 Task: Look for space in Menasha, United States from 12th July, 2023 to 16th July, 2023 for 8 adults in price range Rs.10000 to Rs.16000. Place can be private room with 8 bedrooms having 8 beds and 8 bathrooms. Property type can be house, flat, guest house, hotel. Amenities needed are: wifi, TV, free parkinig on premises, gym, breakfast. Booking option can be shelf check-in. Required host language is English.
Action: Mouse moved to (455, 91)
Screenshot: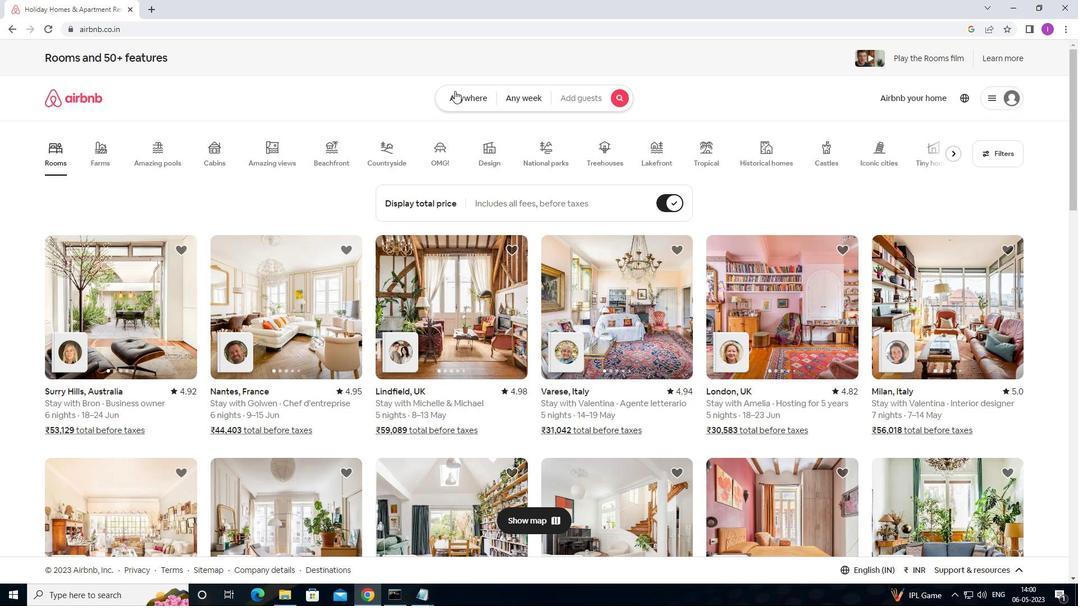 
Action: Mouse pressed left at (455, 91)
Screenshot: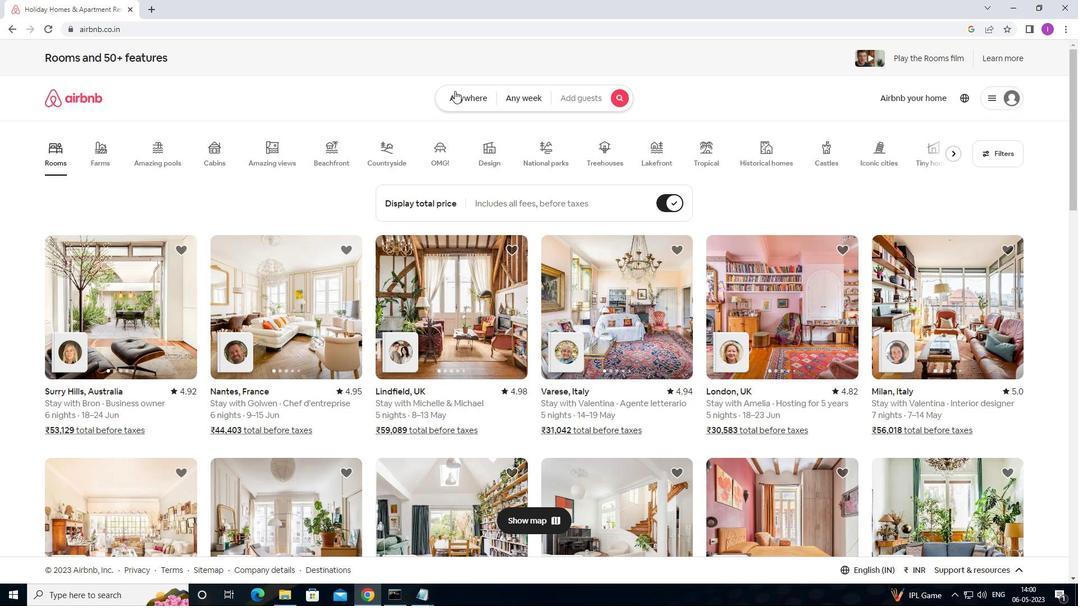 
Action: Mouse moved to (383, 139)
Screenshot: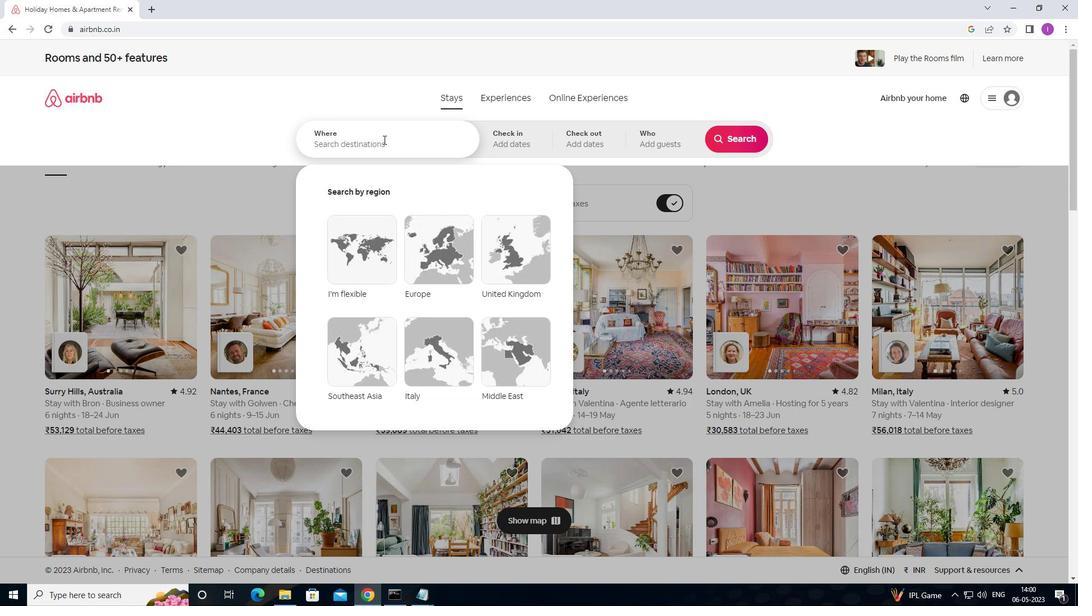 
Action: Mouse pressed left at (383, 139)
Screenshot: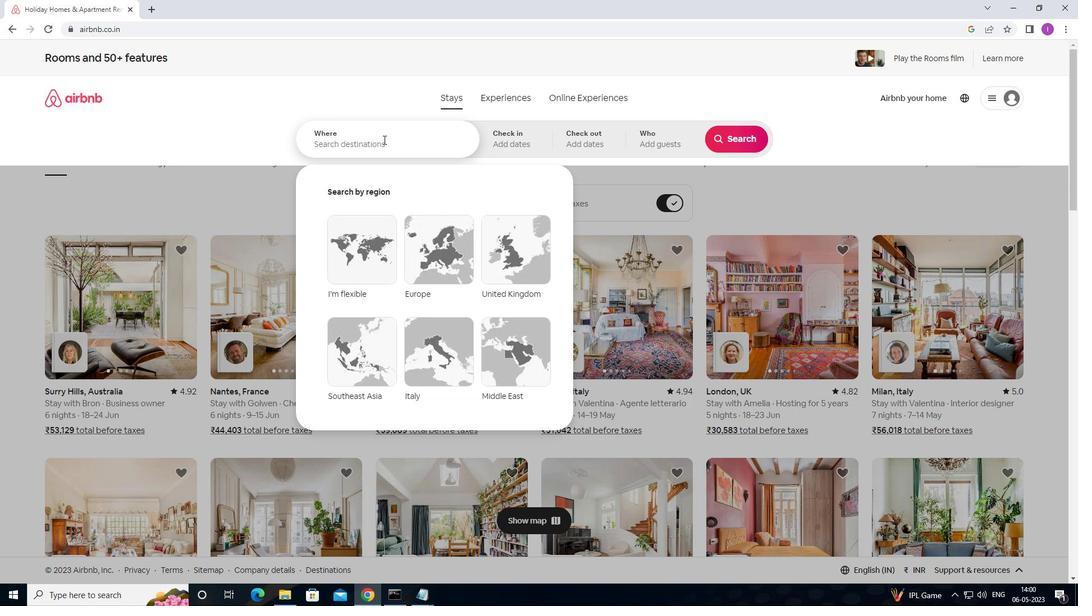 
Action: Mouse moved to (384, 138)
Screenshot: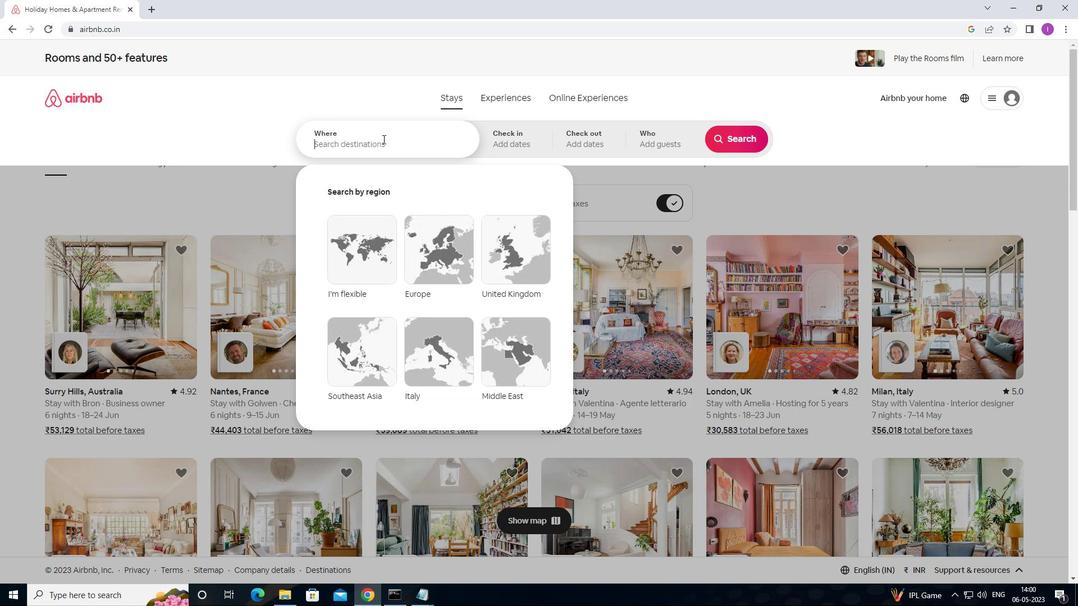 
Action: Key pressed <Key.shift>MENASHA,<Key.shift>UNITED<Key.space>STATES
Screenshot: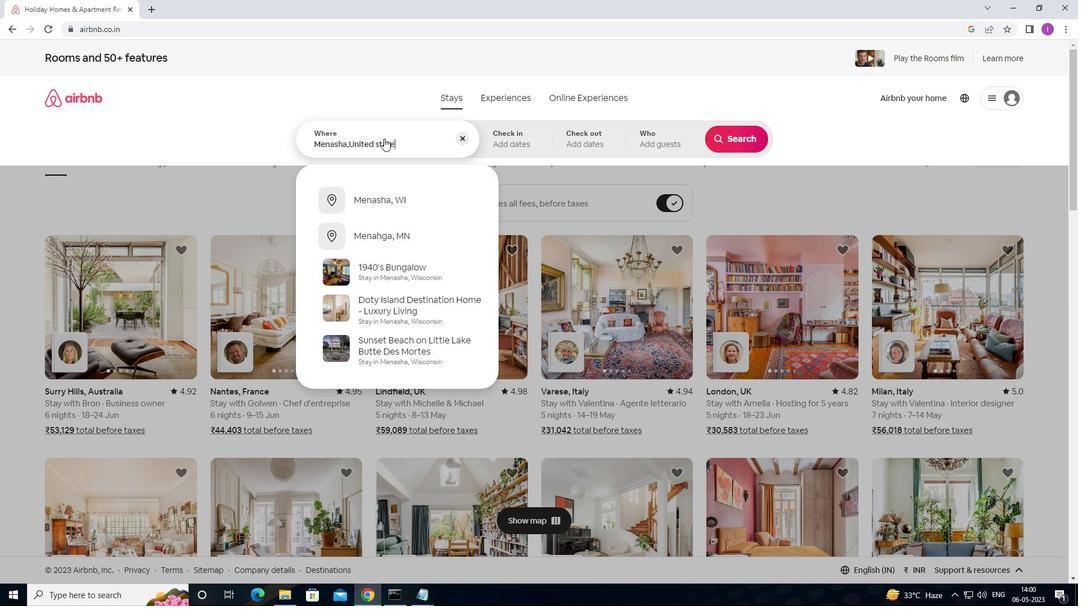 
Action: Mouse moved to (496, 143)
Screenshot: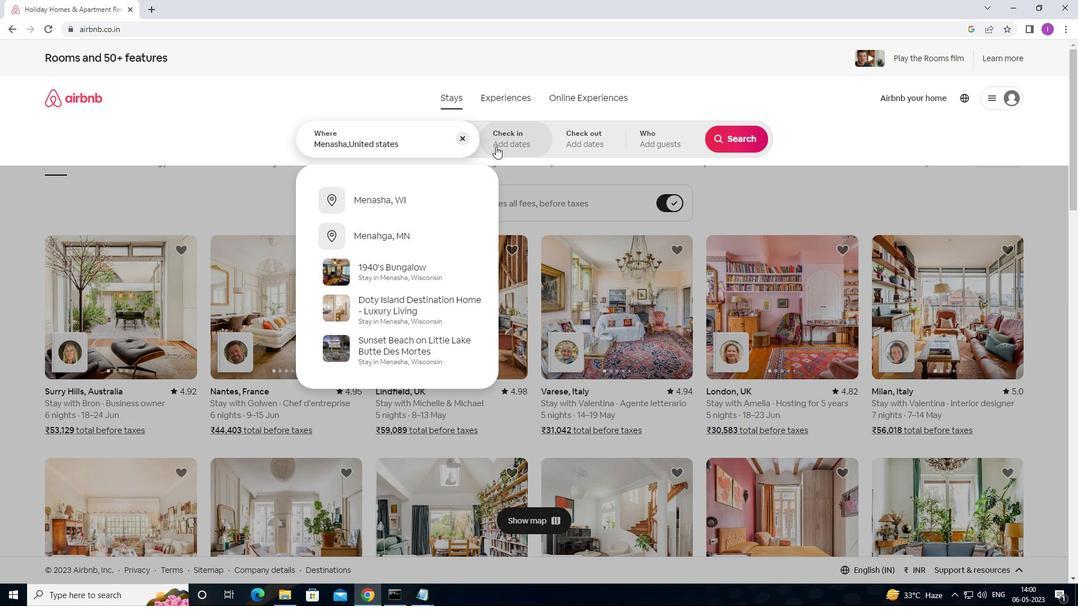 
Action: Mouse pressed left at (496, 143)
Screenshot: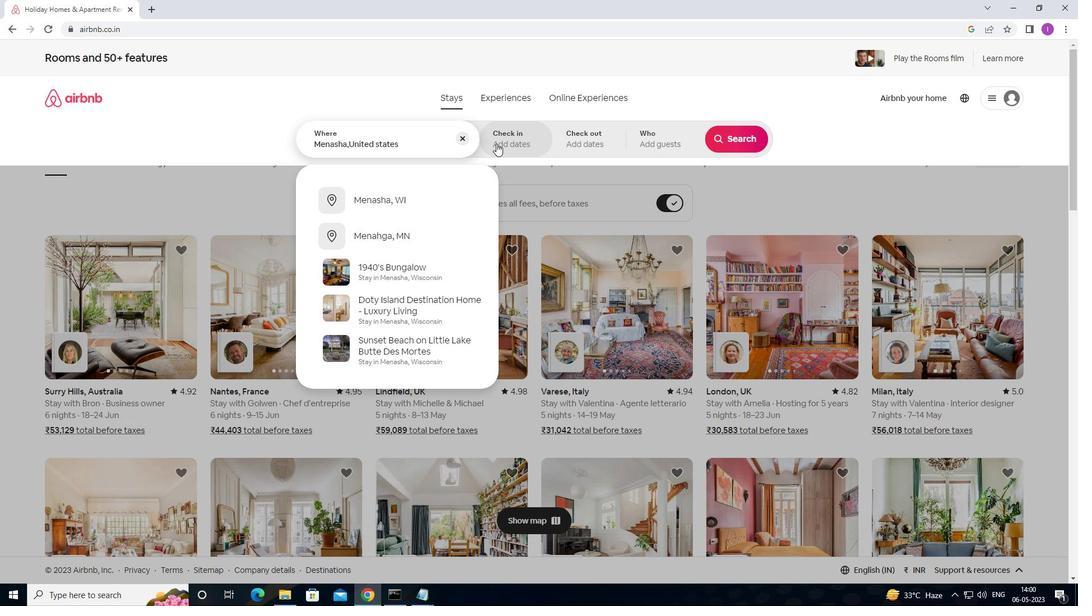 
Action: Mouse moved to (741, 228)
Screenshot: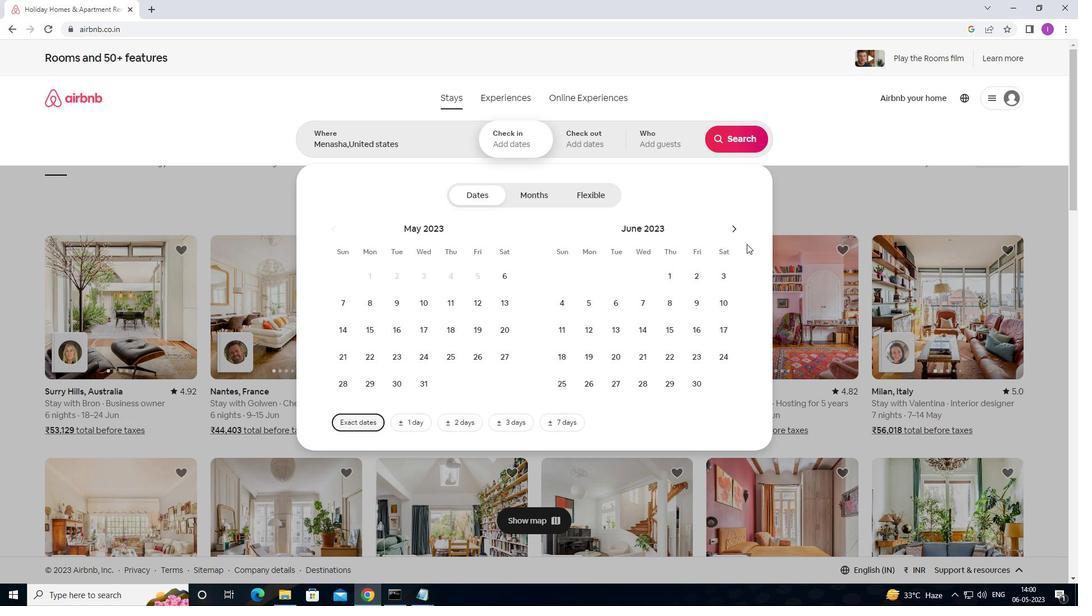 
Action: Mouse pressed left at (741, 228)
Screenshot: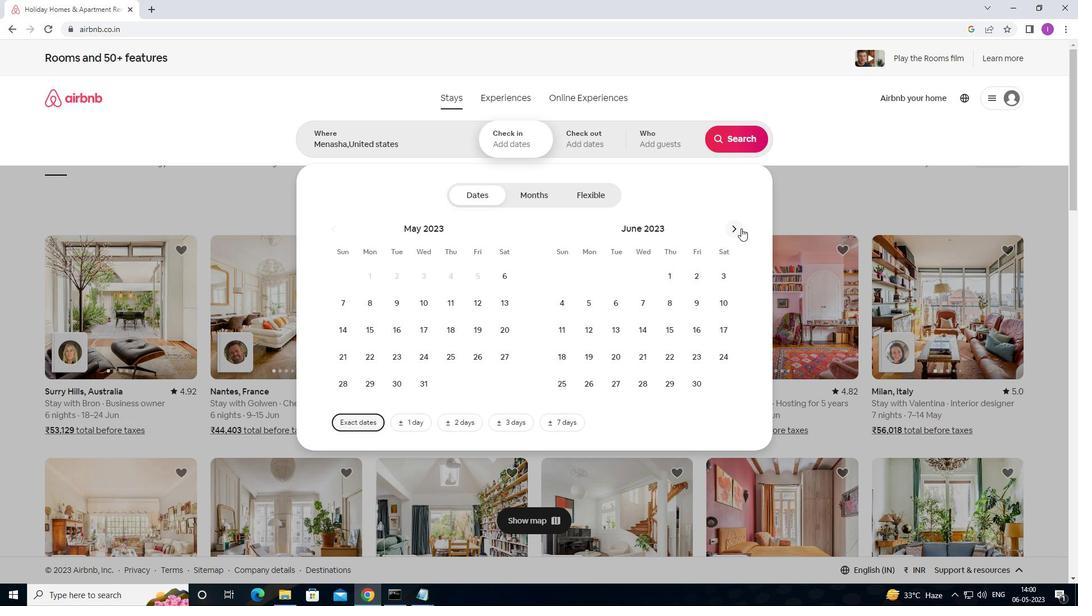 
Action: Mouse pressed left at (741, 228)
Screenshot: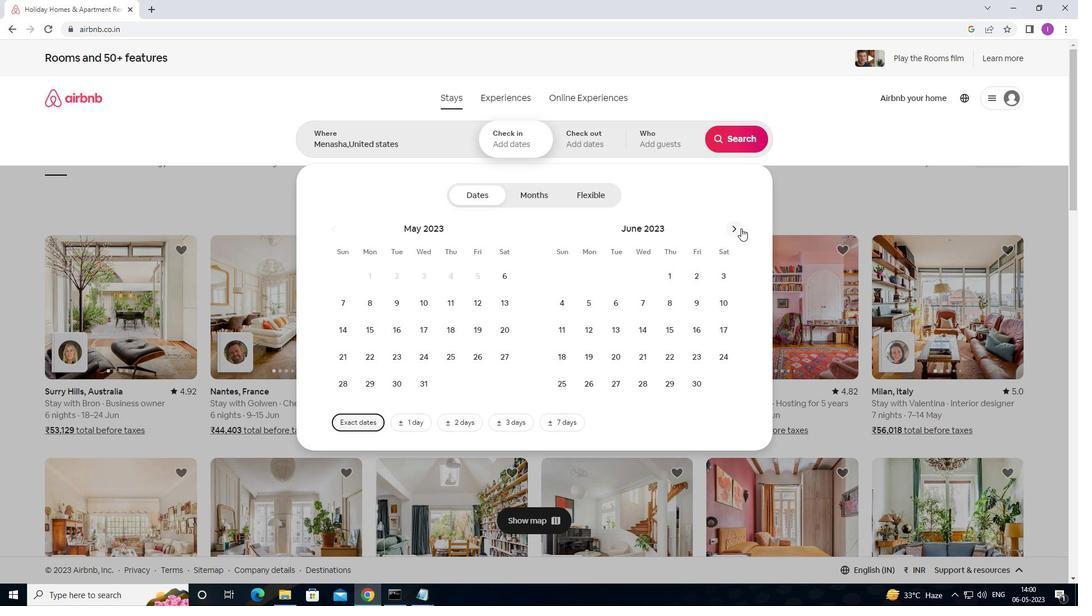 
Action: Mouse moved to (425, 331)
Screenshot: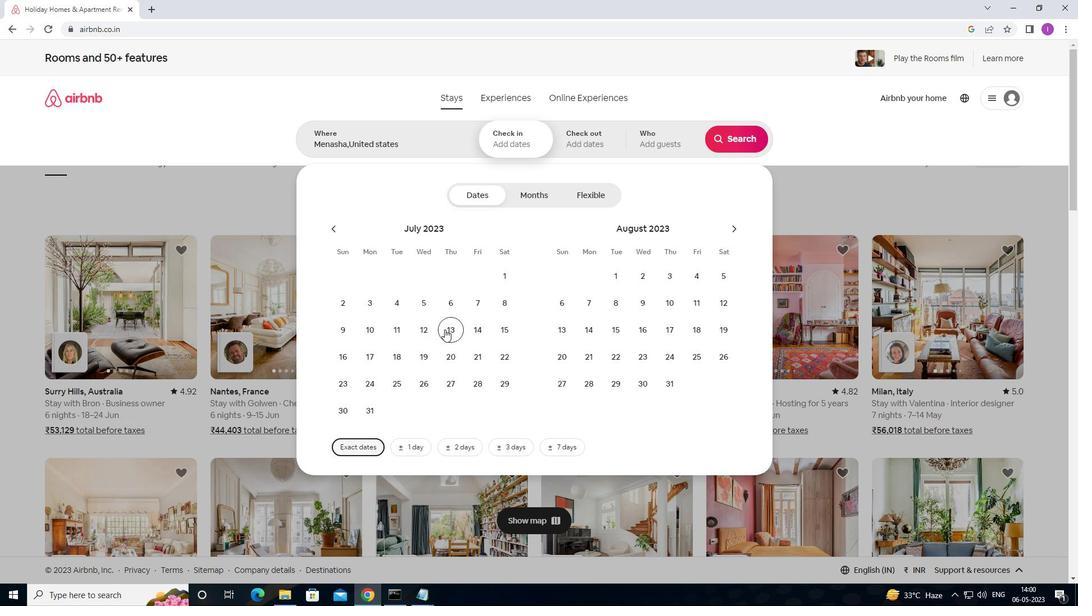 
Action: Mouse pressed left at (425, 331)
Screenshot: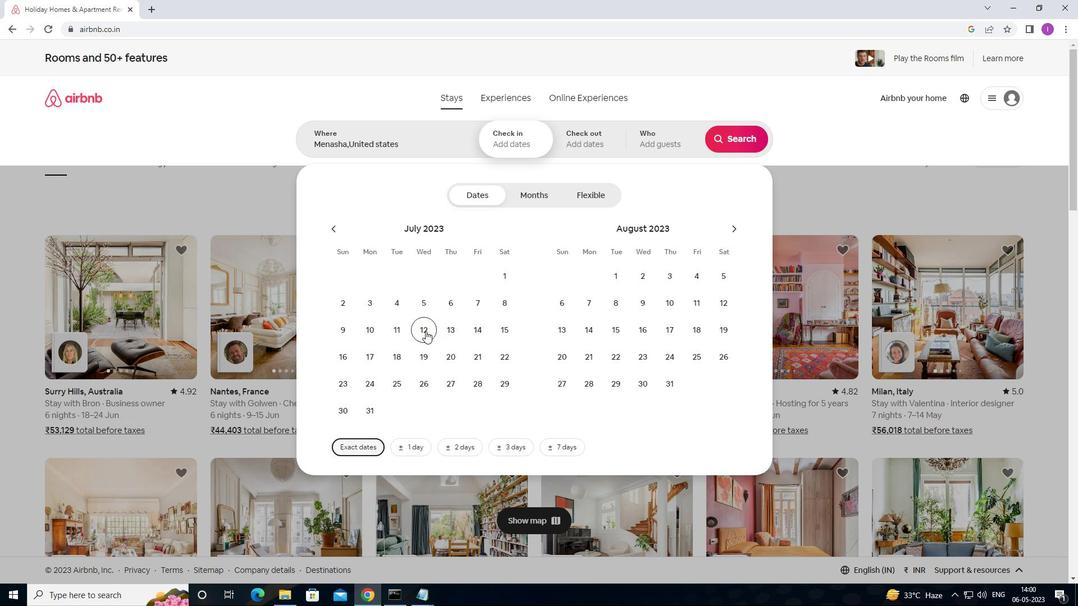 
Action: Mouse moved to (342, 356)
Screenshot: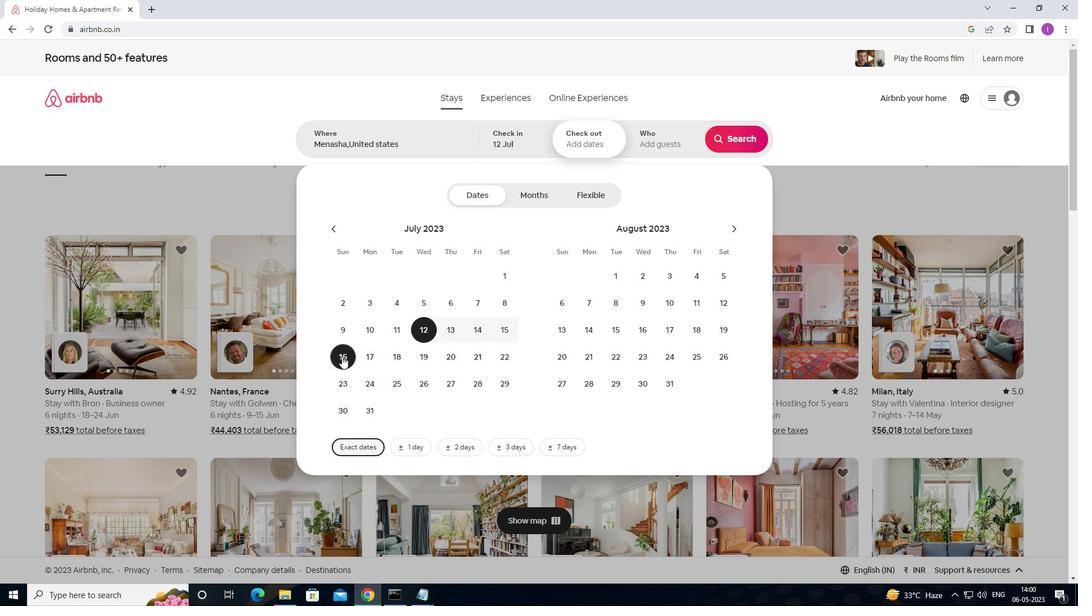 
Action: Mouse pressed left at (342, 356)
Screenshot: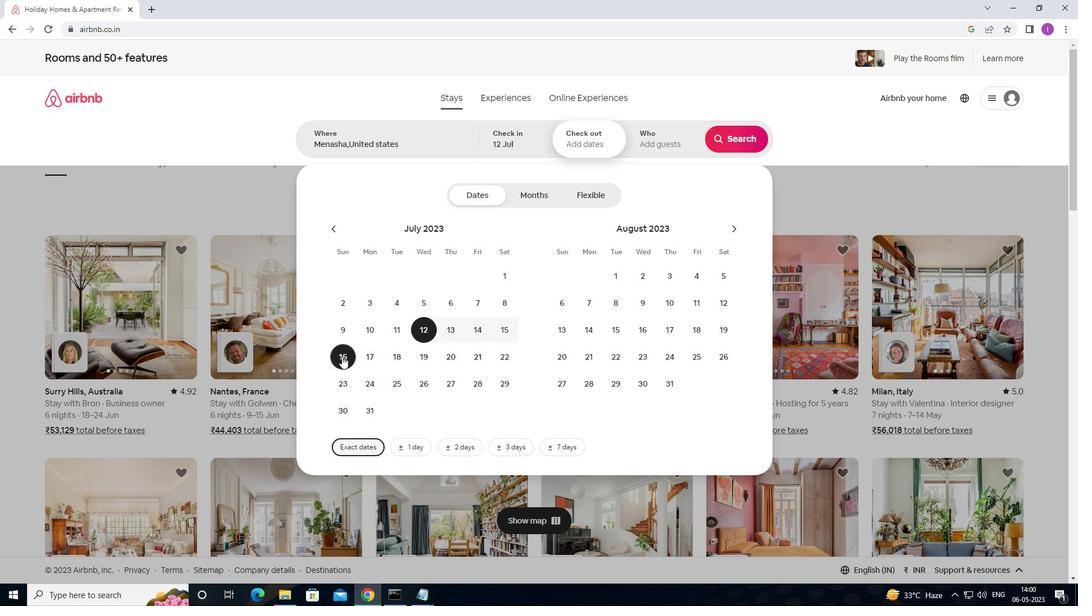 
Action: Mouse moved to (473, 313)
Screenshot: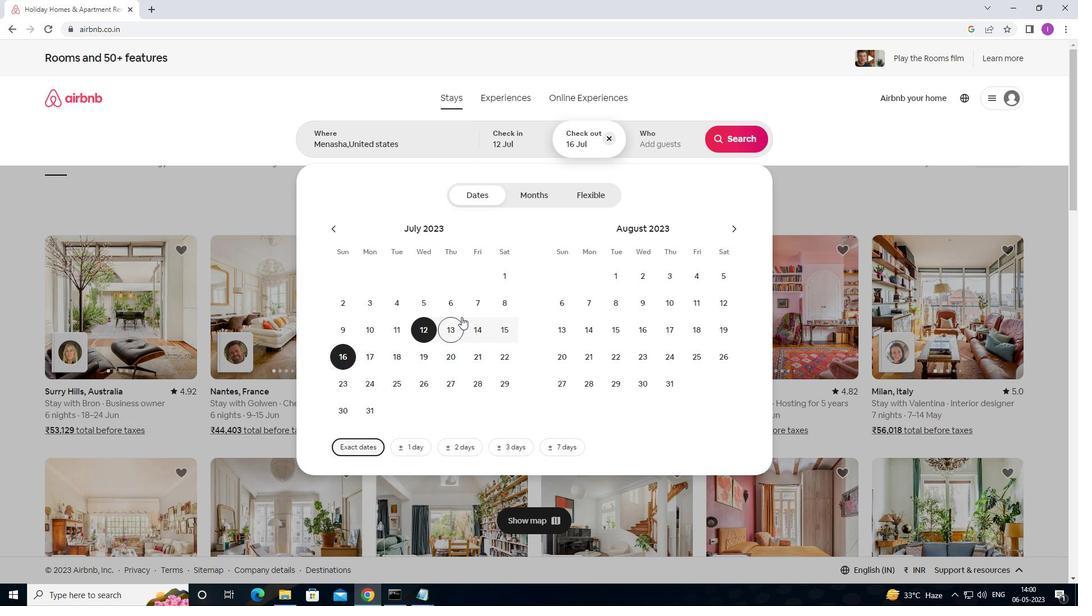 
Action: Mouse scrolled (473, 312) with delta (0, 0)
Screenshot: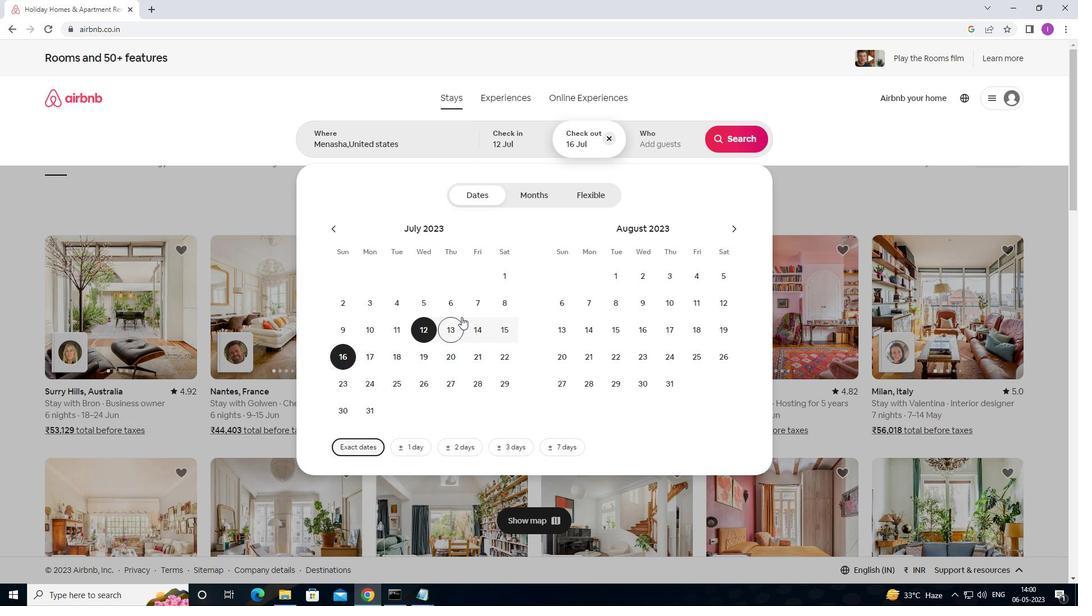 
Action: Mouse moved to (684, 143)
Screenshot: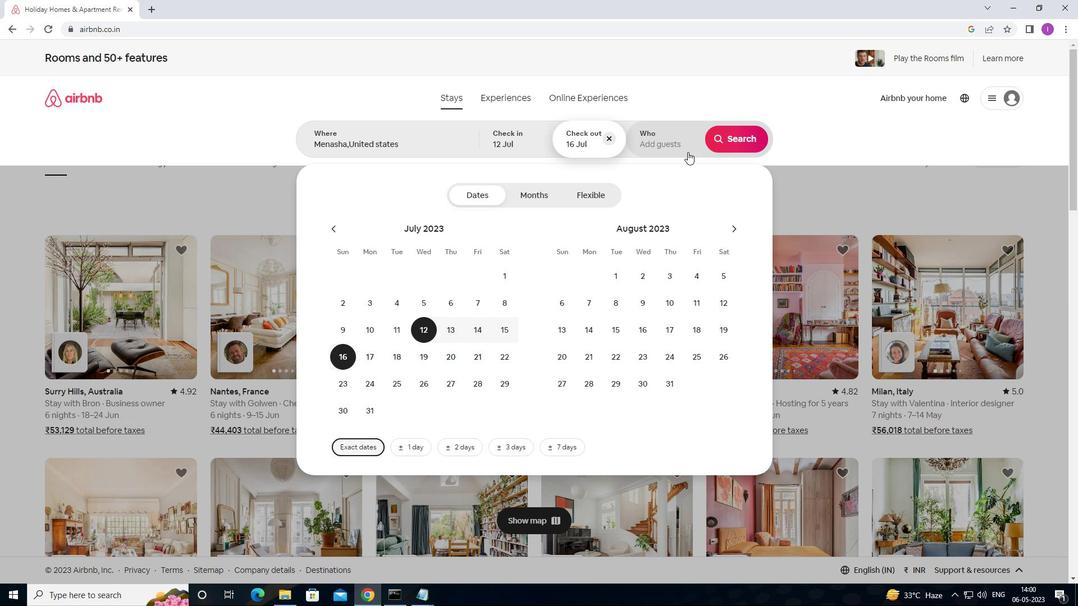 
Action: Mouse pressed left at (684, 143)
Screenshot: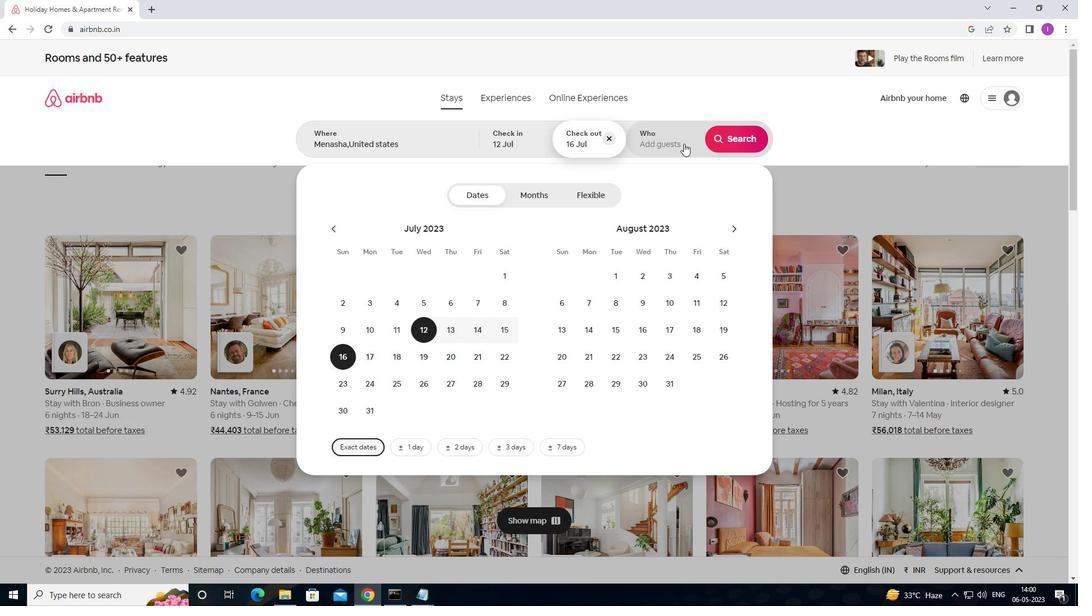 
Action: Mouse moved to (738, 197)
Screenshot: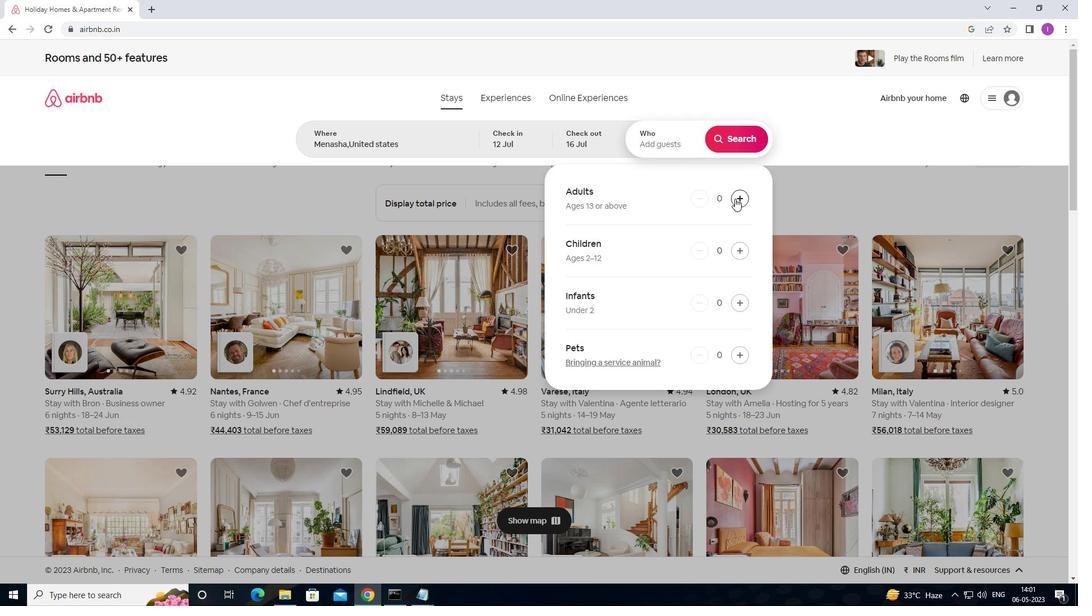 
Action: Mouse pressed left at (738, 197)
Screenshot: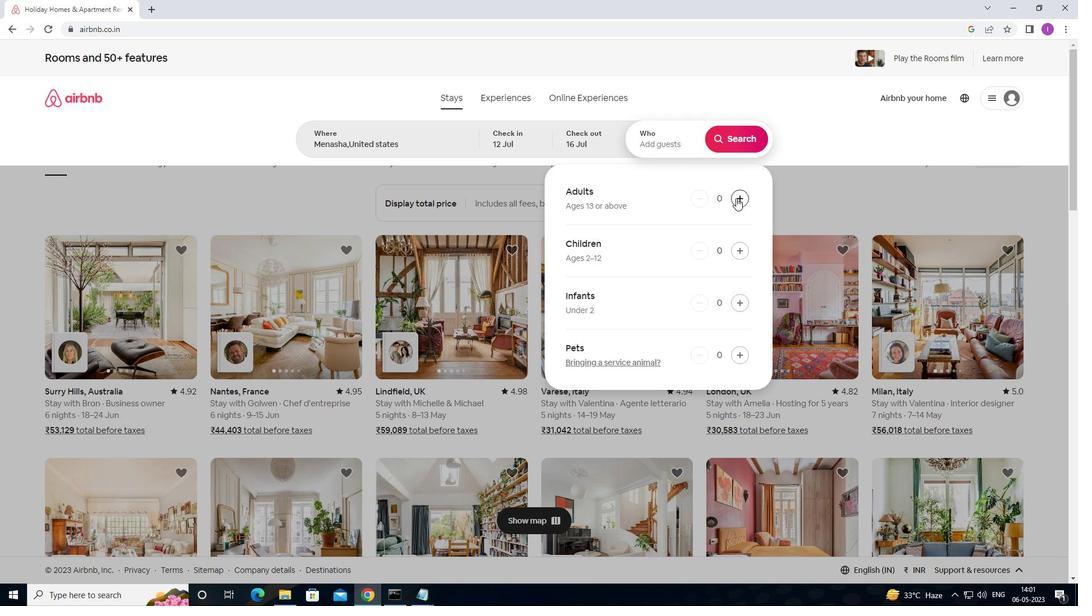 
Action: Mouse moved to (738, 197)
Screenshot: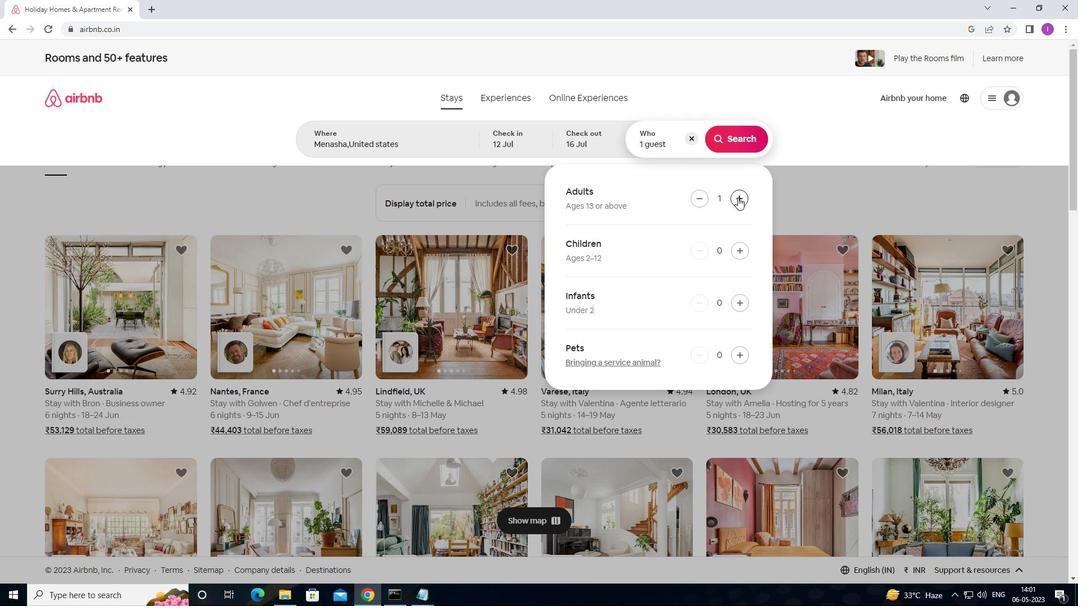 
Action: Mouse pressed left at (738, 197)
Screenshot: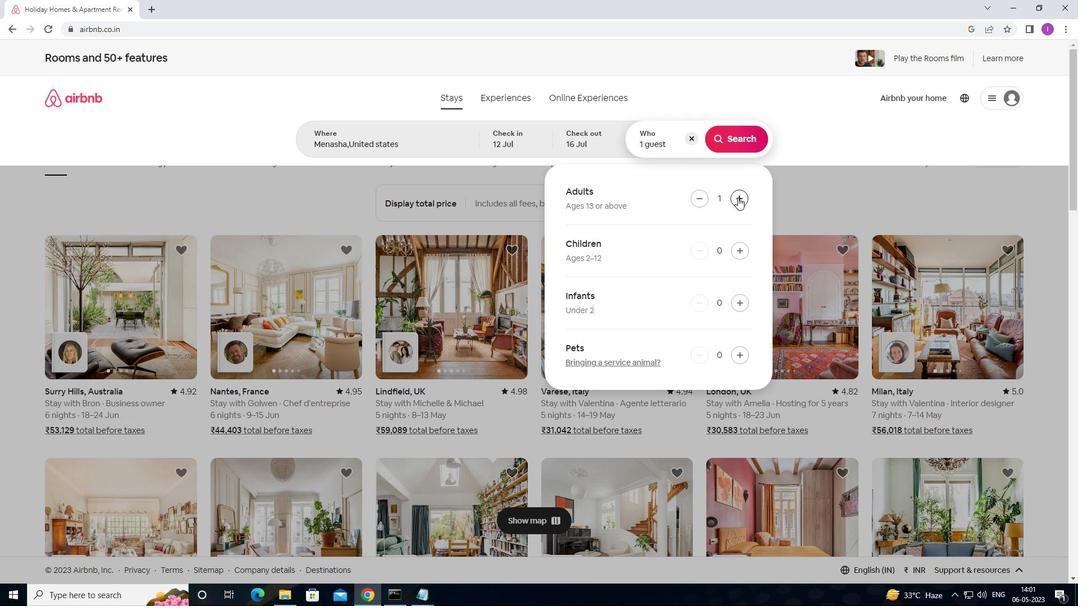 
Action: Mouse moved to (739, 197)
Screenshot: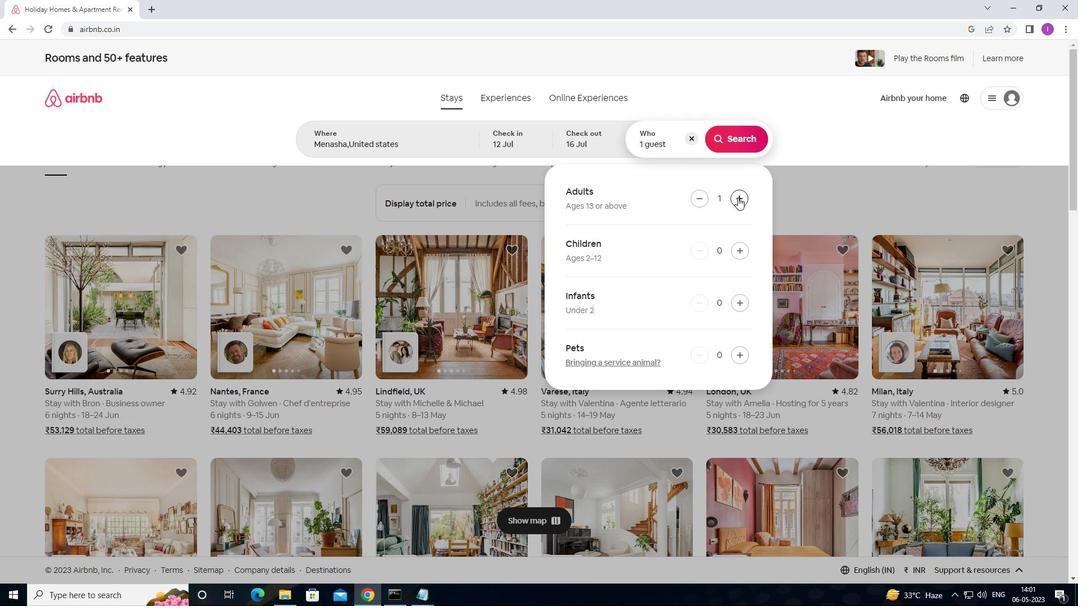 
Action: Mouse pressed left at (739, 197)
Screenshot: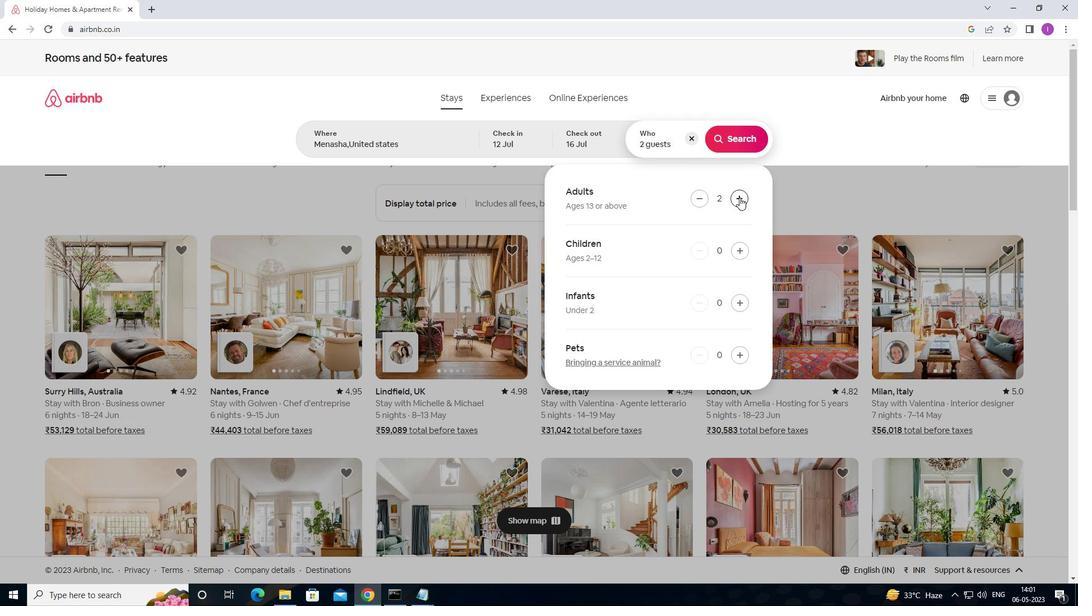
Action: Mouse pressed left at (739, 197)
Screenshot: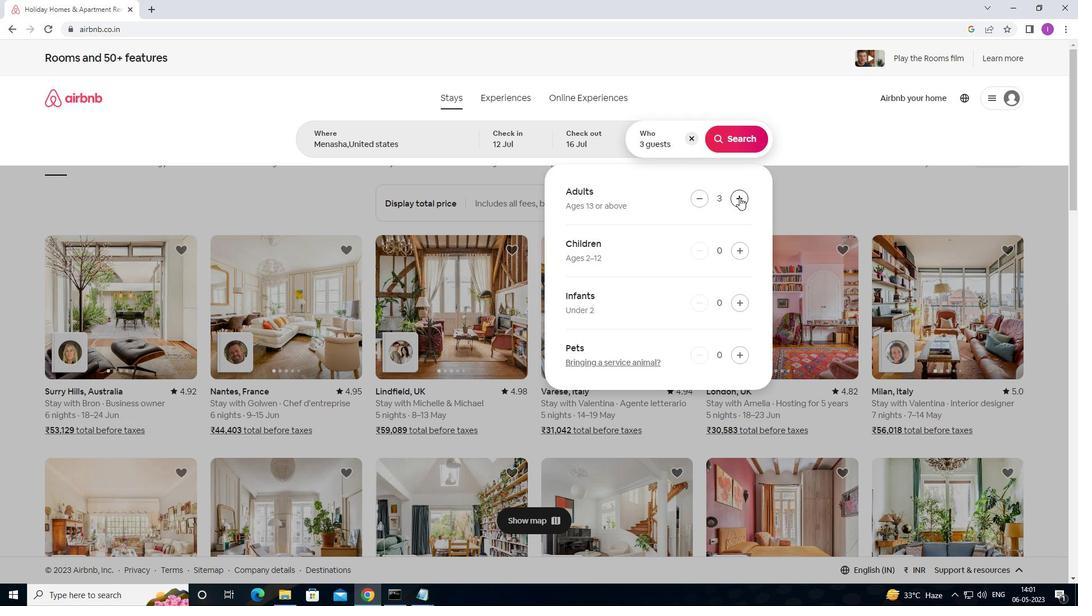 
Action: Mouse pressed left at (739, 197)
Screenshot: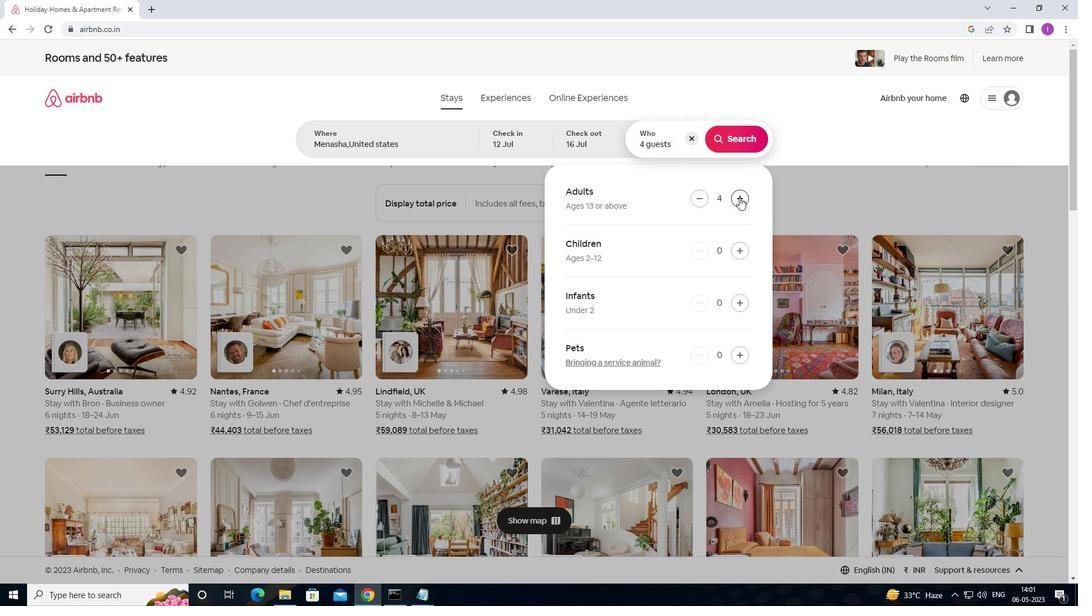 
Action: Mouse pressed left at (739, 197)
Screenshot: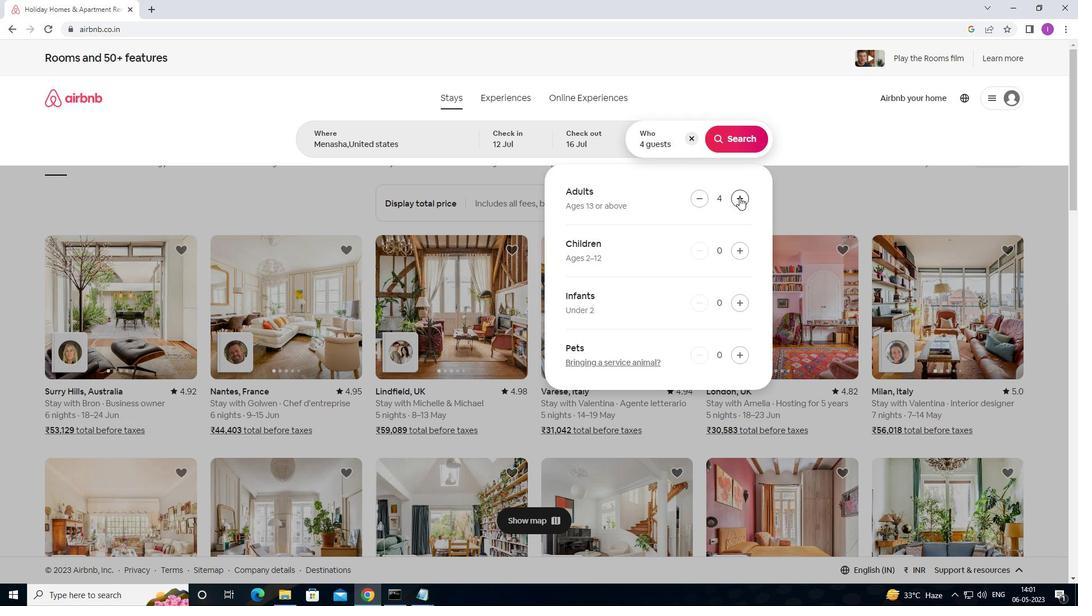
Action: Mouse pressed left at (739, 197)
Screenshot: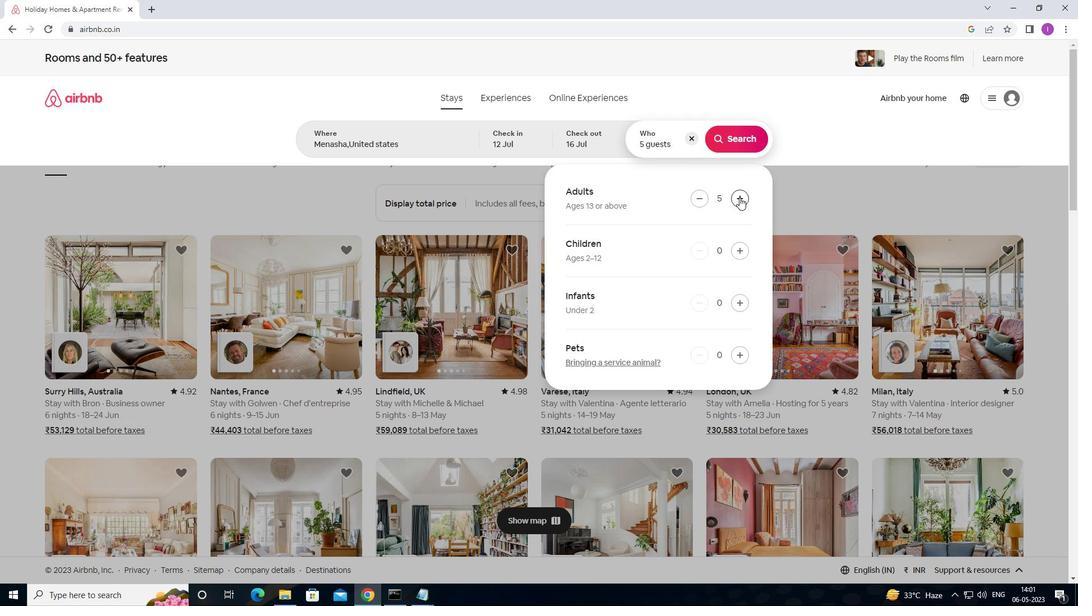 
Action: Mouse pressed left at (739, 197)
Screenshot: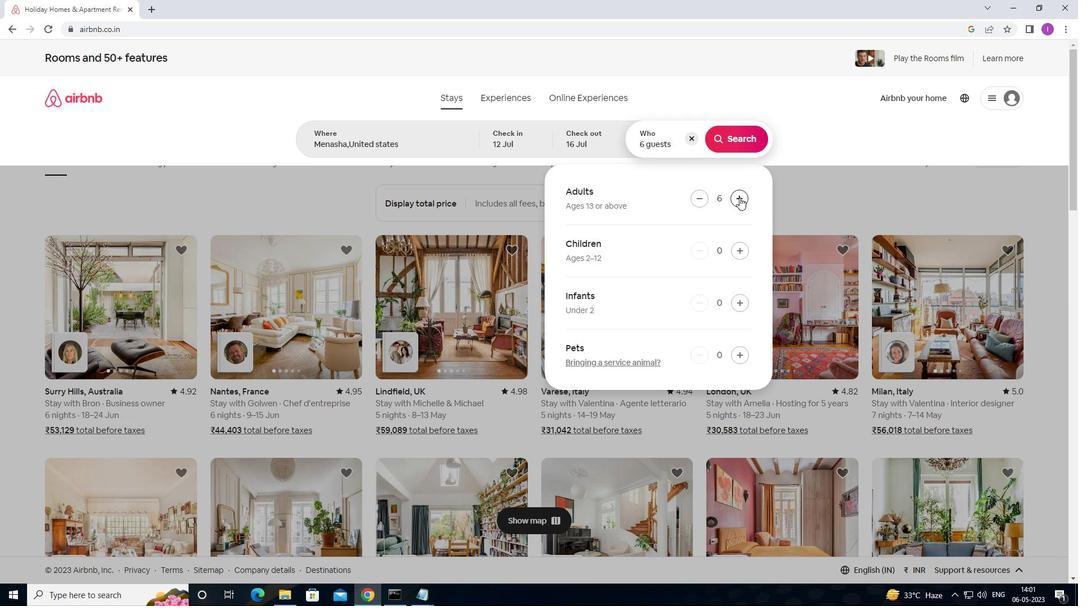 
Action: Mouse pressed left at (739, 197)
Screenshot: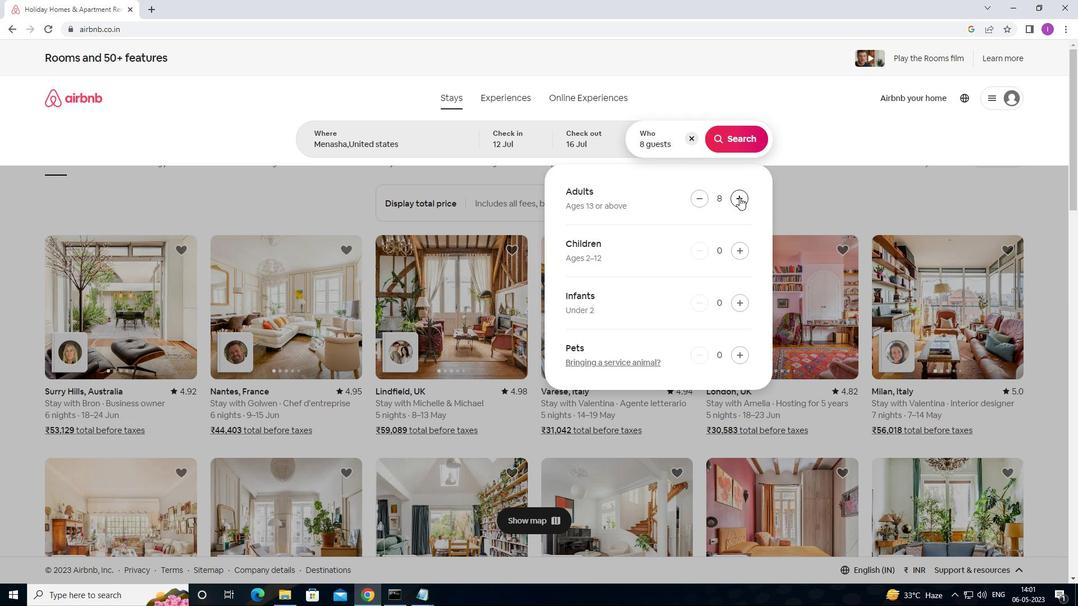 
Action: Mouse moved to (702, 206)
Screenshot: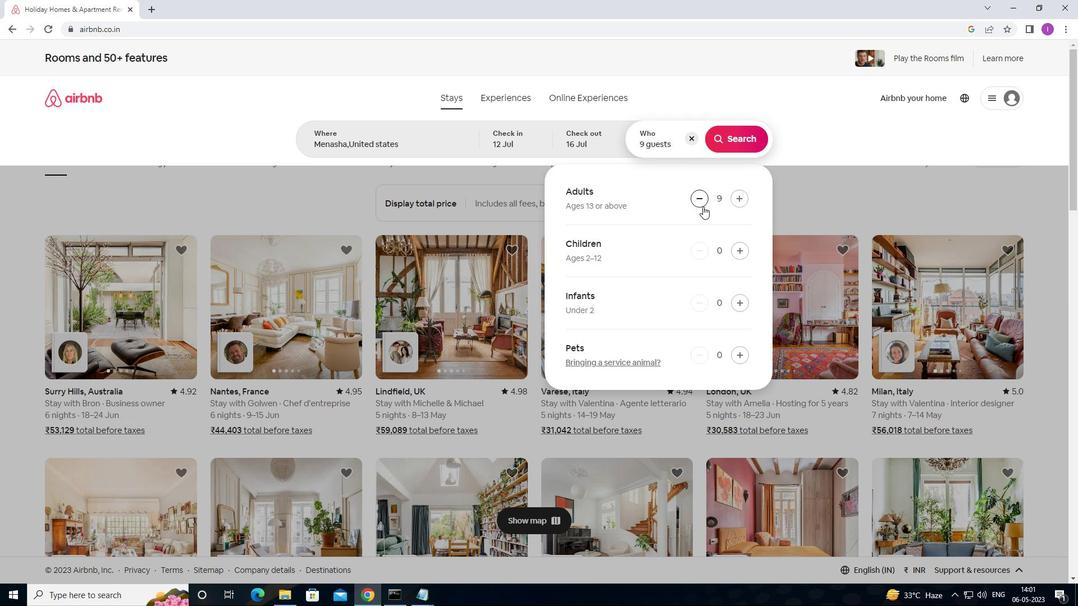 
Action: Mouse pressed left at (702, 206)
Screenshot: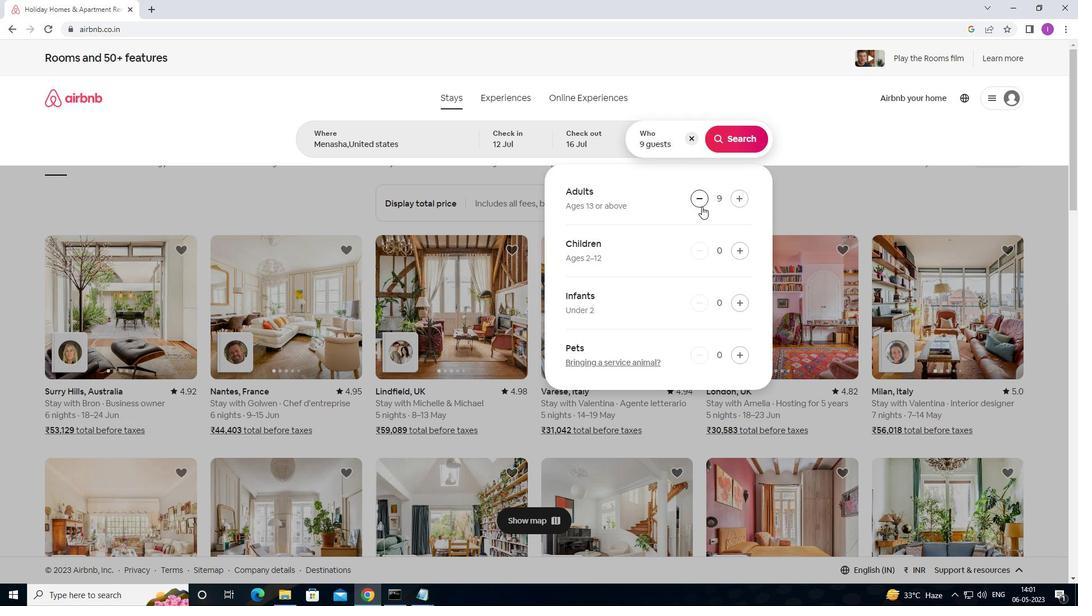 
Action: Mouse moved to (756, 146)
Screenshot: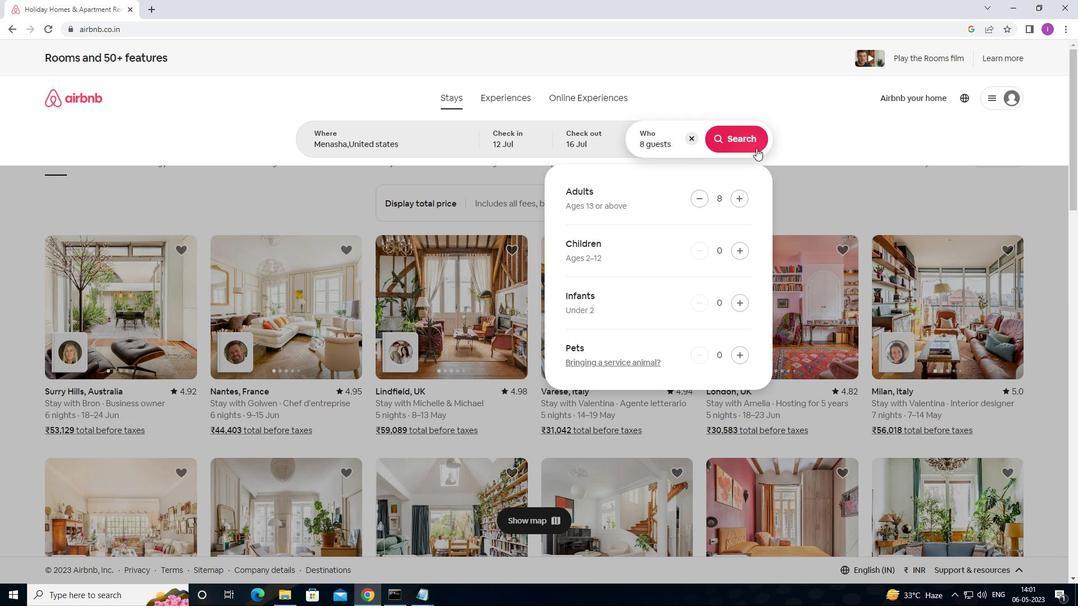 
Action: Mouse pressed left at (756, 146)
Screenshot: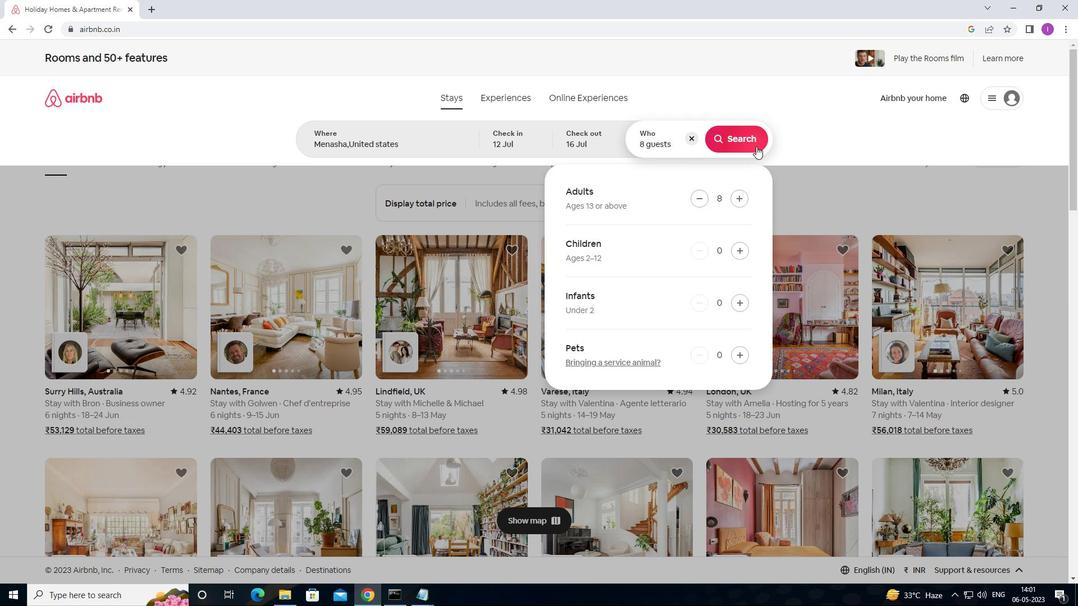 
Action: Mouse moved to (1048, 102)
Screenshot: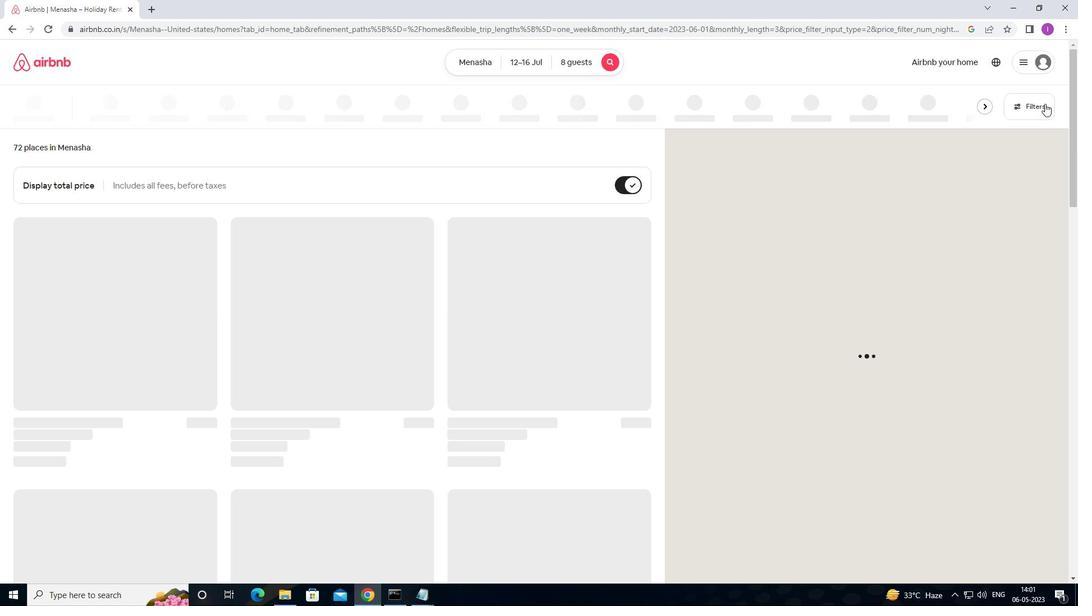 
Action: Mouse pressed left at (1048, 102)
Screenshot: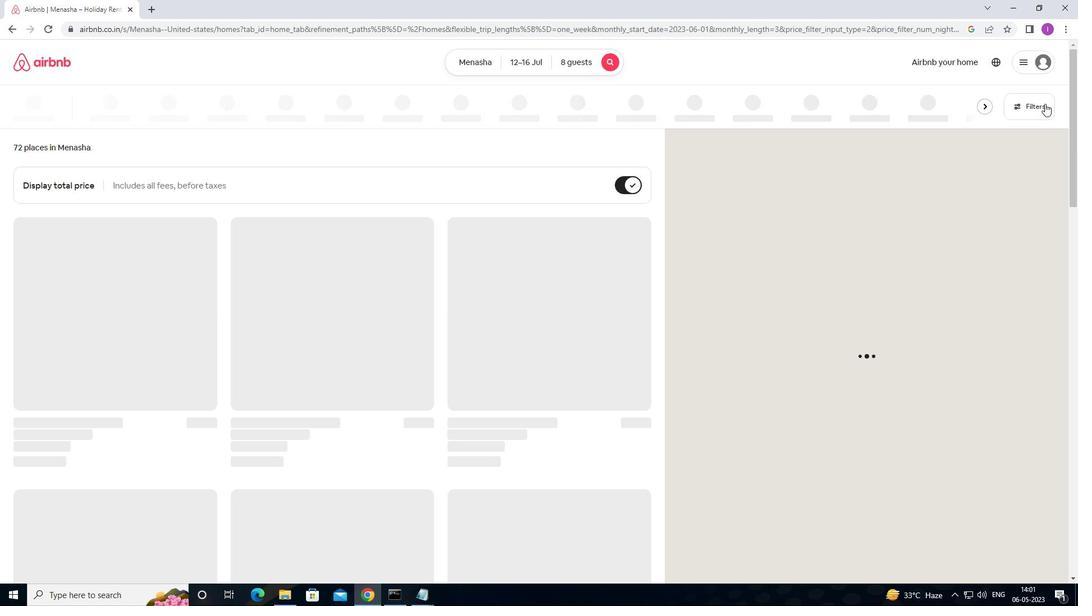 
Action: Mouse moved to (417, 384)
Screenshot: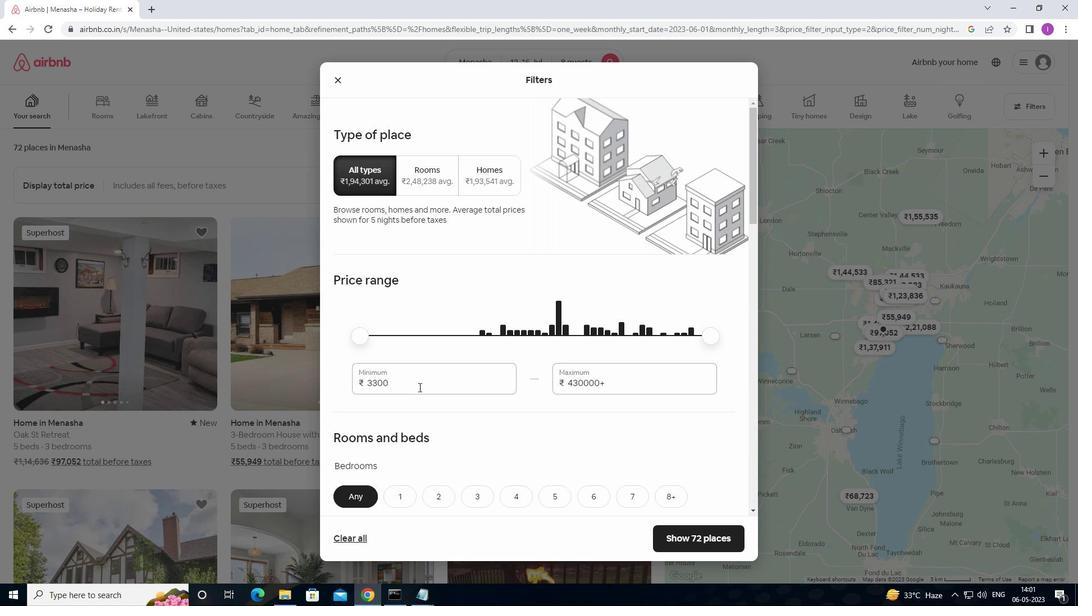 
Action: Mouse pressed left at (417, 384)
Screenshot: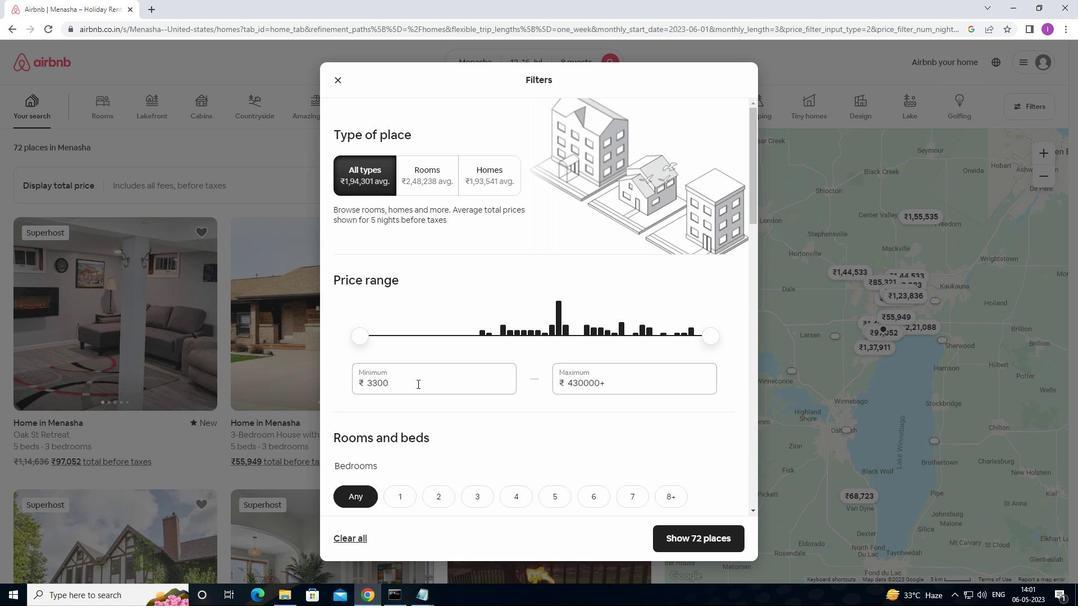 
Action: Mouse moved to (365, 397)
Screenshot: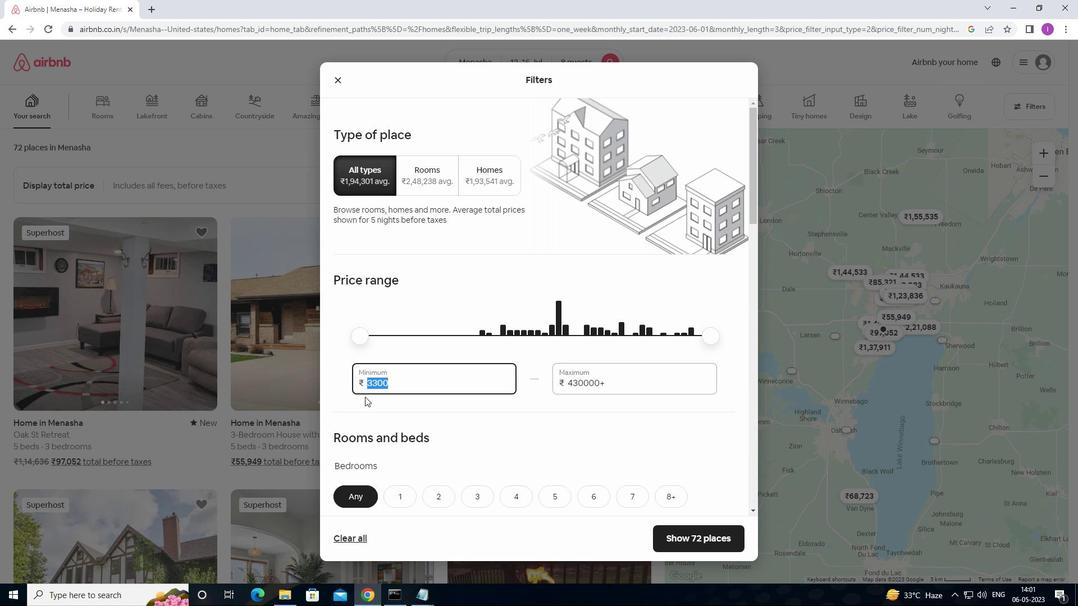 
Action: Key pressed 1
Screenshot: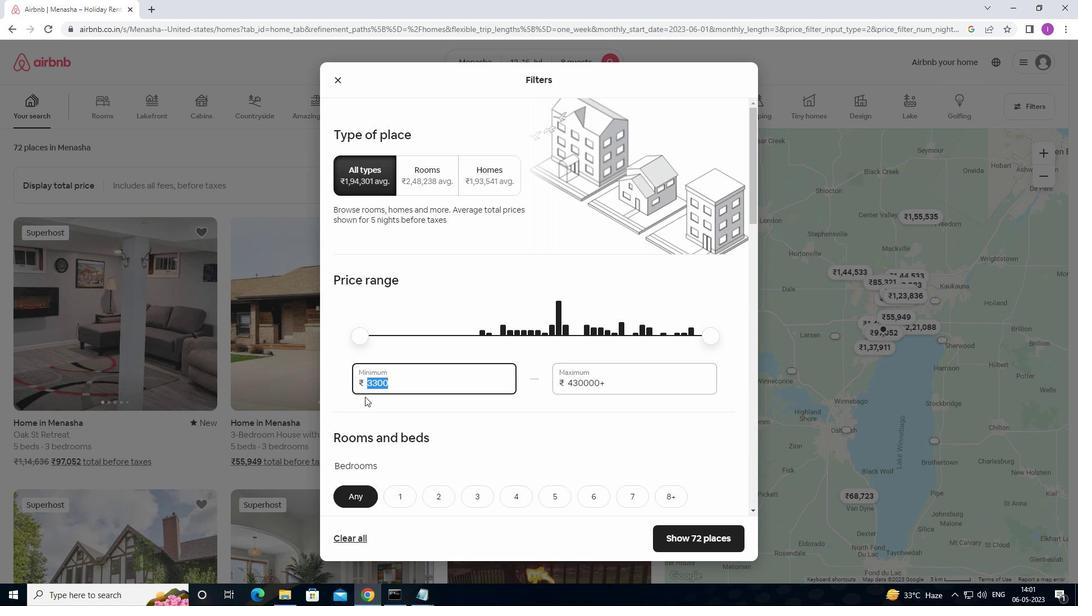 
Action: Mouse moved to (367, 395)
Screenshot: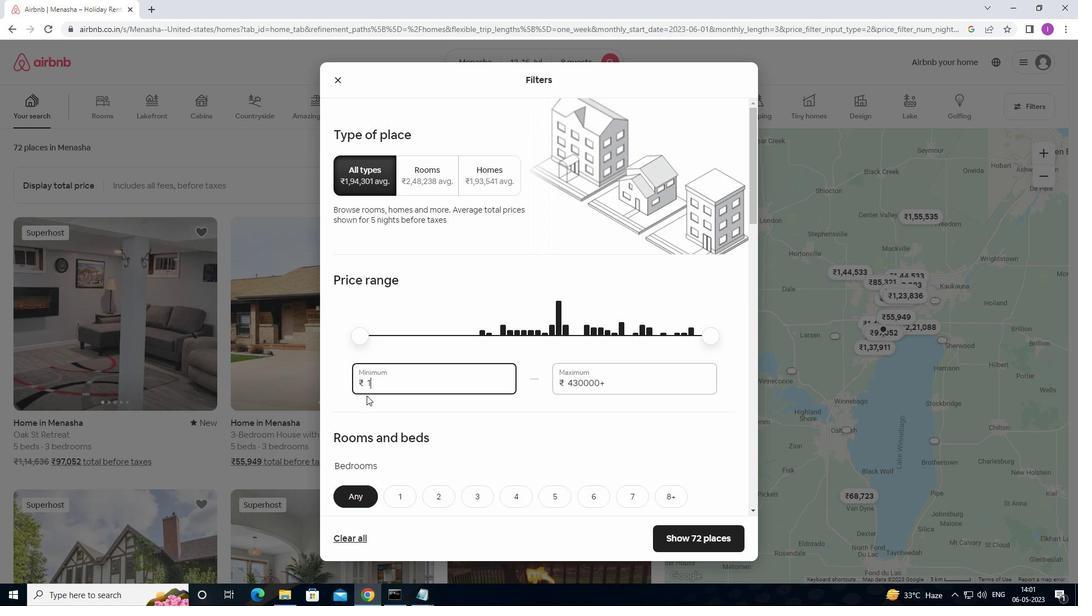 
Action: Key pressed 0
Screenshot: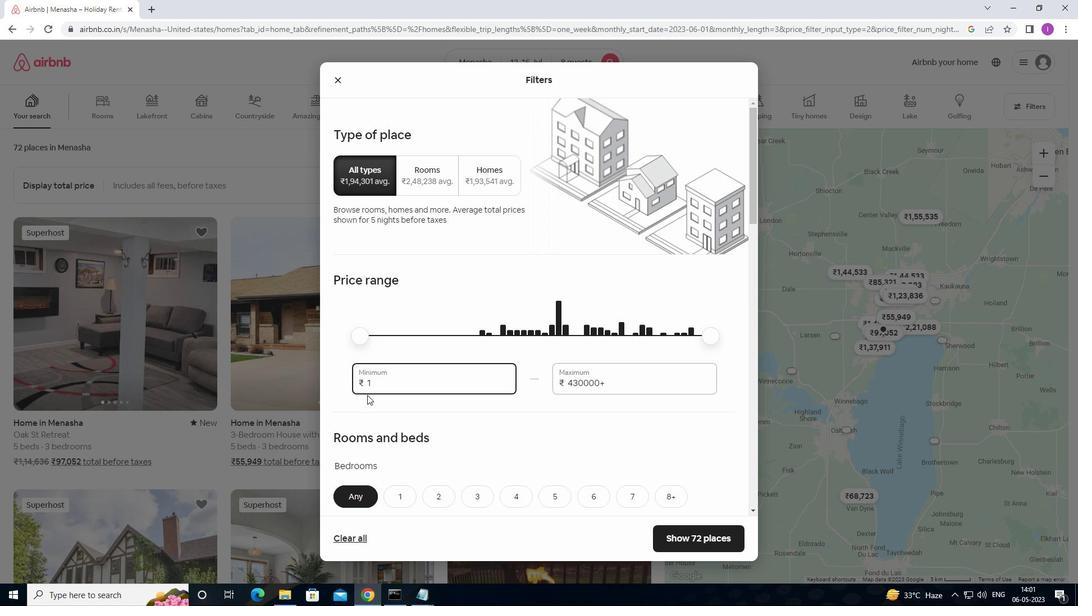 
Action: Mouse moved to (368, 394)
Screenshot: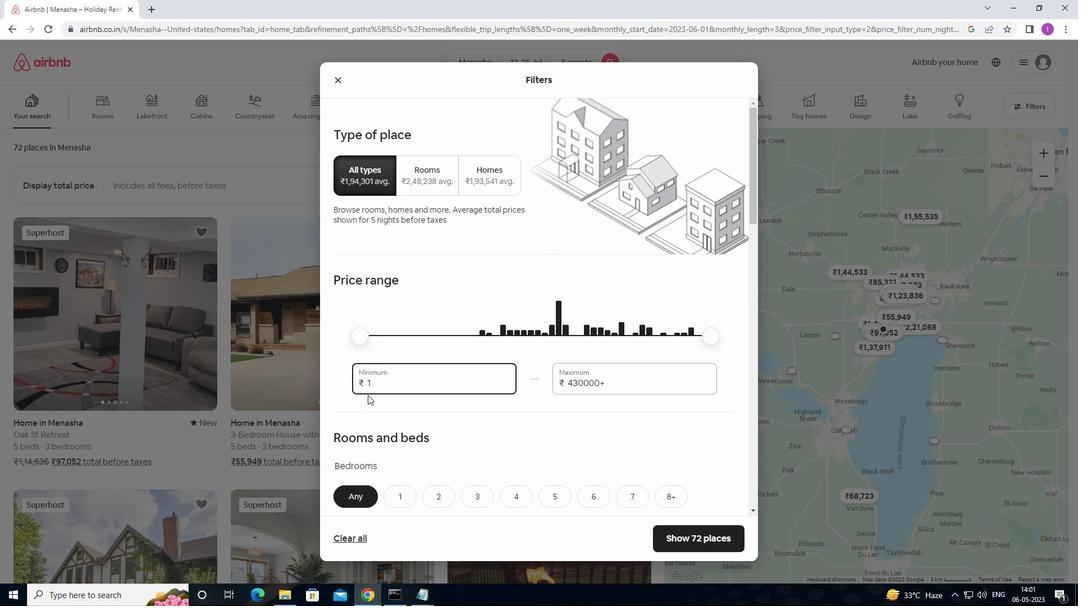 
Action: Key pressed 00
Screenshot: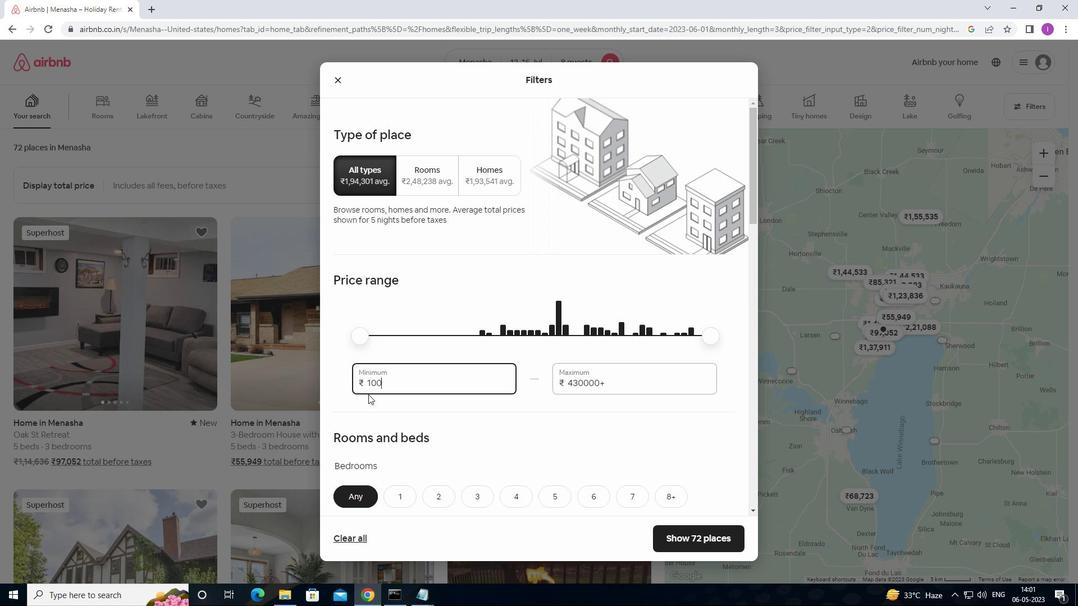 
Action: Mouse moved to (369, 394)
Screenshot: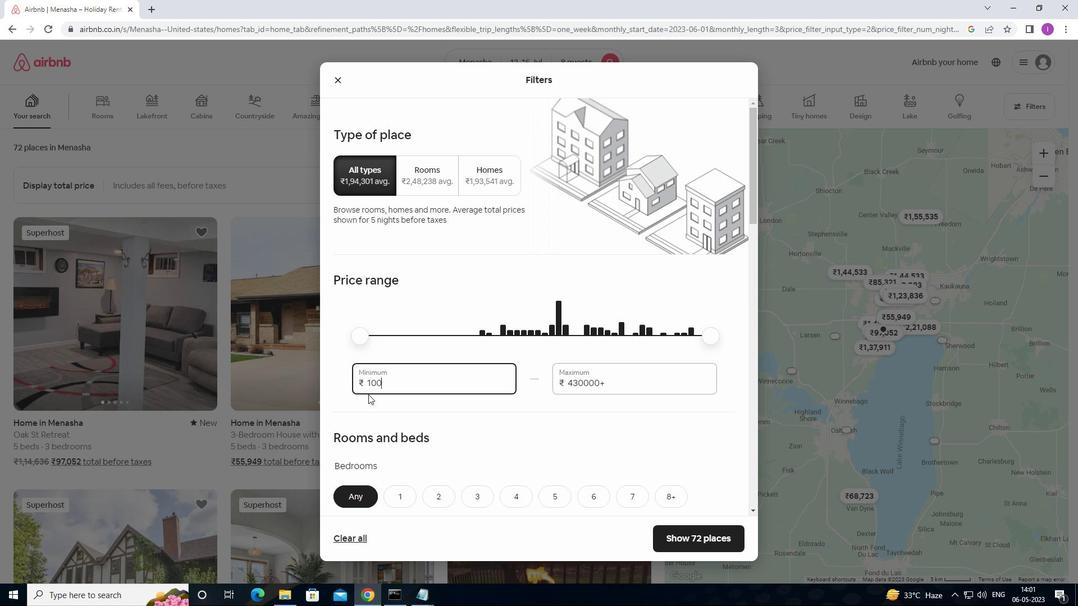 
Action: Key pressed 0
Screenshot: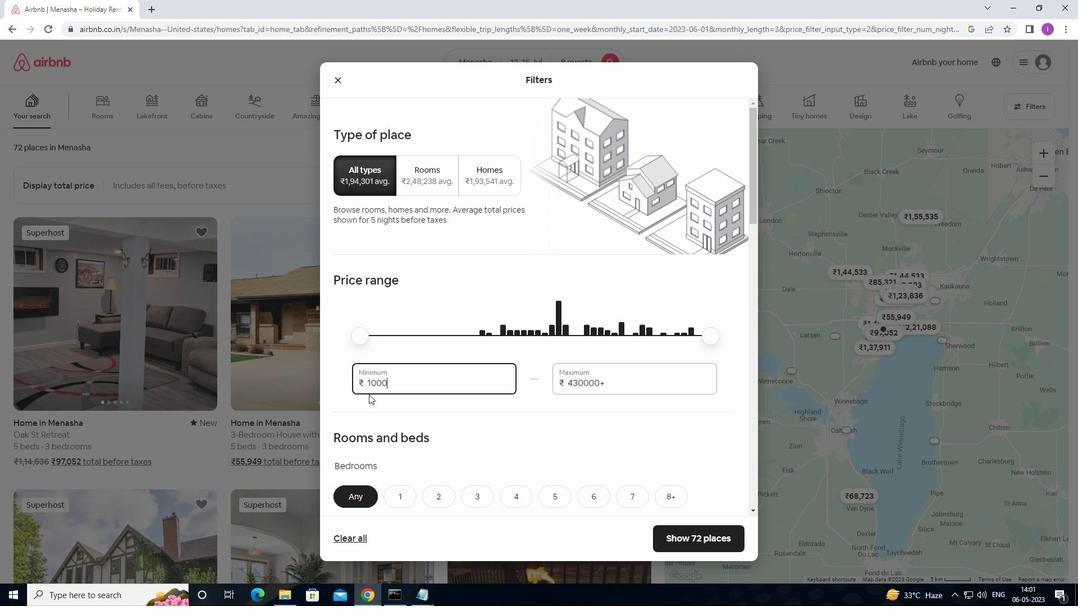 
Action: Mouse moved to (634, 383)
Screenshot: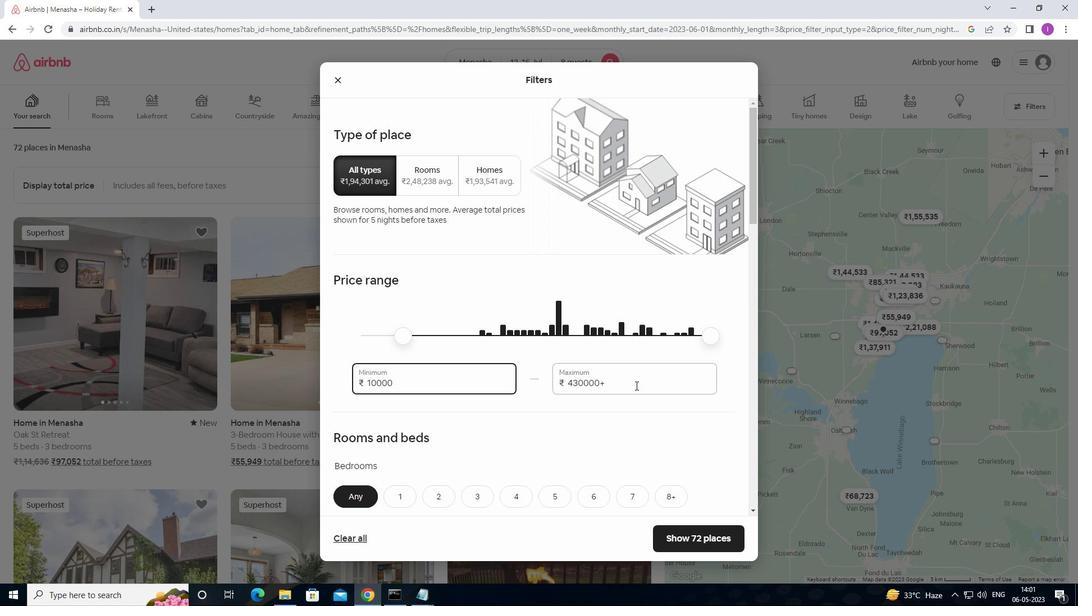 
Action: Mouse pressed left at (634, 383)
Screenshot: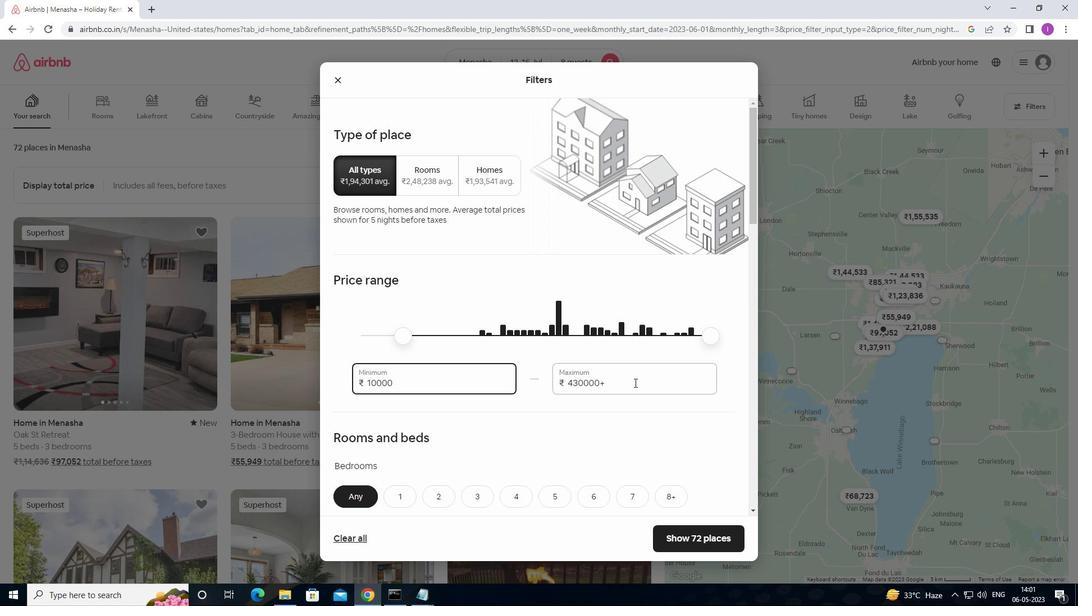 
Action: Mouse moved to (562, 385)
Screenshot: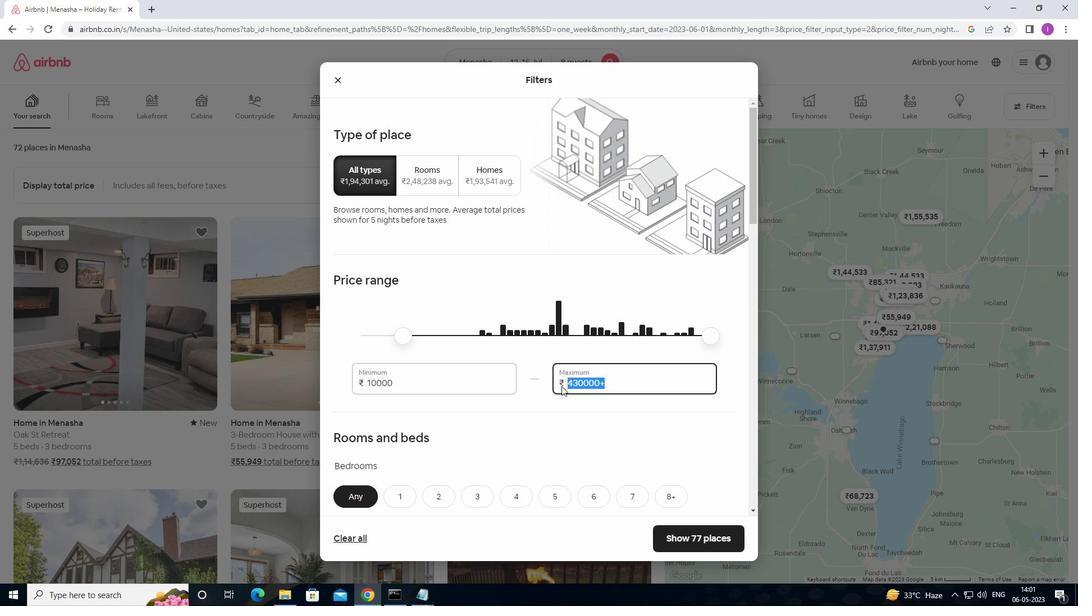 
Action: Key pressed 1
Screenshot: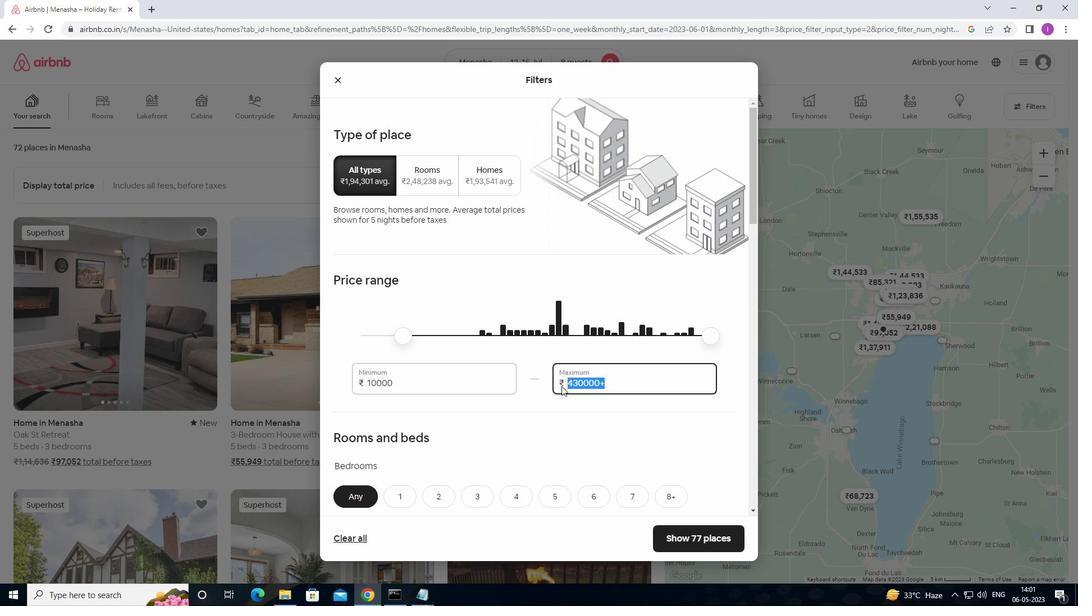 
Action: Mouse moved to (562, 385)
Screenshot: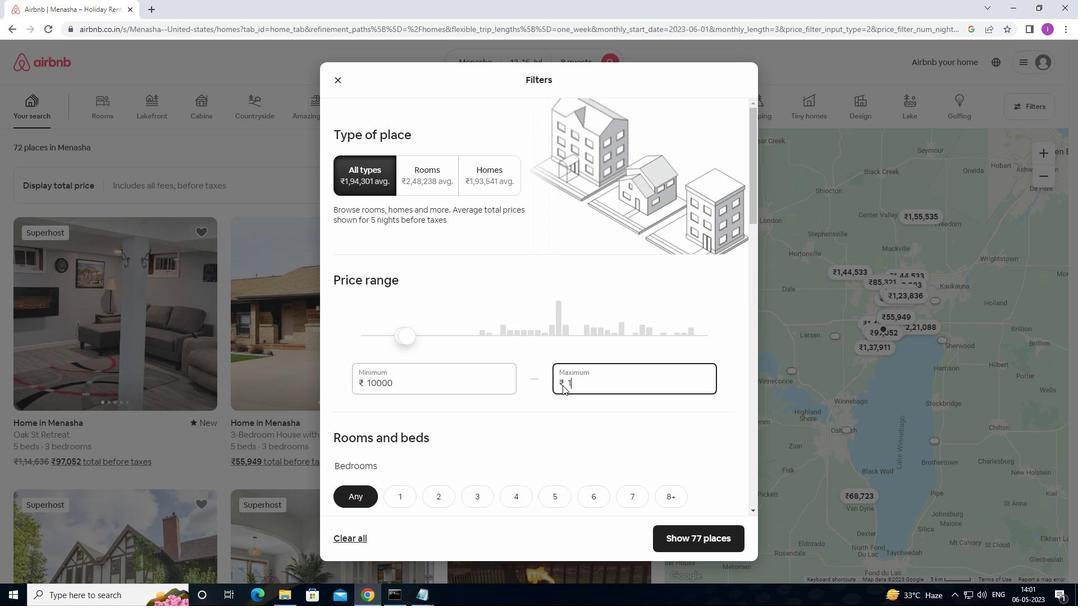
Action: Key pressed 6
Screenshot: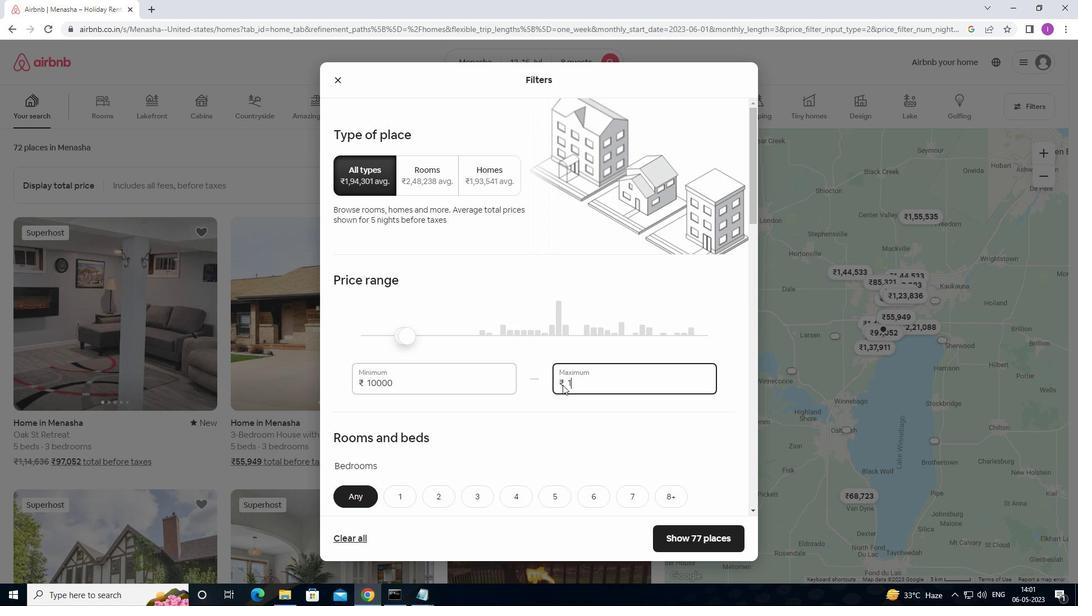 
Action: Mouse moved to (563, 385)
Screenshot: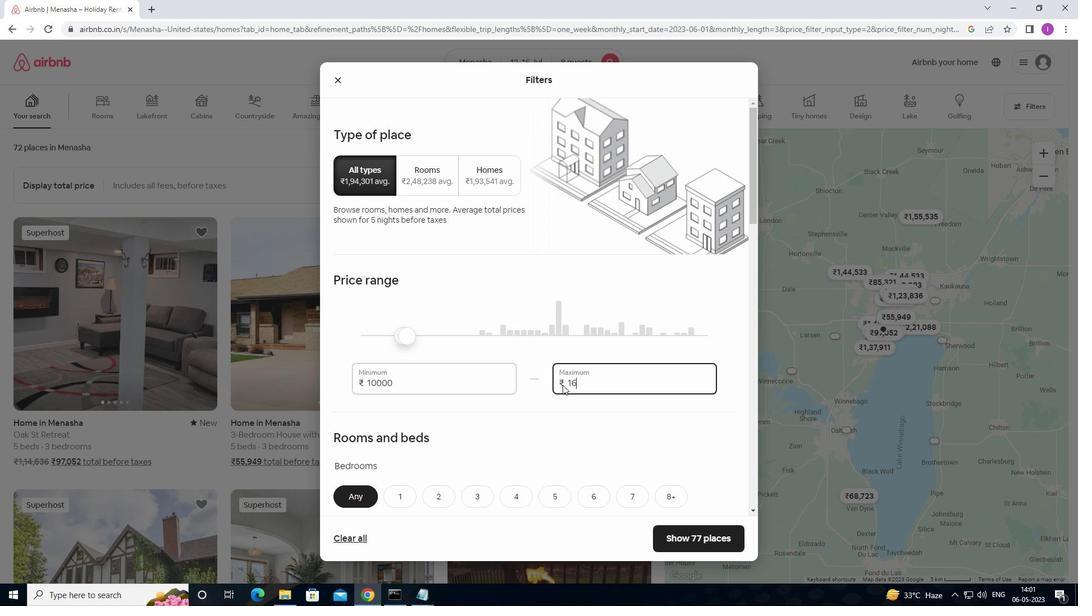 
Action: Key pressed 000
Screenshot: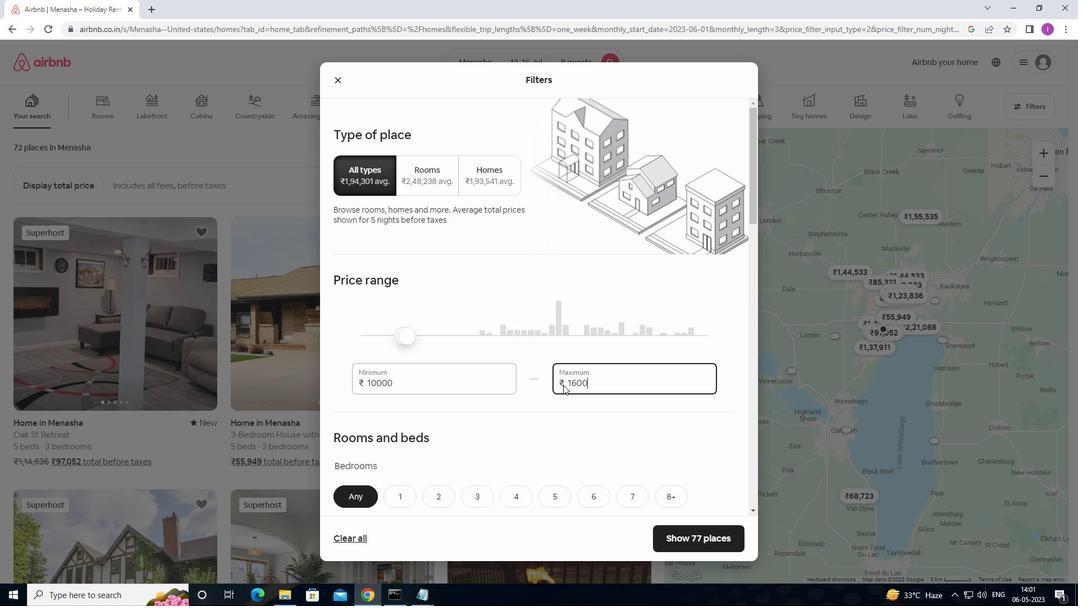 
Action: Mouse moved to (561, 390)
Screenshot: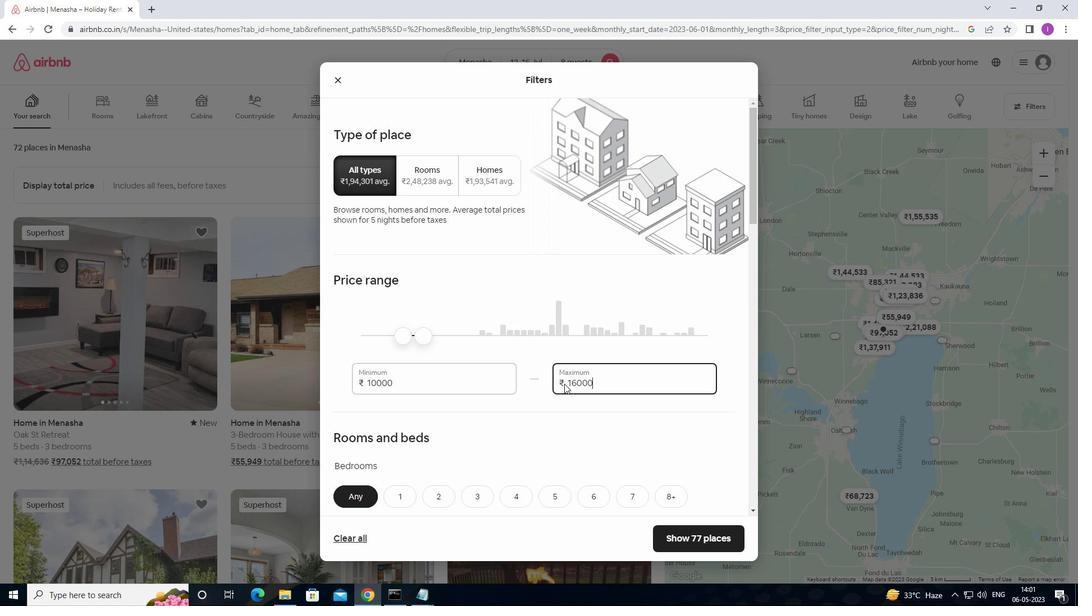 
Action: Mouse scrolled (561, 389) with delta (0, 0)
Screenshot: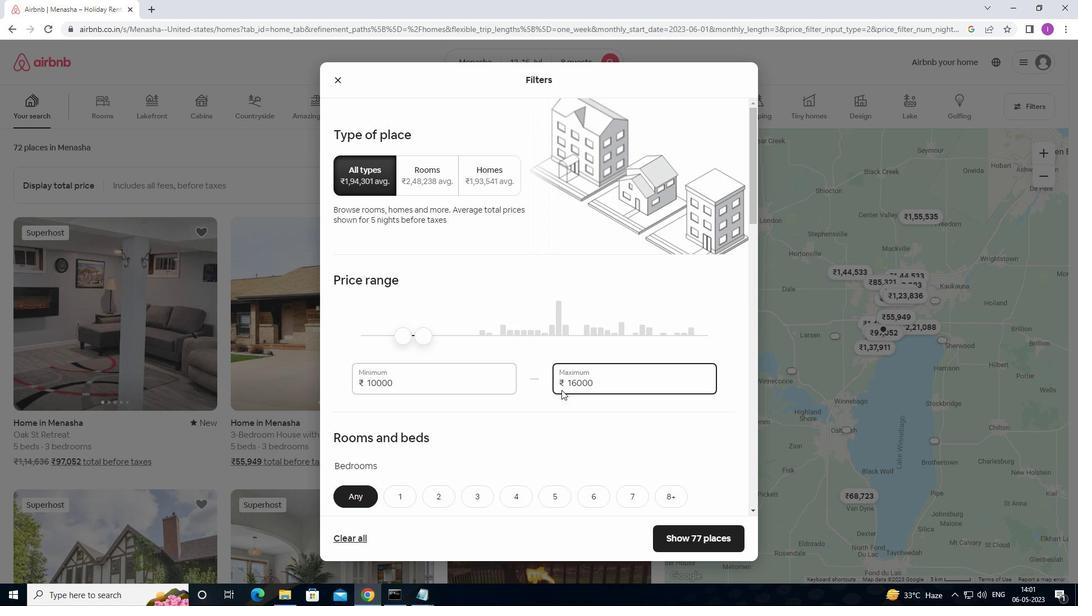 
Action: Mouse moved to (561, 389)
Screenshot: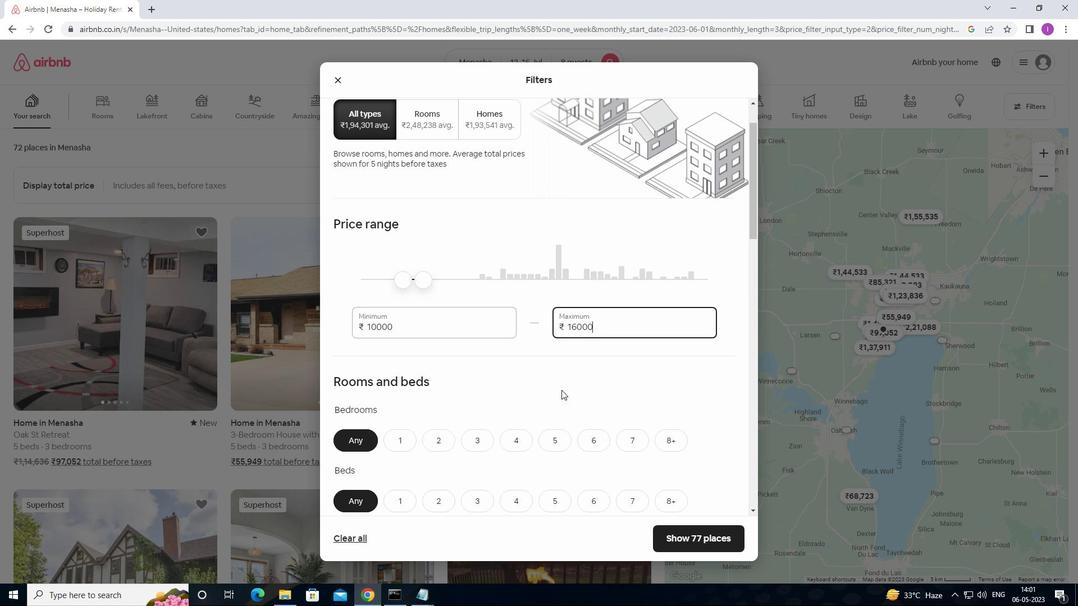 
Action: Mouse scrolled (561, 389) with delta (0, 0)
Screenshot: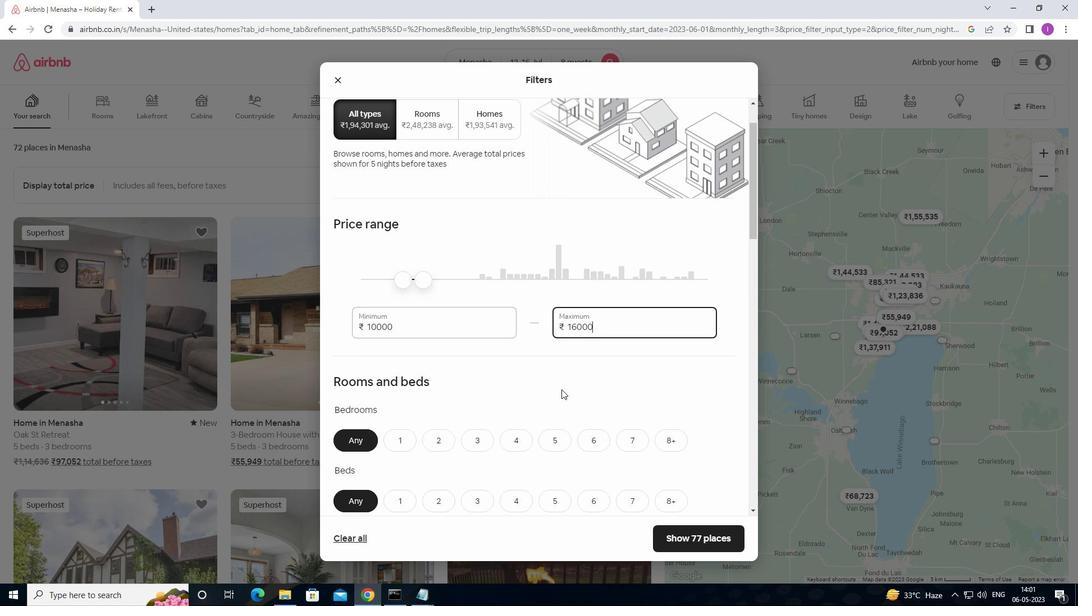 
Action: Mouse moved to (565, 385)
Screenshot: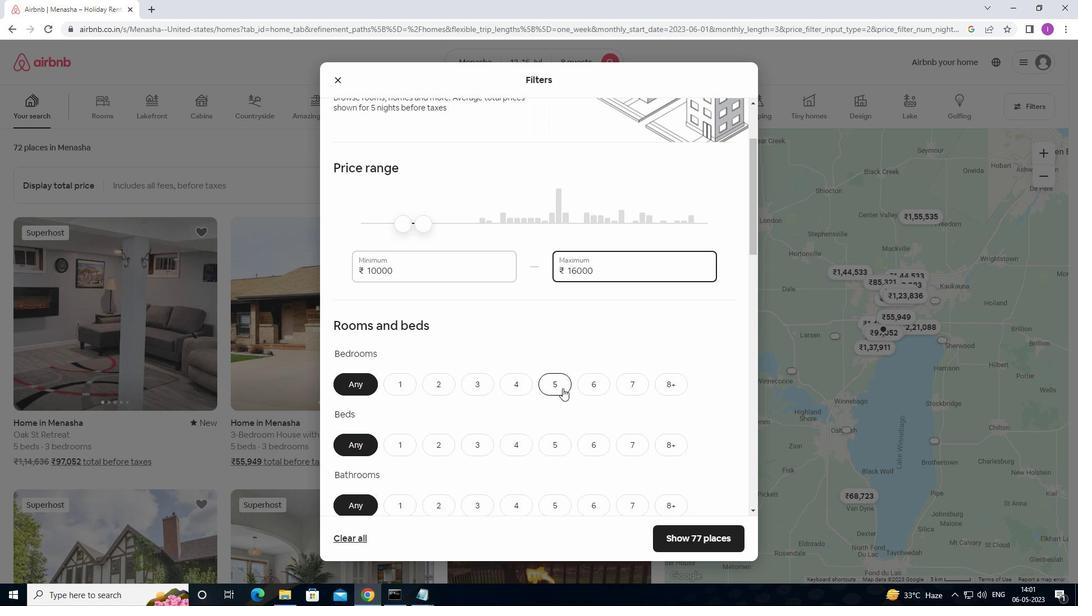 
Action: Mouse scrolled (565, 384) with delta (0, 0)
Screenshot: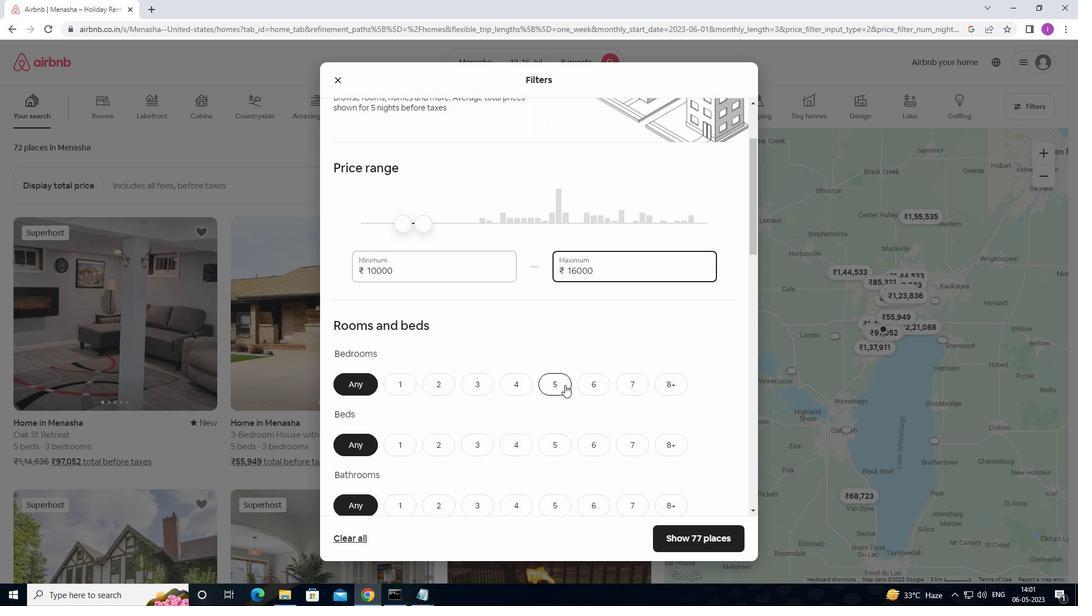 
Action: Mouse moved to (678, 328)
Screenshot: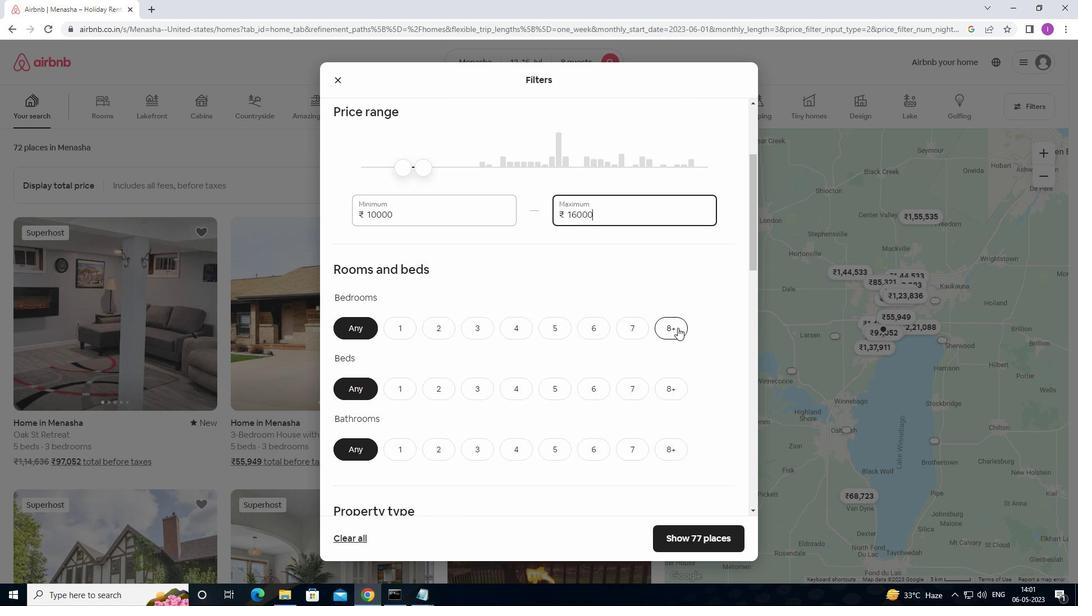 
Action: Mouse pressed left at (678, 328)
Screenshot: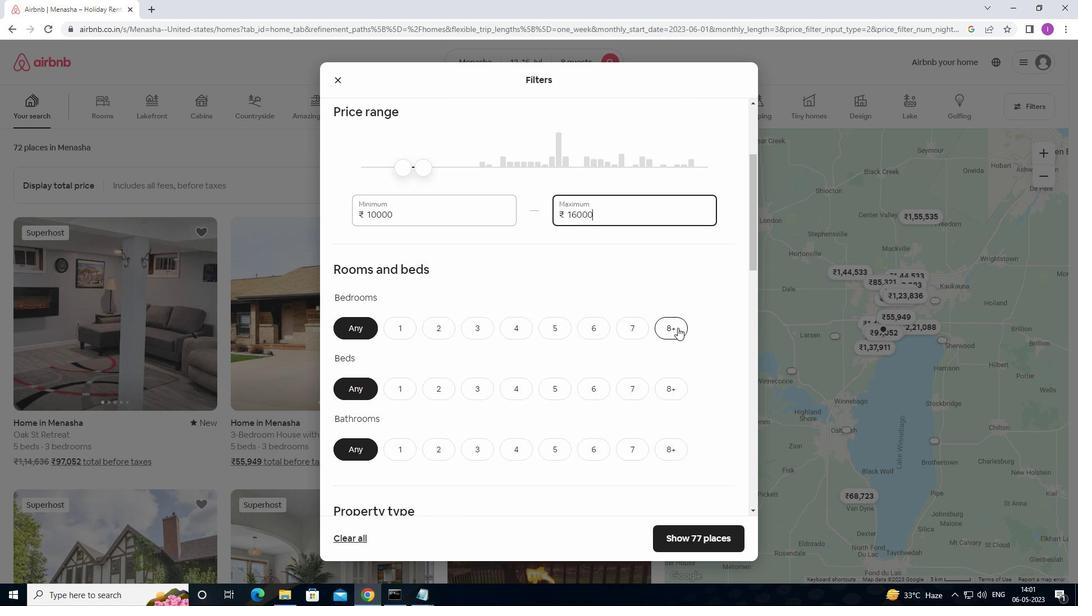 
Action: Mouse moved to (672, 384)
Screenshot: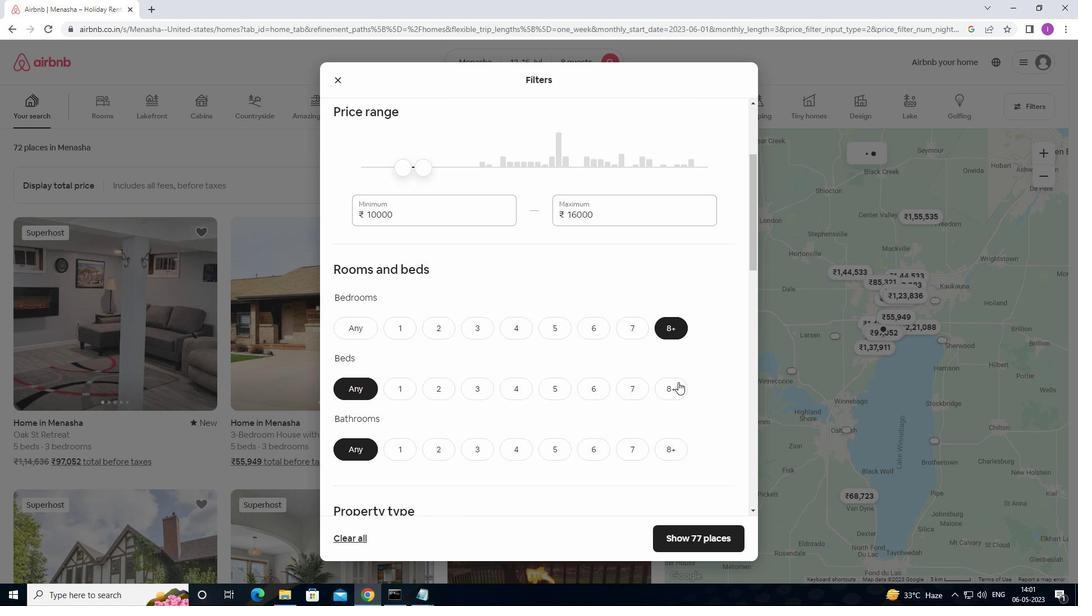 
Action: Mouse pressed left at (672, 384)
Screenshot: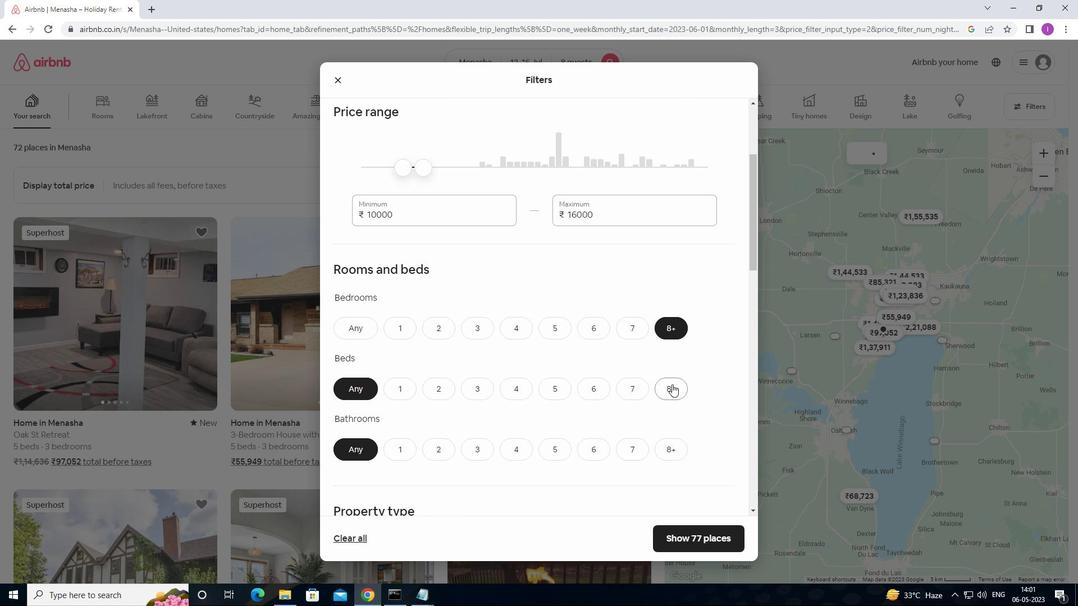 
Action: Mouse moved to (673, 453)
Screenshot: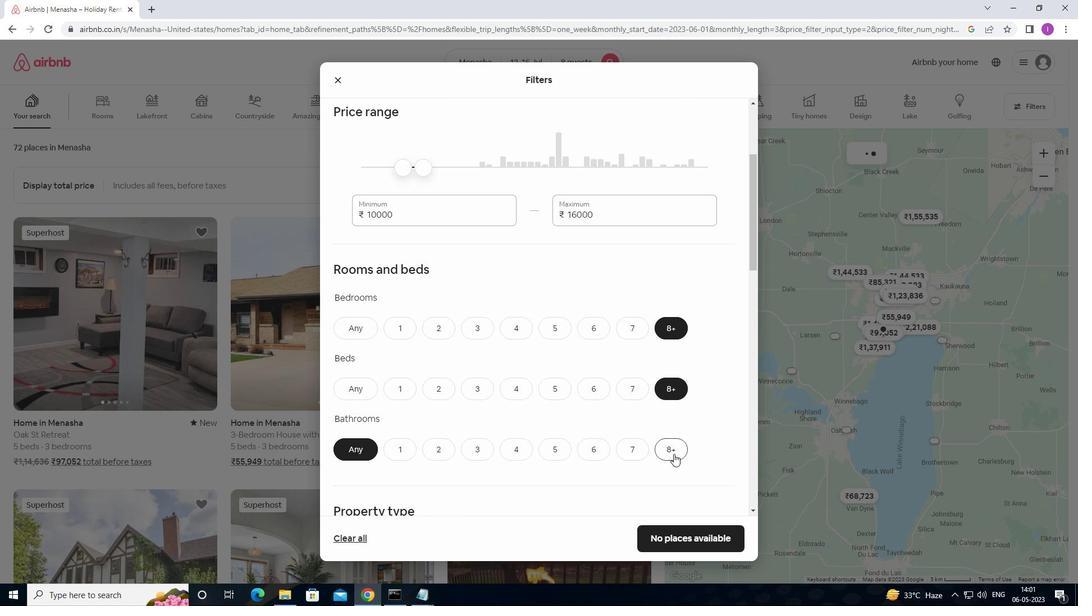 
Action: Mouse pressed left at (673, 453)
Screenshot: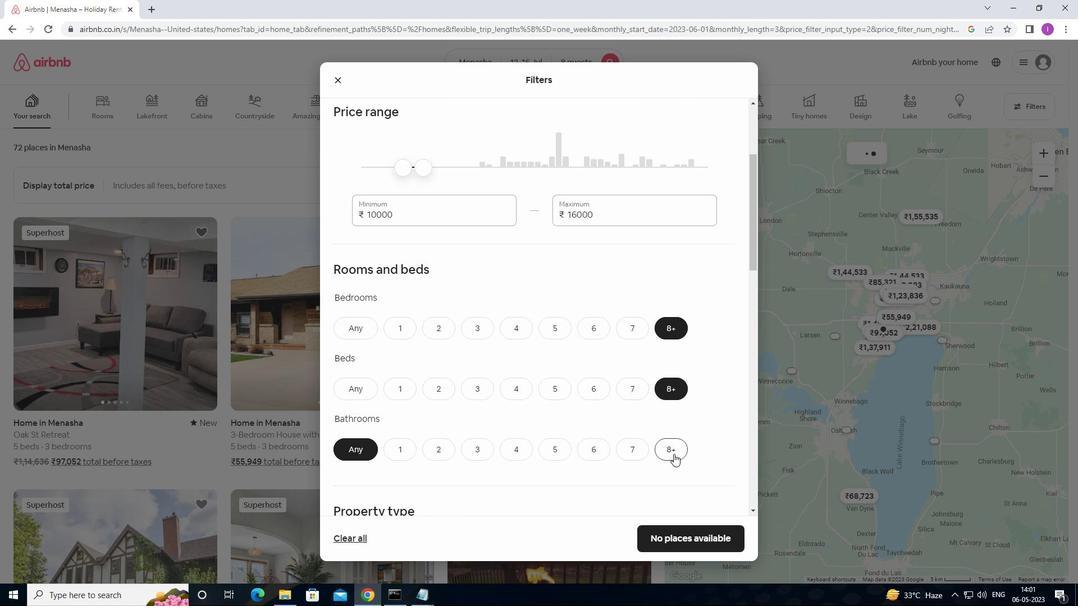 
Action: Mouse moved to (581, 445)
Screenshot: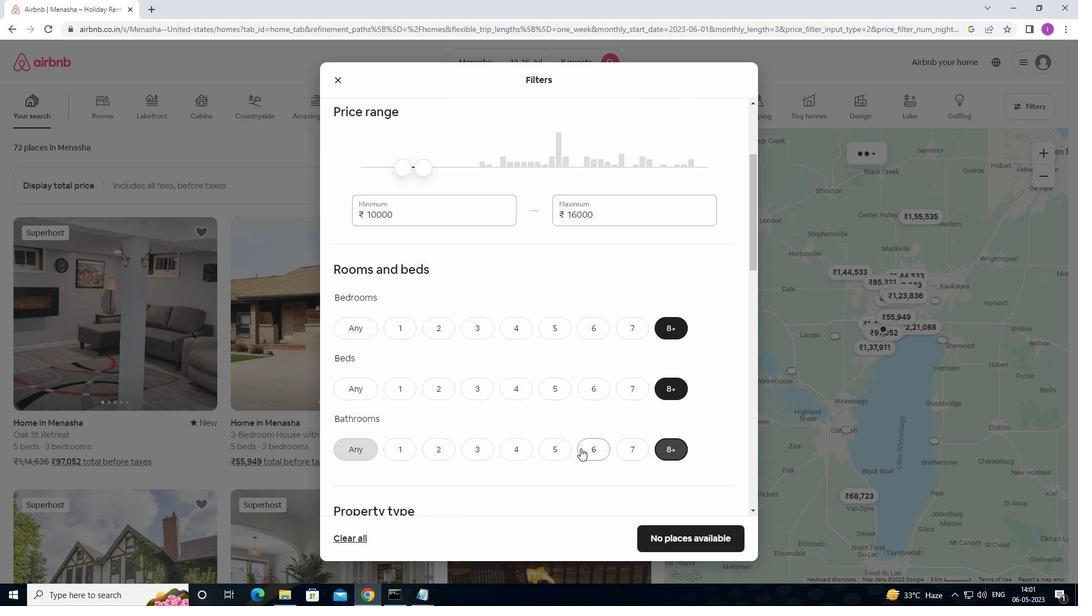 
Action: Mouse scrolled (581, 444) with delta (0, 0)
Screenshot: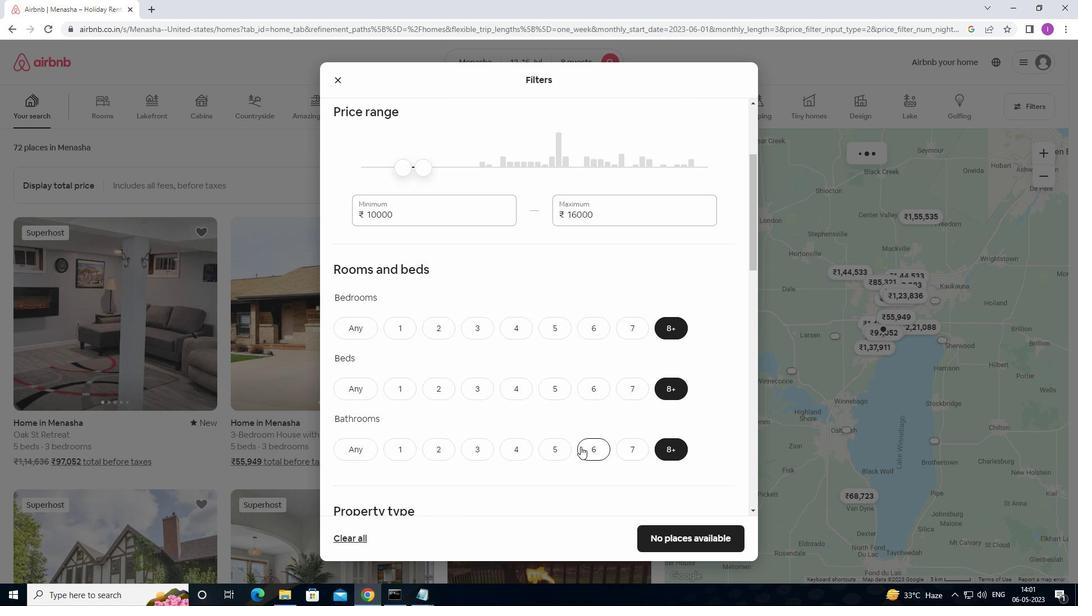 
Action: Mouse scrolled (581, 444) with delta (0, 0)
Screenshot: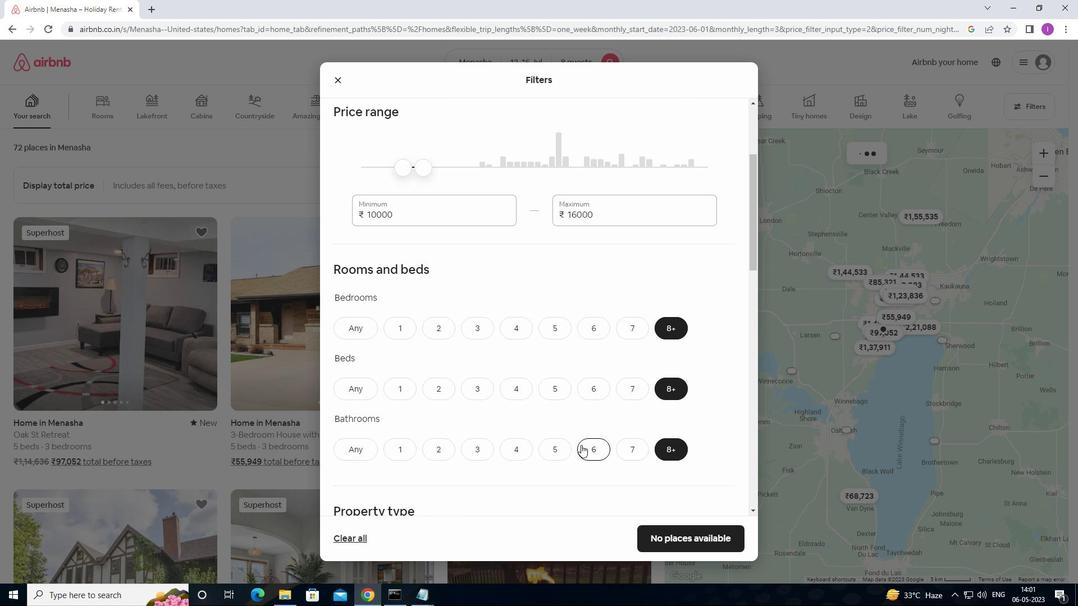 
Action: Mouse moved to (583, 437)
Screenshot: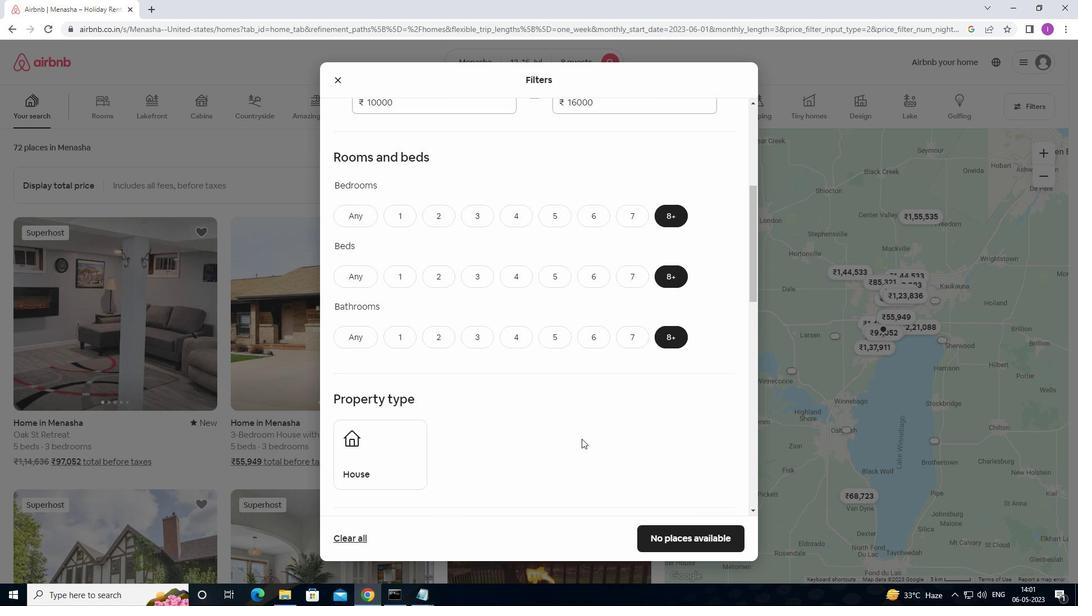 
Action: Mouse scrolled (583, 437) with delta (0, 0)
Screenshot: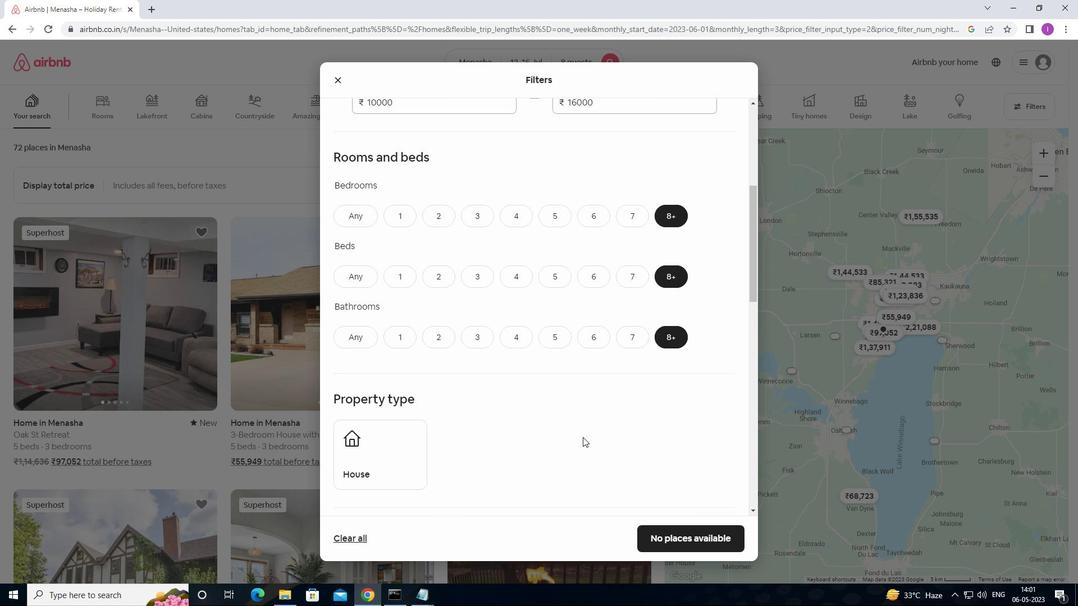 
Action: Mouse moved to (583, 437)
Screenshot: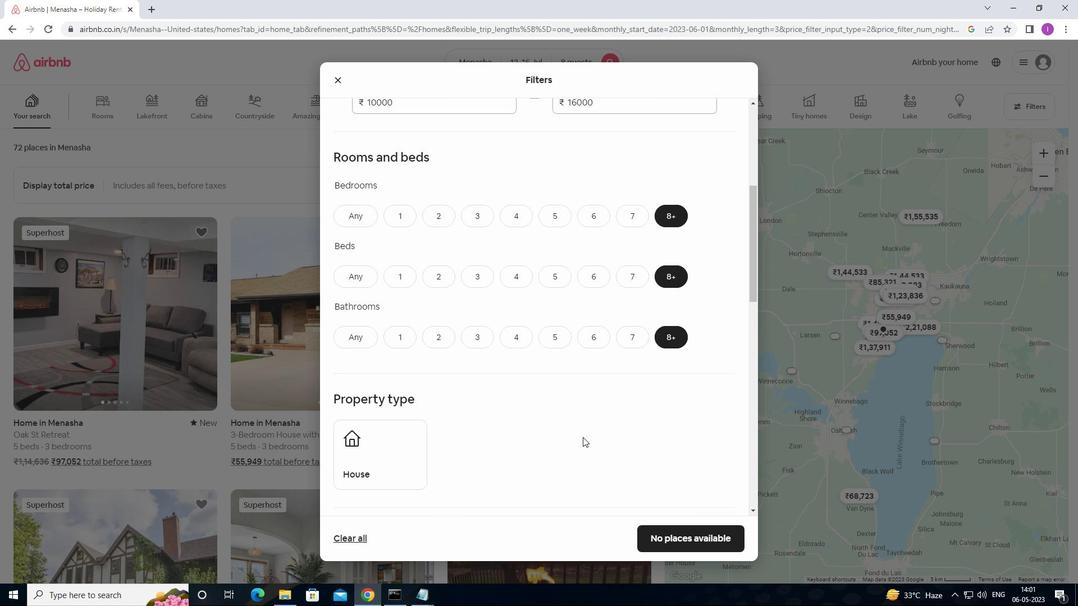 
Action: Mouse scrolled (583, 436) with delta (0, 0)
Screenshot: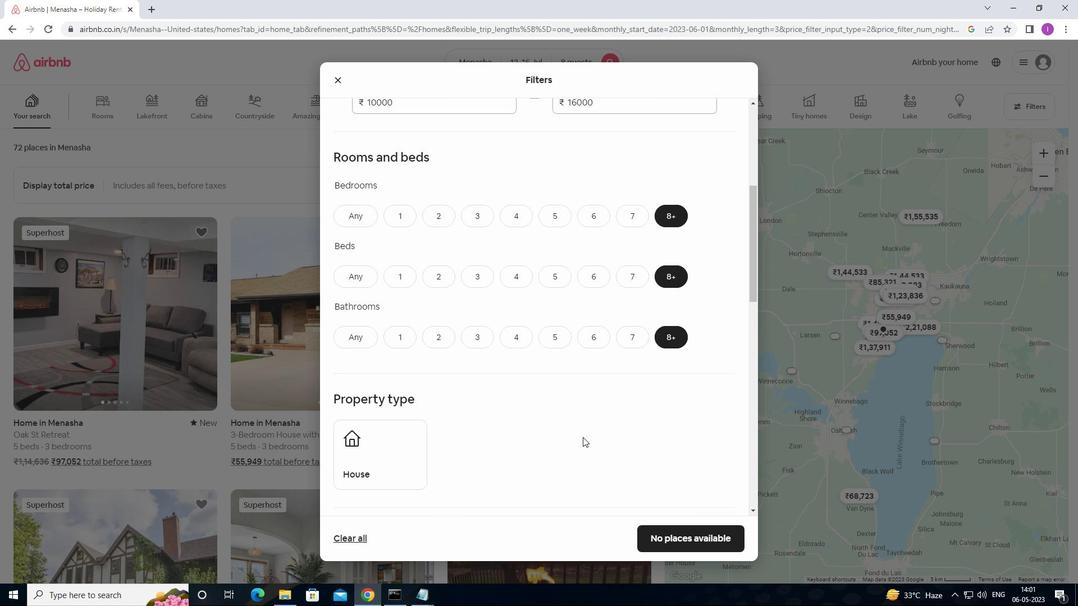 
Action: Mouse moved to (585, 436)
Screenshot: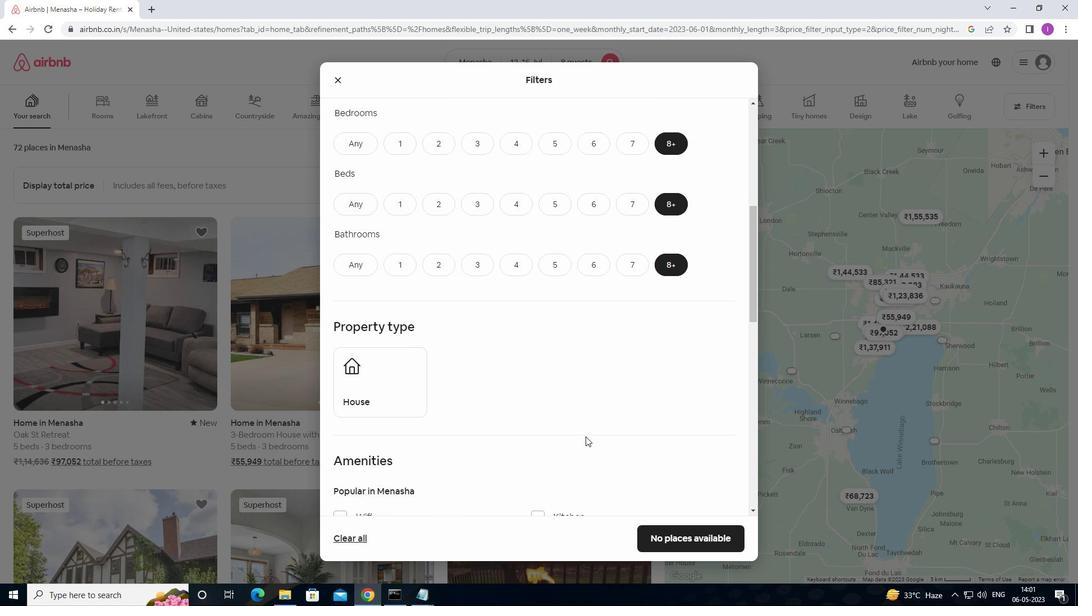
Action: Mouse scrolled (585, 435) with delta (0, 0)
Screenshot: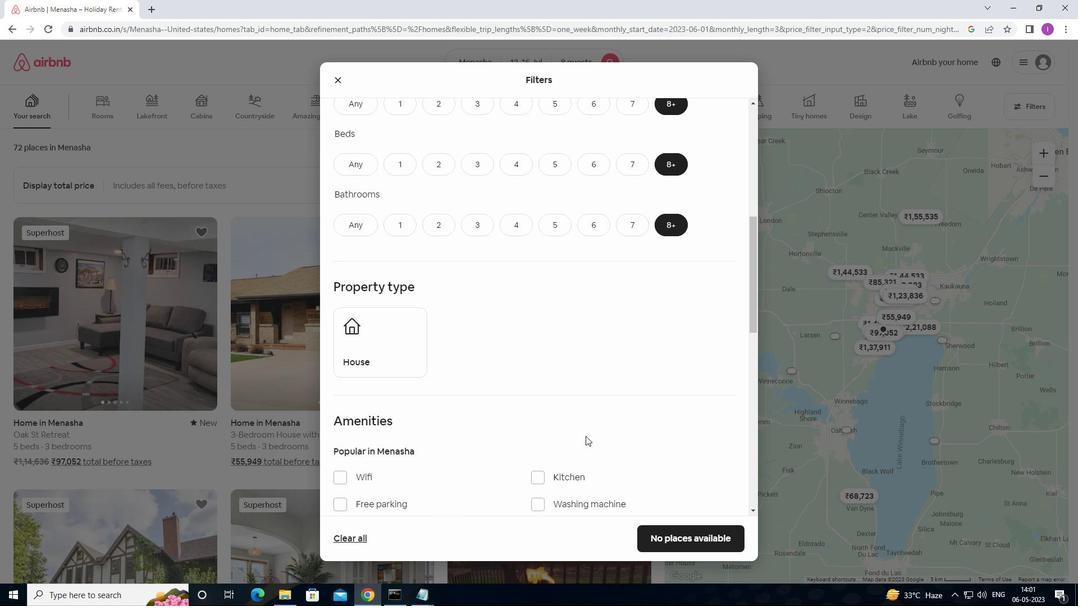 
Action: Mouse moved to (342, 415)
Screenshot: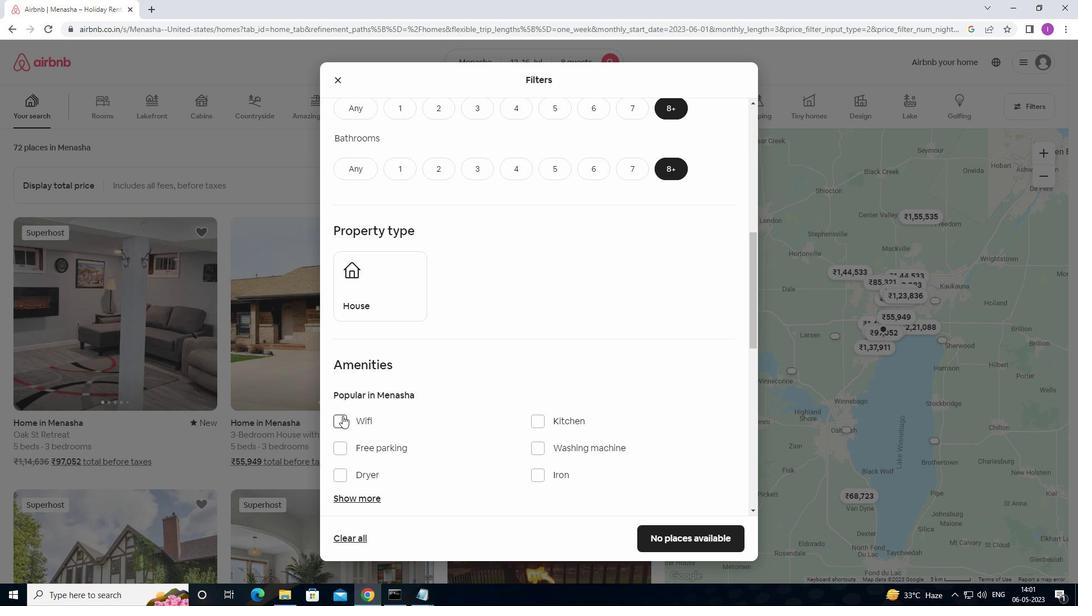 
Action: Mouse pressed left at (342, 415)
Screenshot: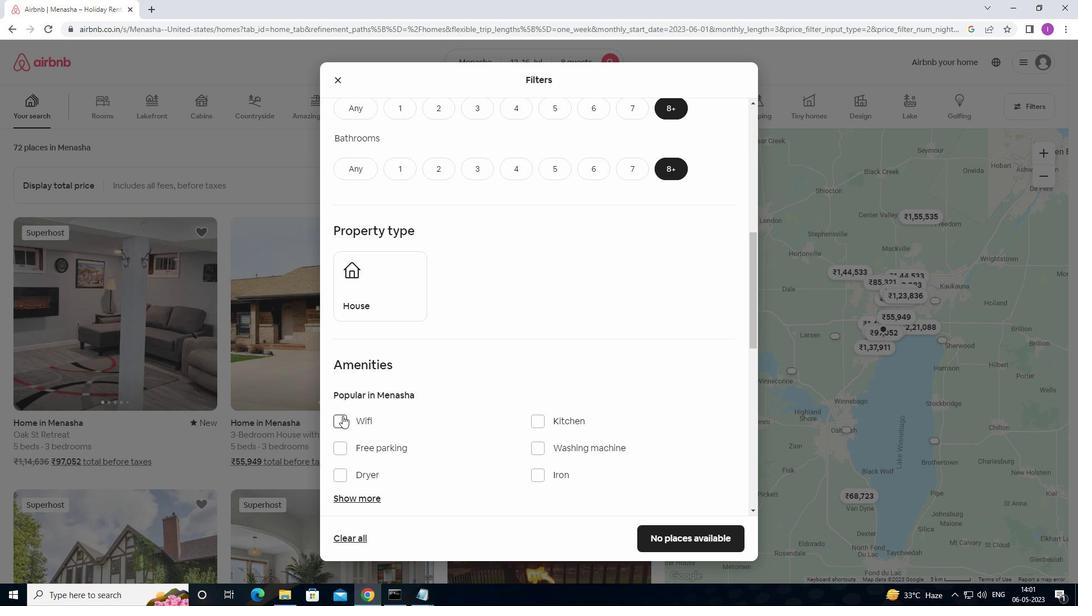 
Action: Mouse moved to (560, 447)
Screenshot: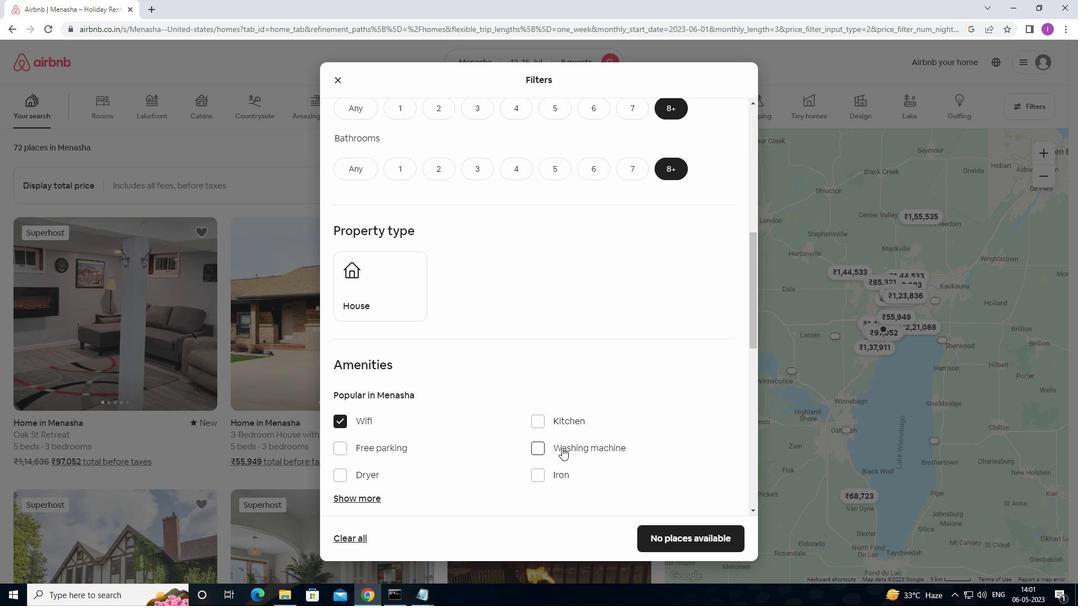 
Action: Mouse scrolled (560, 446) with delta (0, 0)
Screenshot: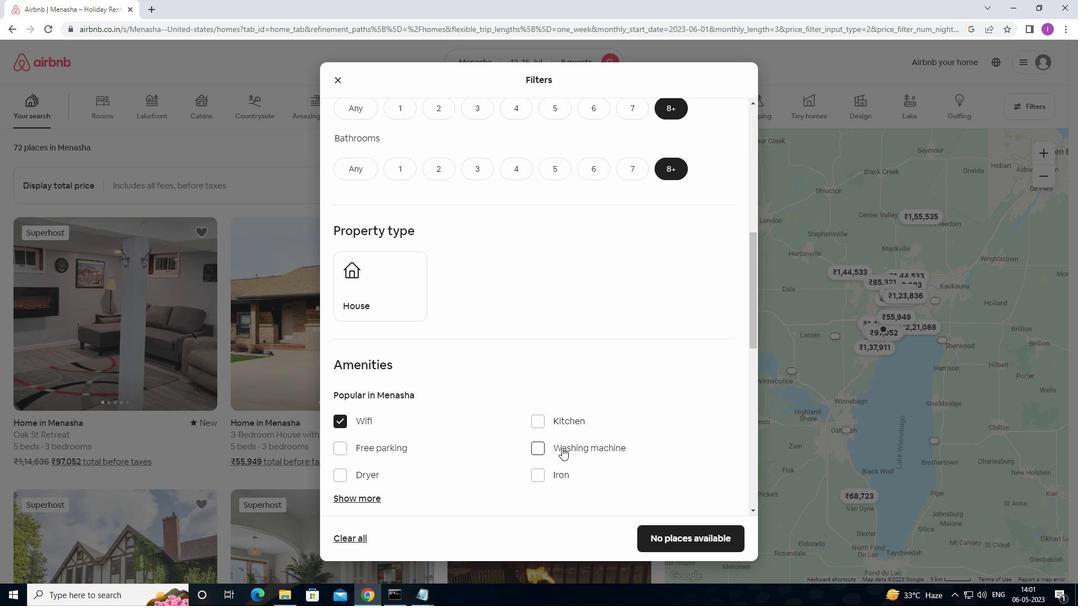 
Action: Mouse moved to (394, 243)
Screenshot: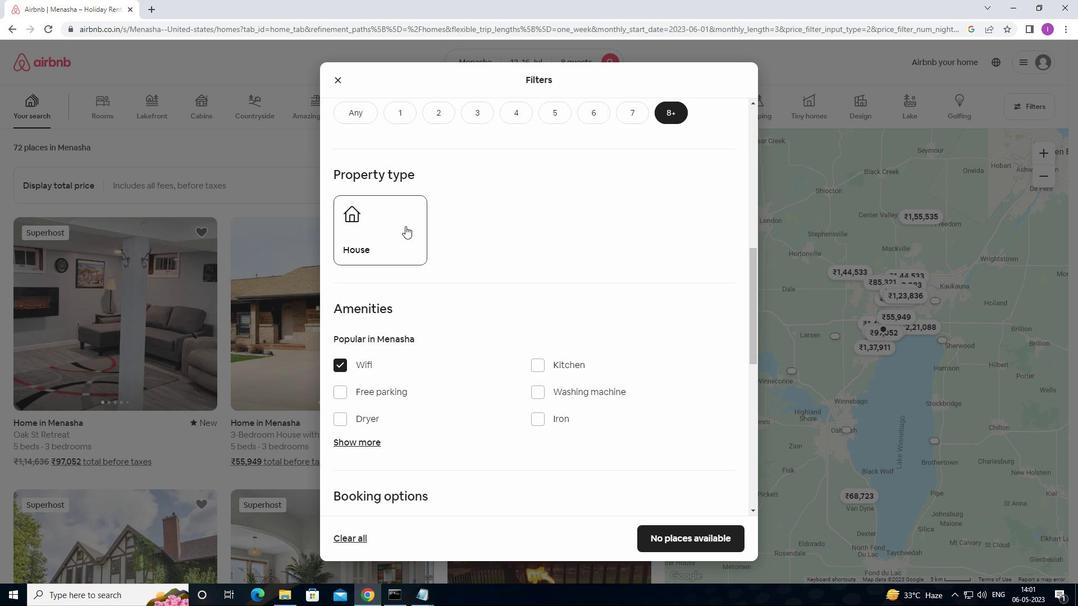 
Action: Mouse pressed left at (394, 243)
Screenshot: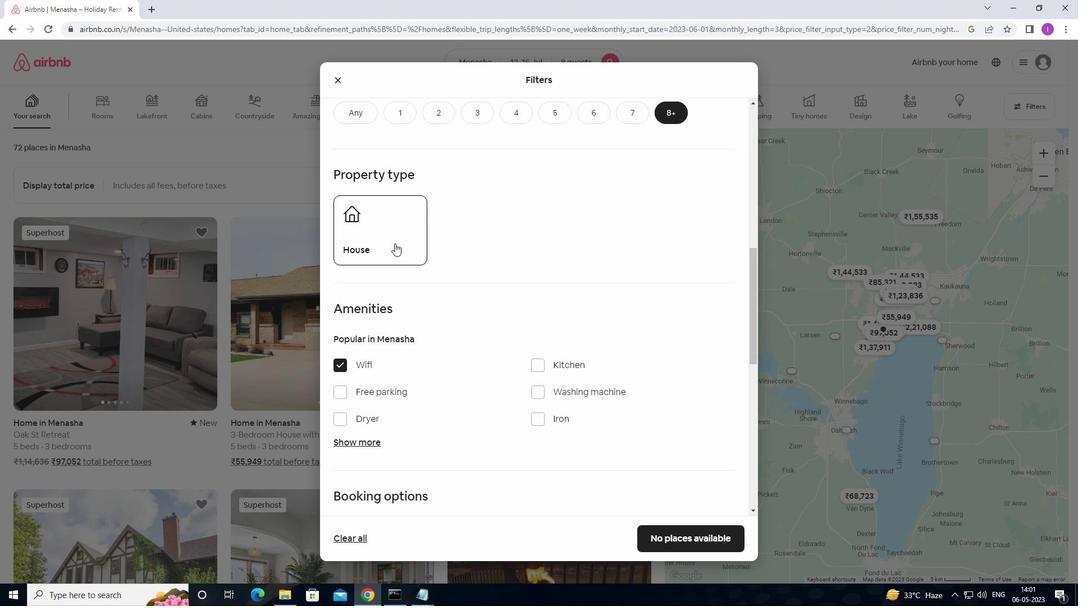
Action: Mouse moved to (364, 441)
Screenshot: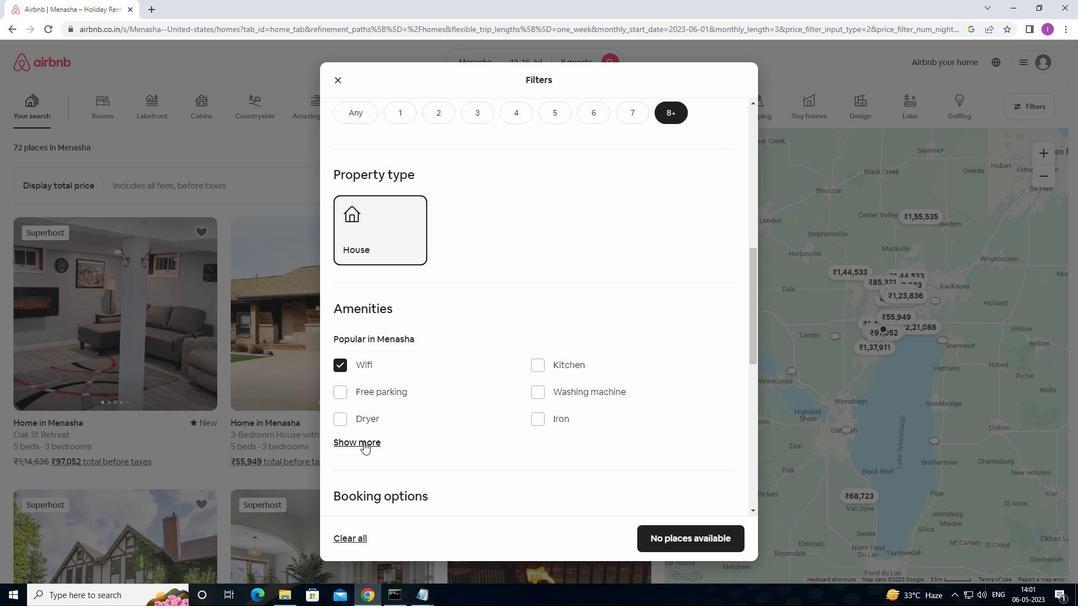 
Action: Mouse pressed left at (364, 441)
Screenshot: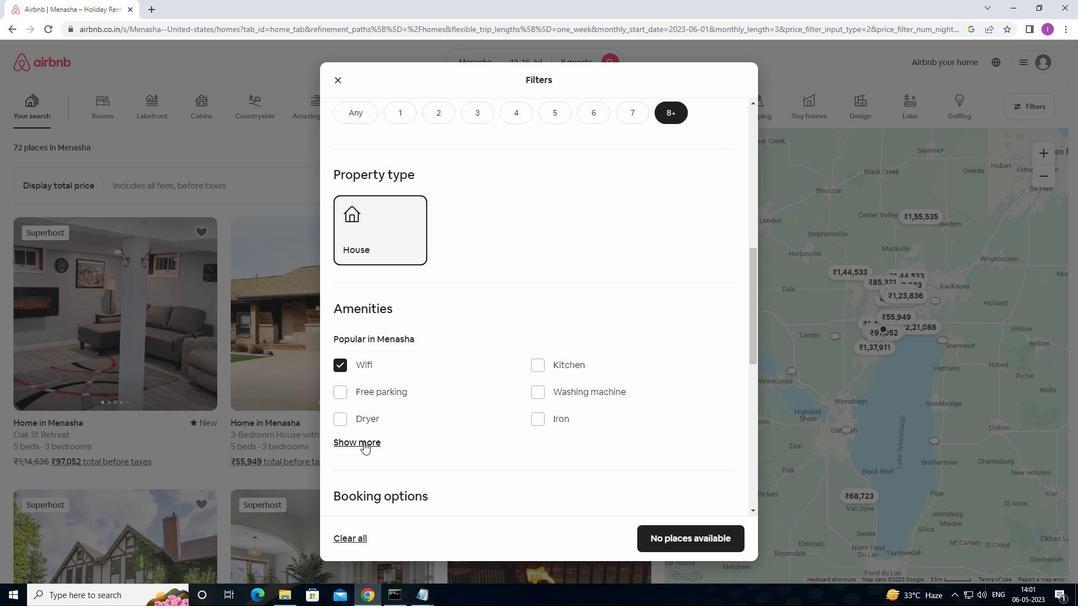 
Action: Mouse moved to (475, 452)
Screenshot: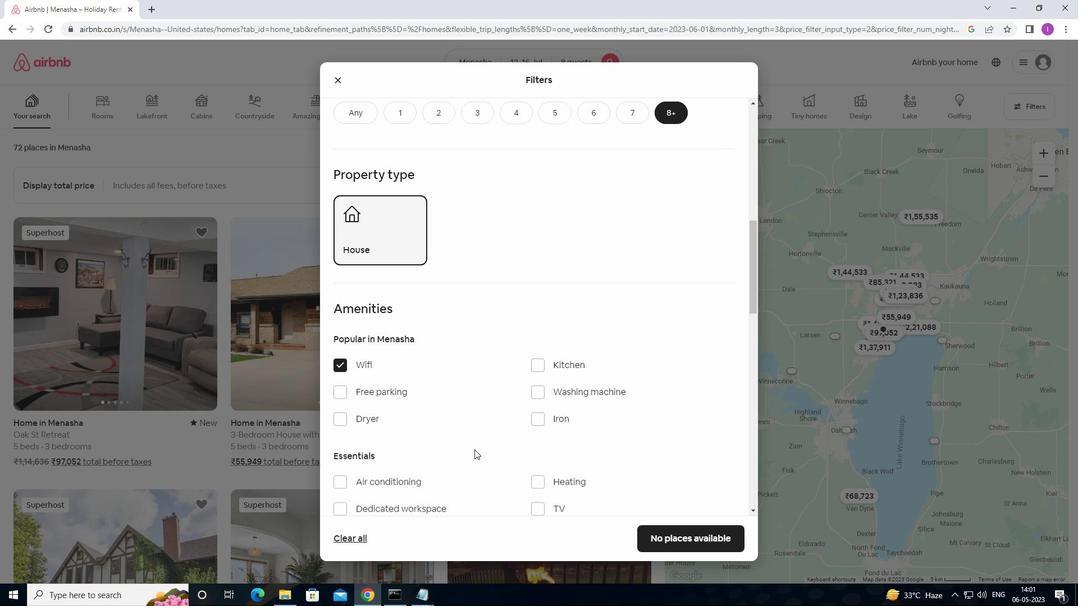 
Action: Mouse scrolled (475, 451) with delta (0, 0)
Screenshot: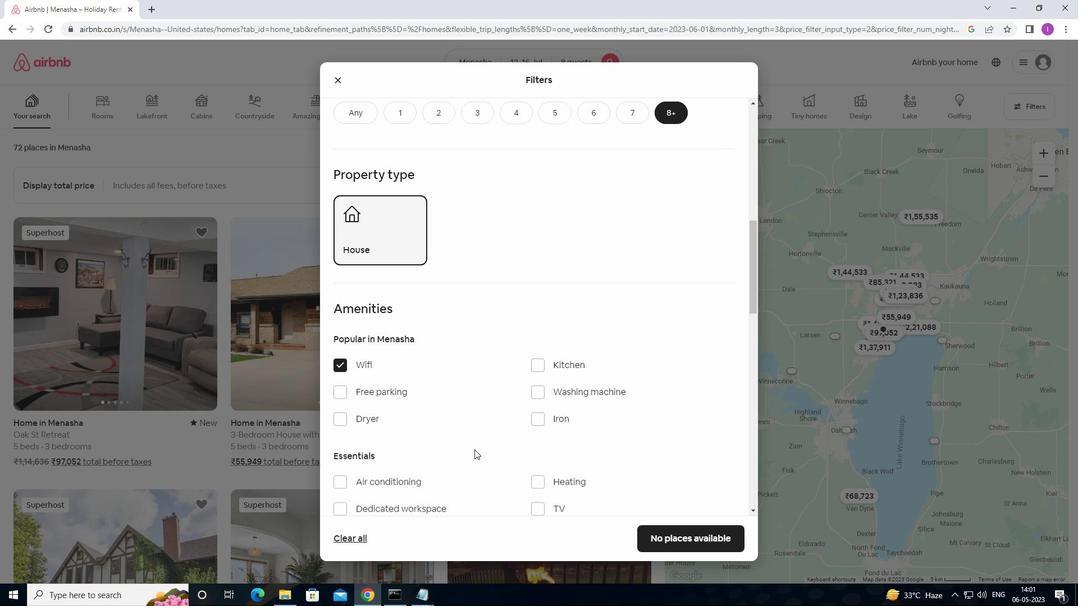 
Action: Mouse moved to (476, 453)
Screenshot: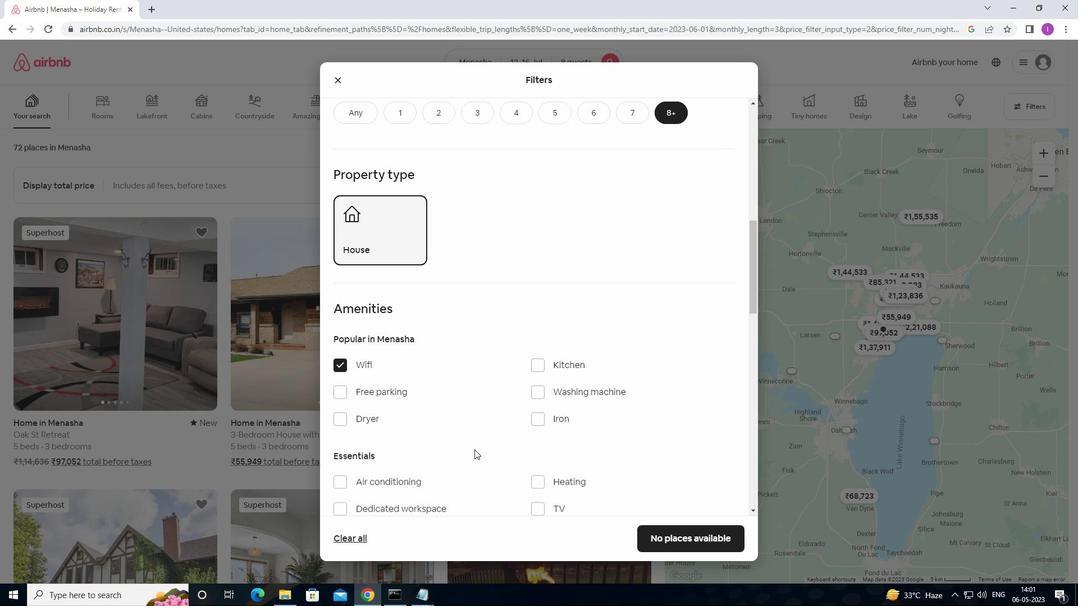
Action: Mouse scrolled (476, 452) with delta (0, 0)
Screenshot: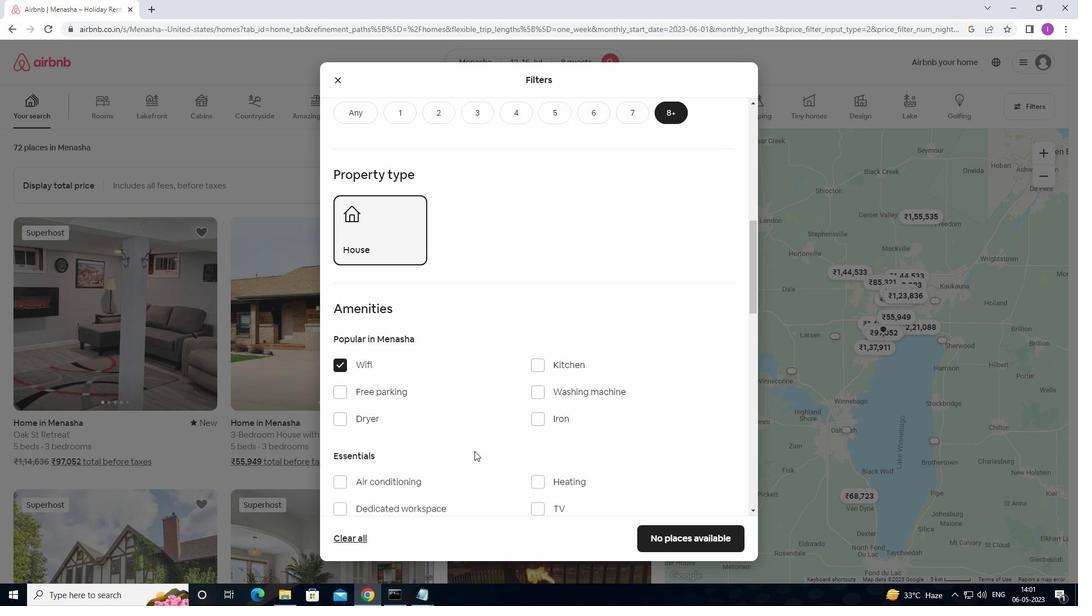 
Action: Mouse moved to (538, 397)
Screenshot: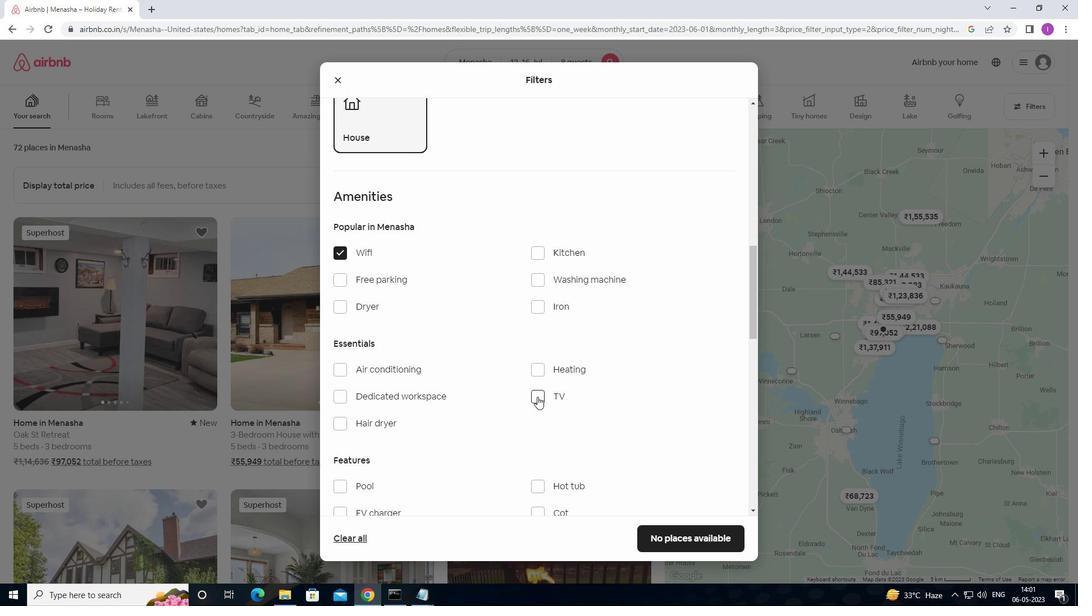 
Action: Mouse pressed left at (538, 397)
Screenshot: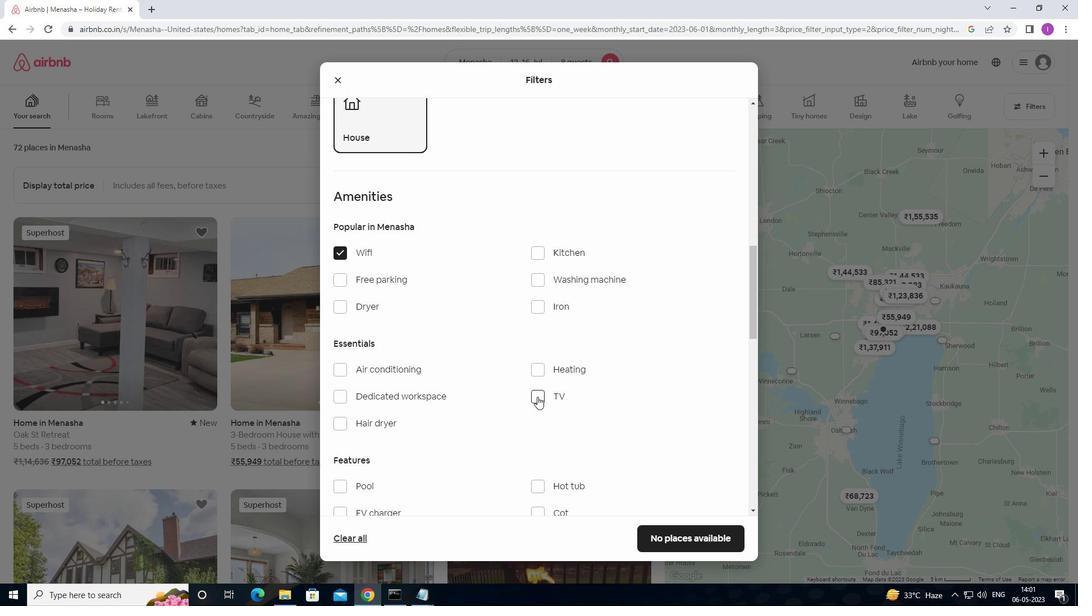 
Action: Mouse moved to (448, 408)
Screenshot: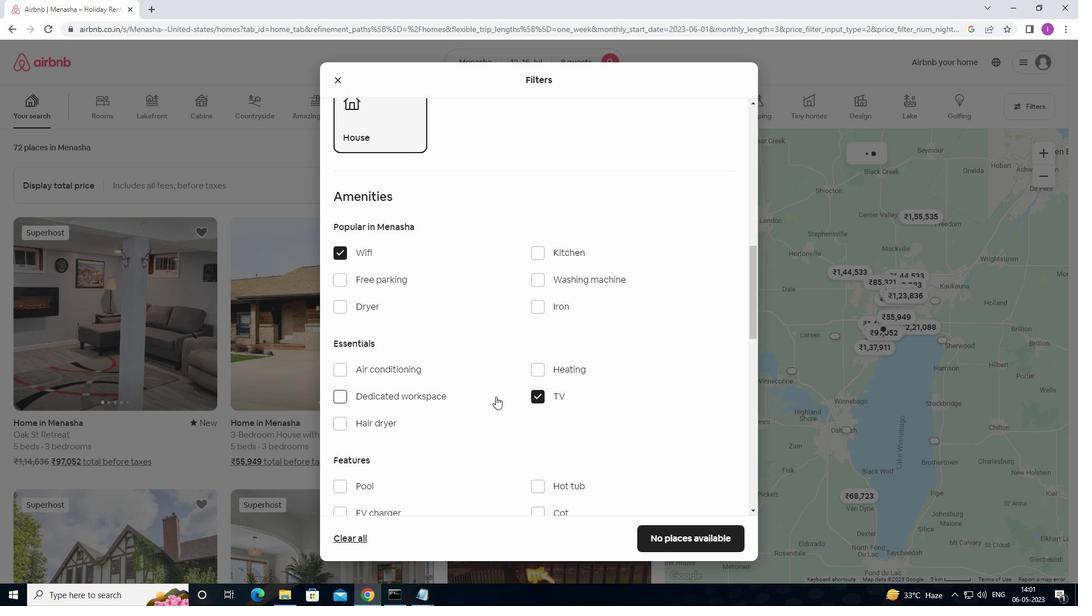 
Action: Mouse scrolled (448, 407) with delta (0, 0)
Screenshot: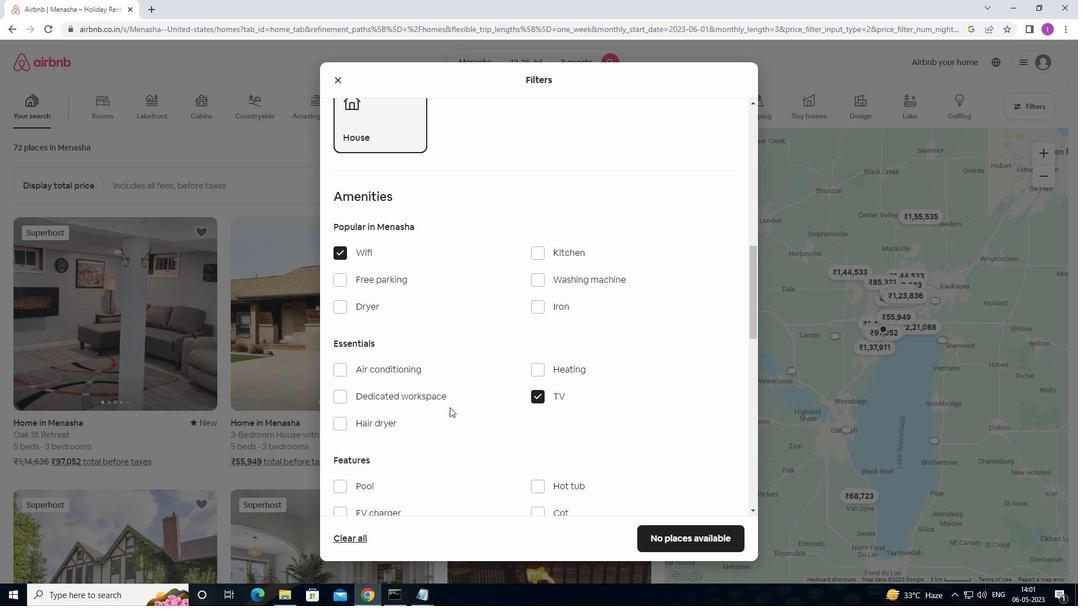 
Action: Mouse moved to (338, 223)
Screenshot: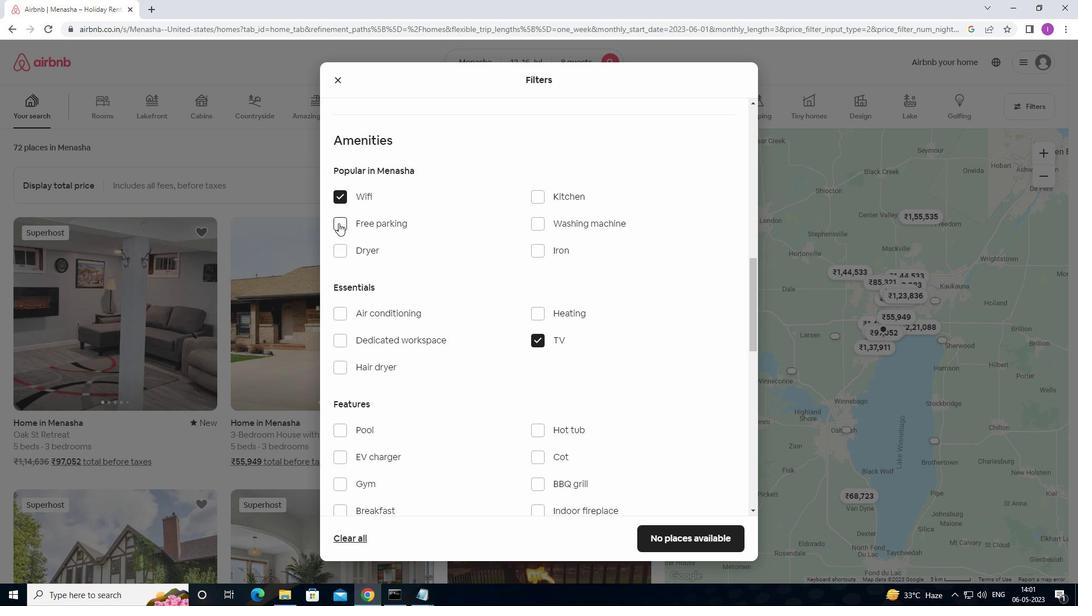 
Action: Mouse pressed left at (338, 223)
Screenshot: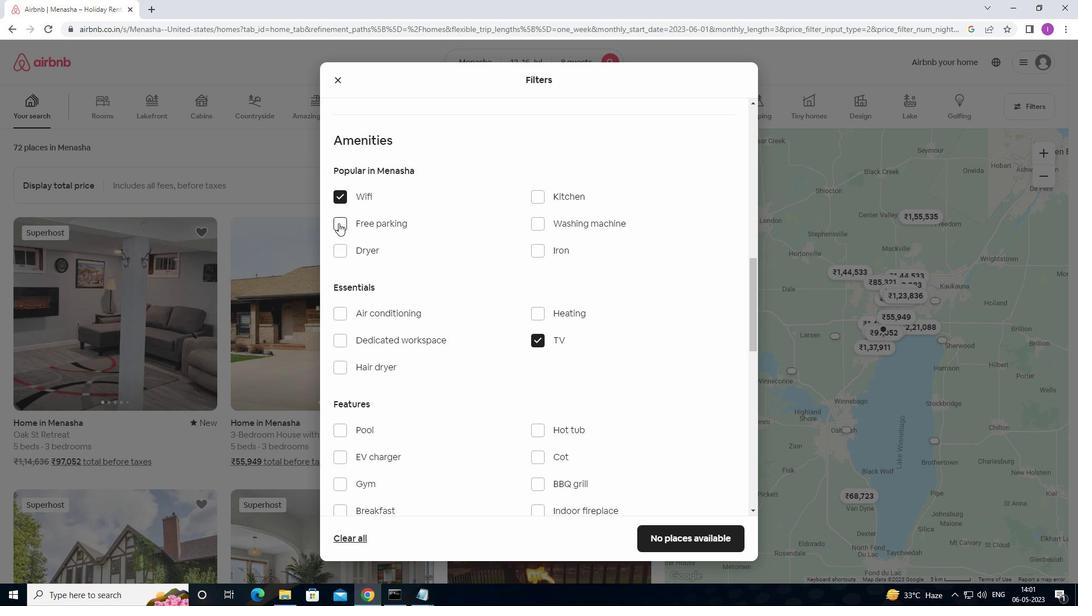 
Action: Mouse moved to (380, 335)
Screenshot: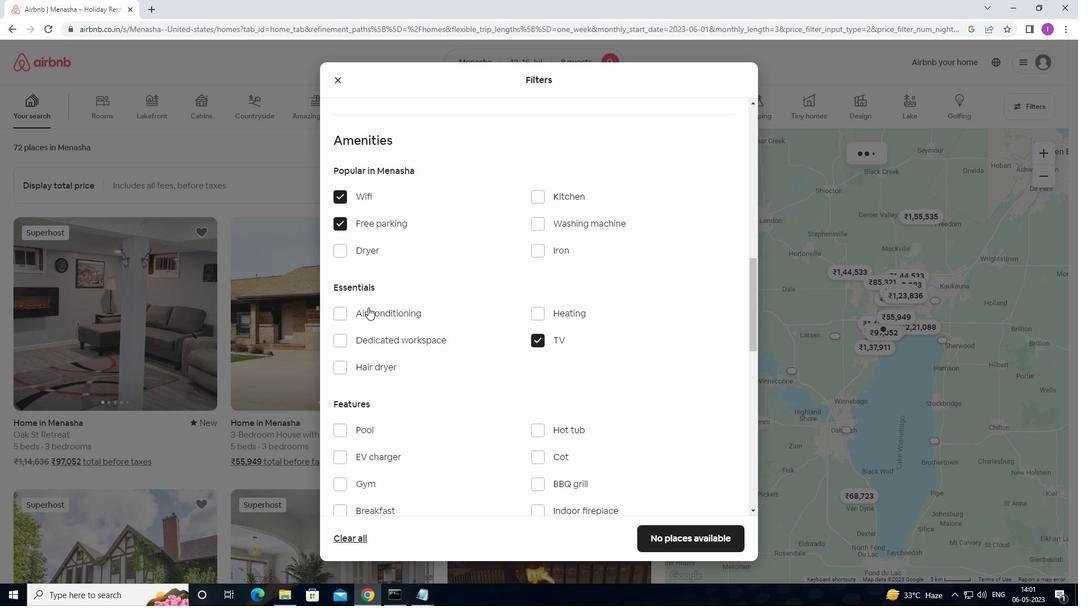 
Action: Mouse scrolled (380, 335) with delta (0, 0)
Screenshot: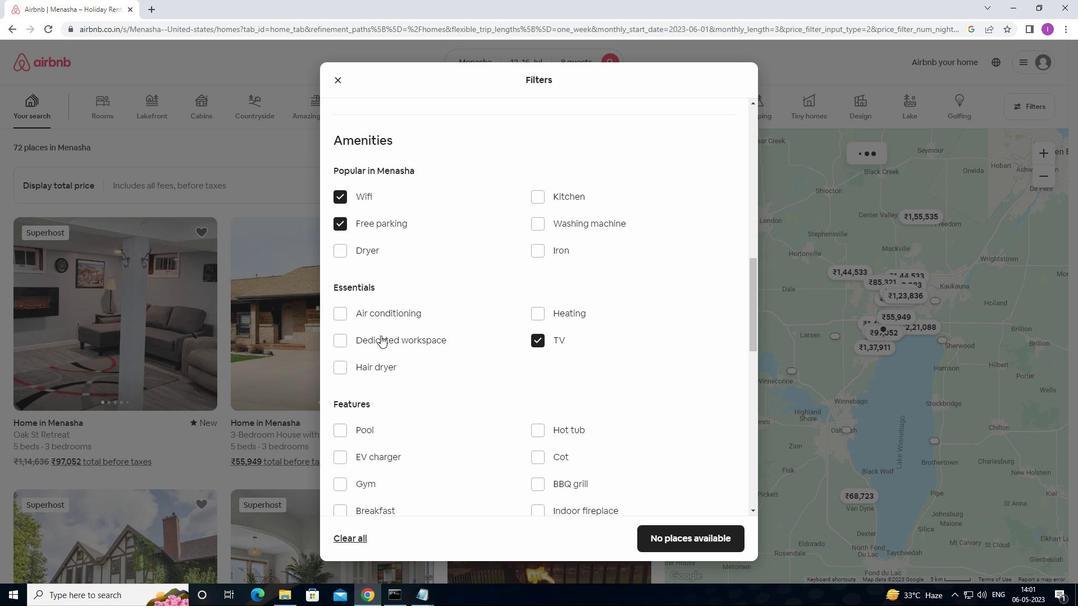 
Action: Mouse moved to (381, 335)
Screenshot: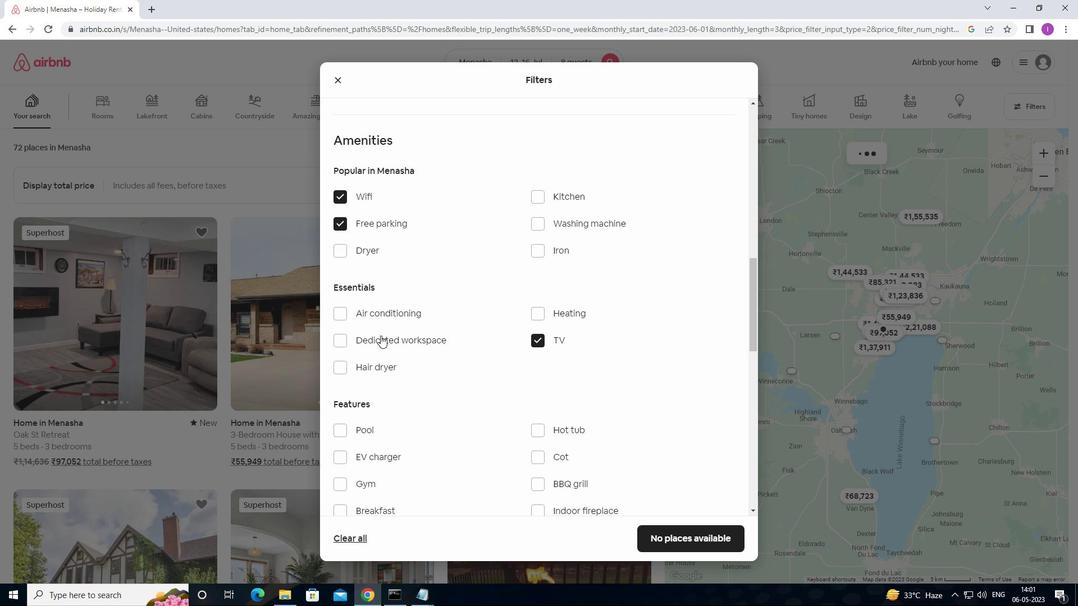 
Action: Mouse scrolled (381, 335) with delta (0, 0)
Screenshot: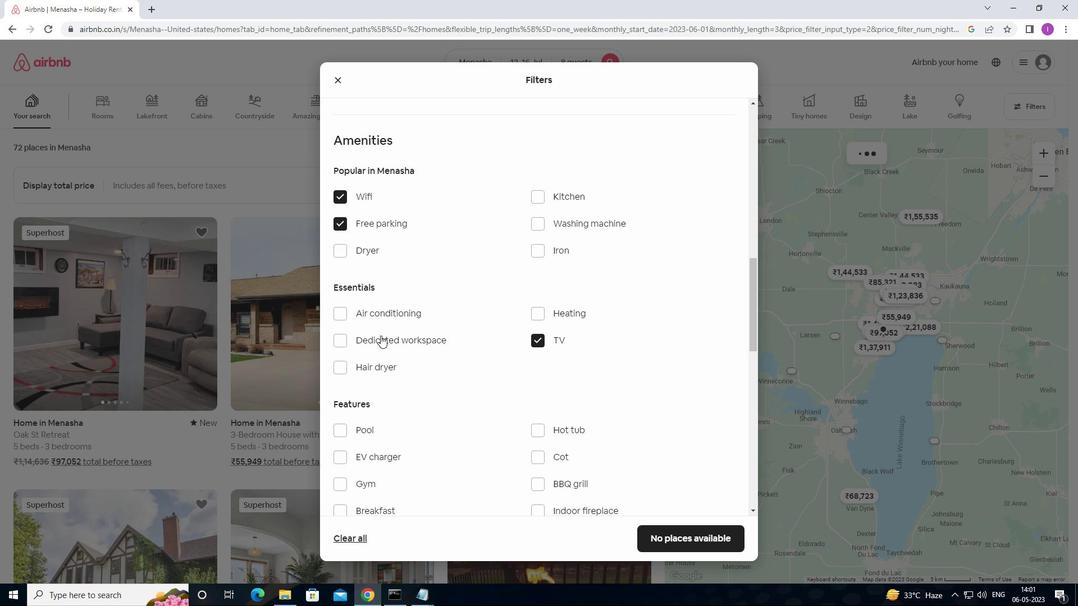 
Action: Mouse moved to (343, 374)
Screenshot: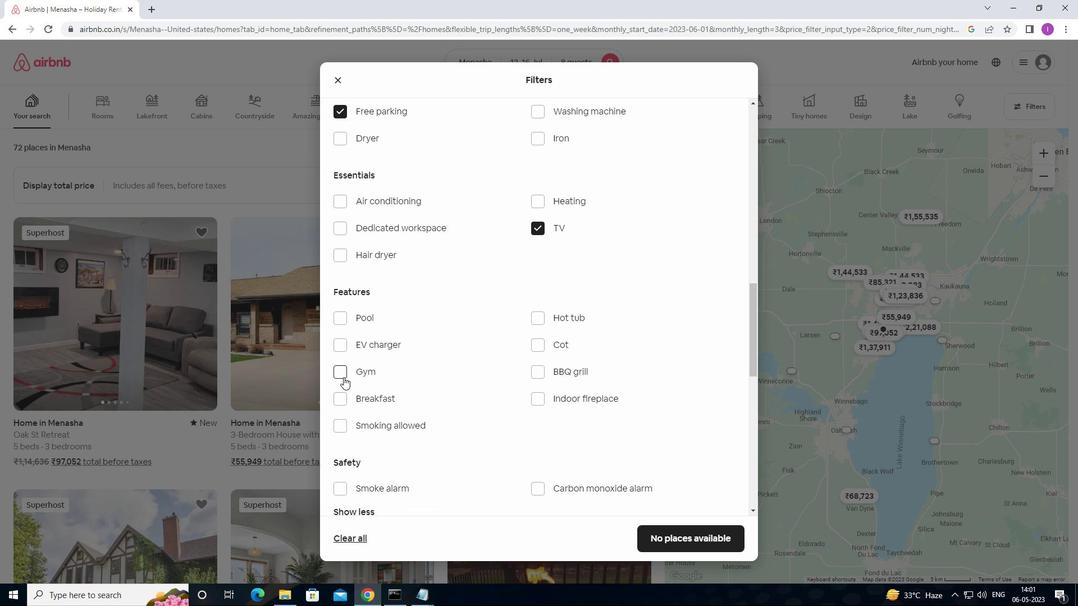 
Action: Mouse pressed left at (343, 374)
Screenshot: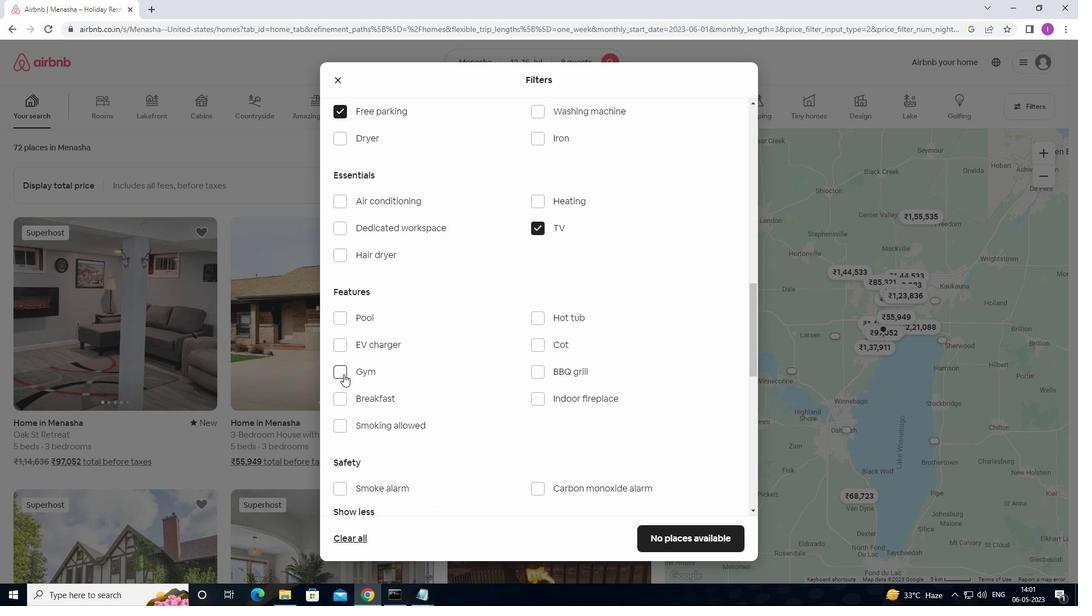 
Action: Mouse moved to (344, 401)
Screenshot: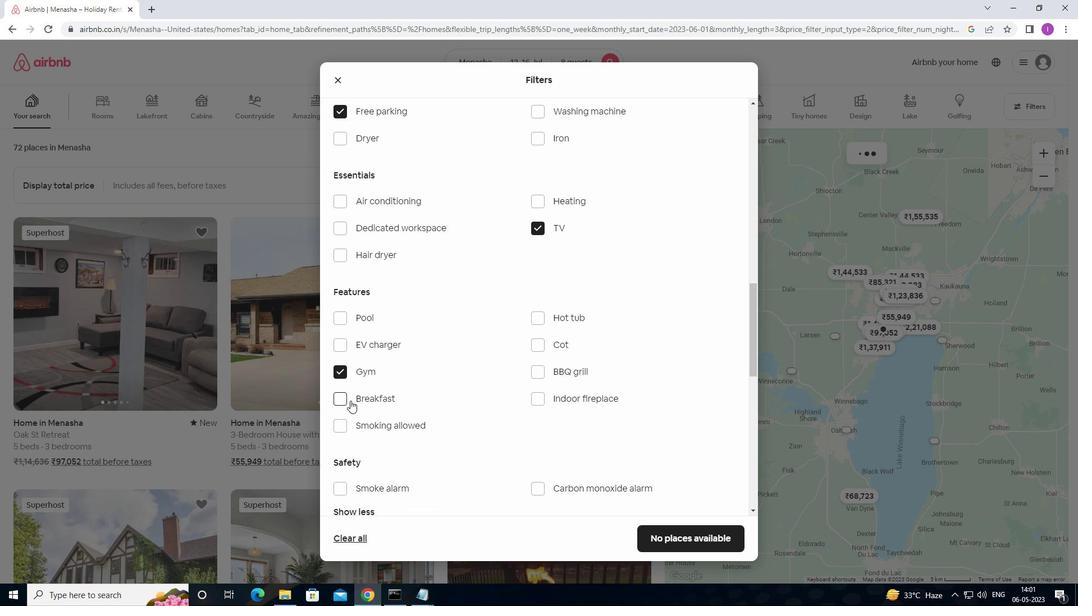
Action: Mouse pressed left at (344, 401)
Screenshot: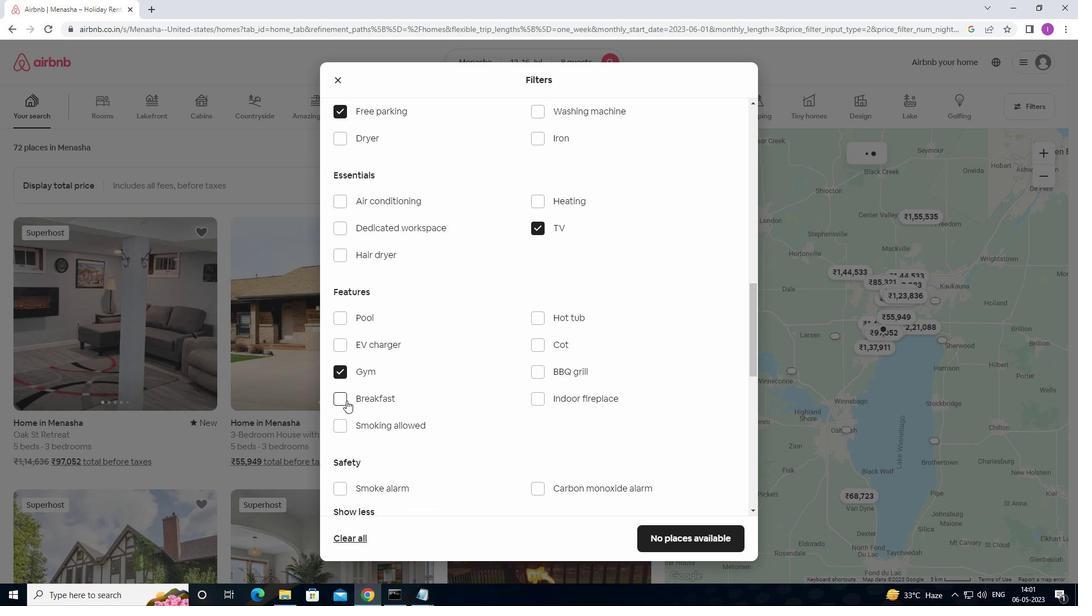 
Action: Mouse moved to (438, 391)
Screenshot: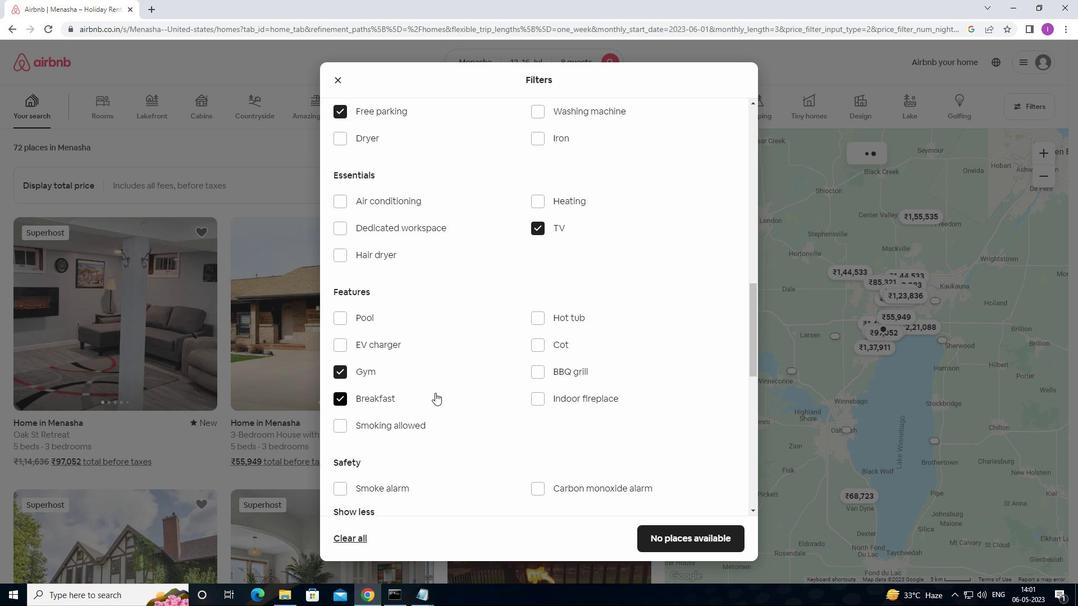 
Action: Mouse scrolled (438, 390) with delta (0, 0)
Screenshot: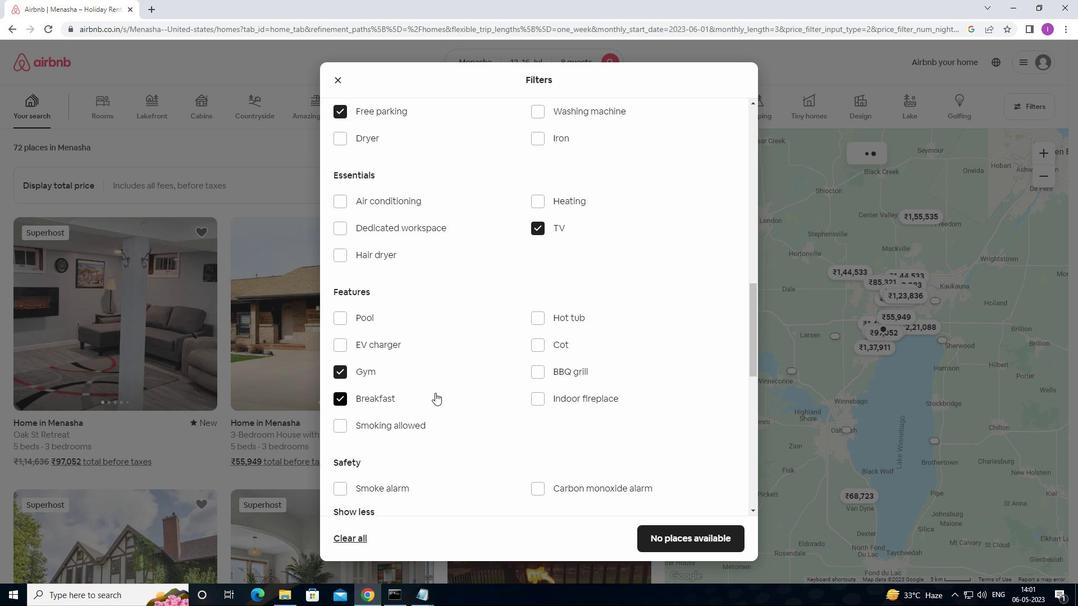 
Action: Mouse moved to (439, 391)
Screenshot: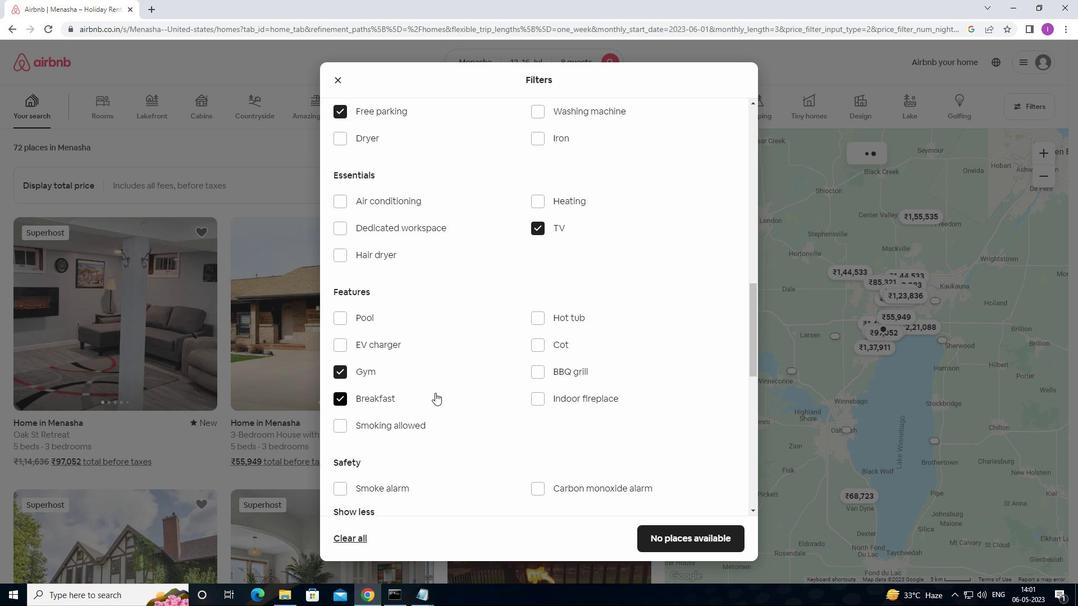 
Action: Mouse scrolled (439, 390) with delta (0, 0)
Screenshot: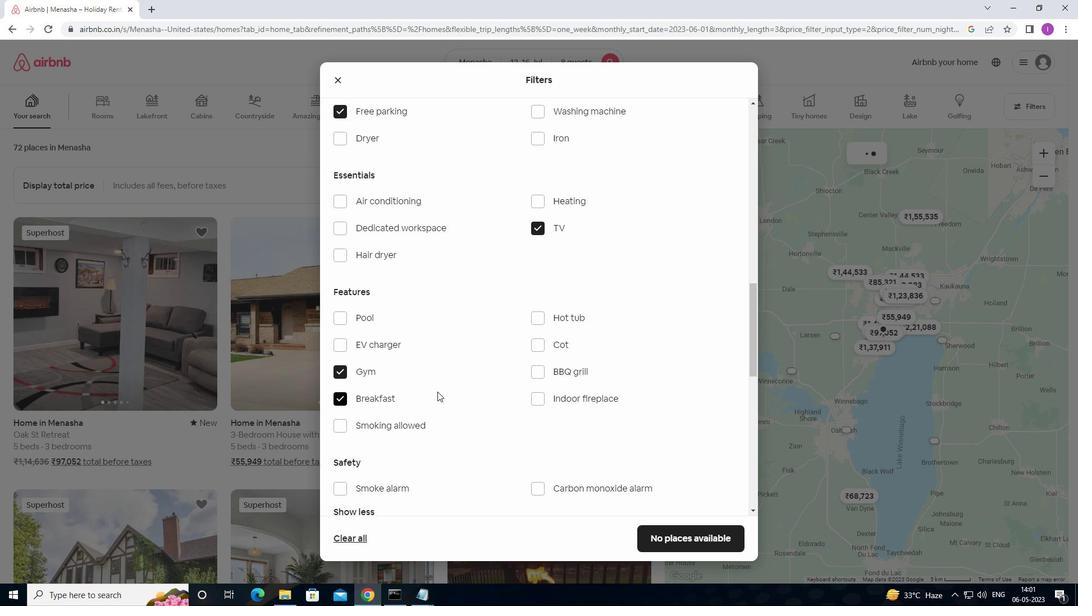 
Action: Mouse moved to (440, 391)
Screenshot: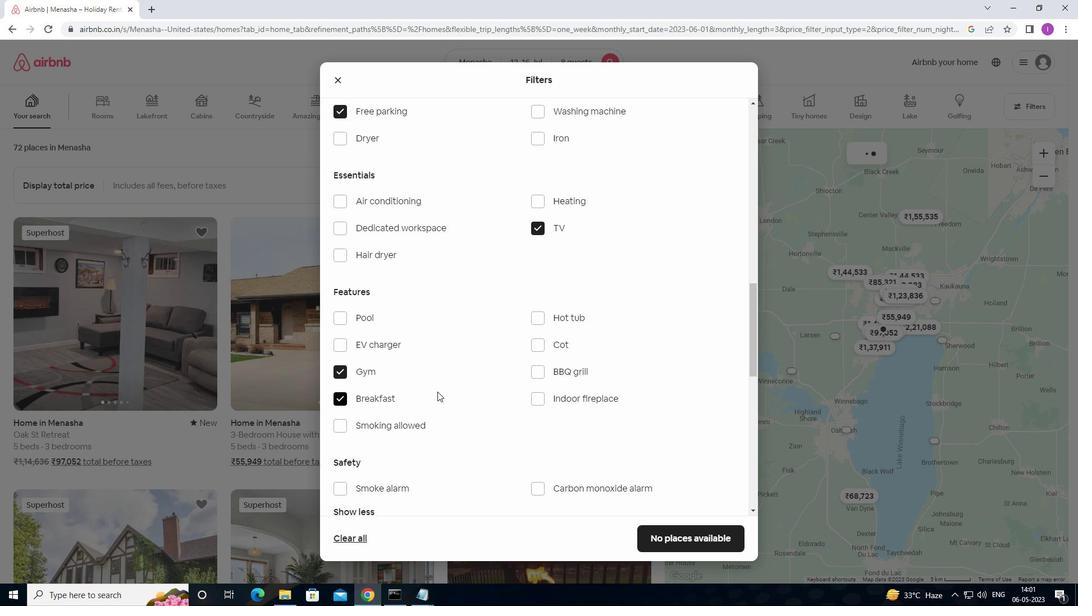 
Action: Mouse scrolled (440, 390) with delta (0, 0)
Screenshot: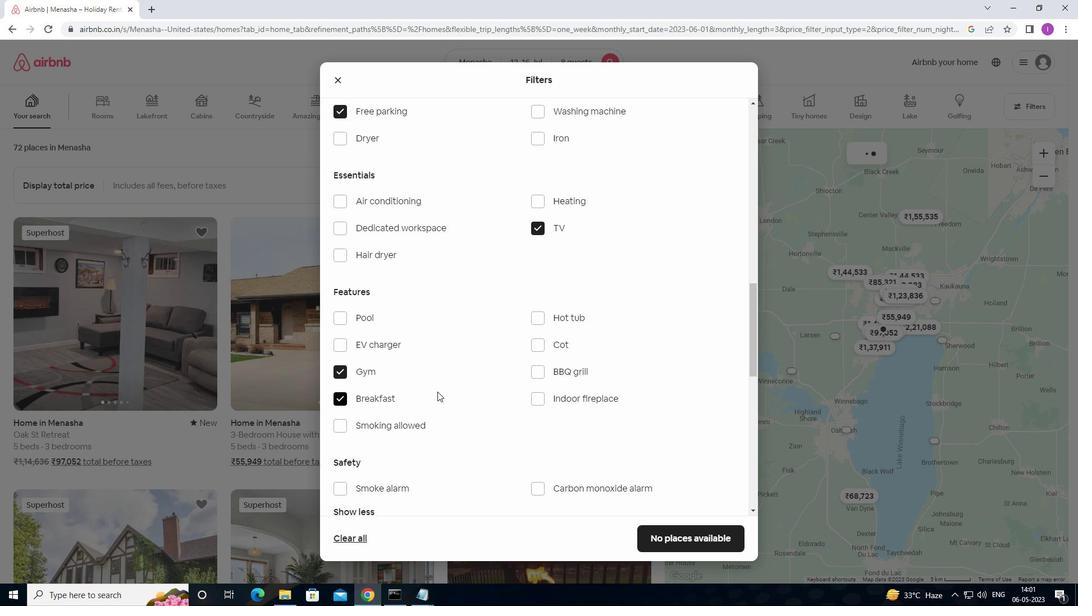
Action: Mouse moved to (442, 390)
Screenshot: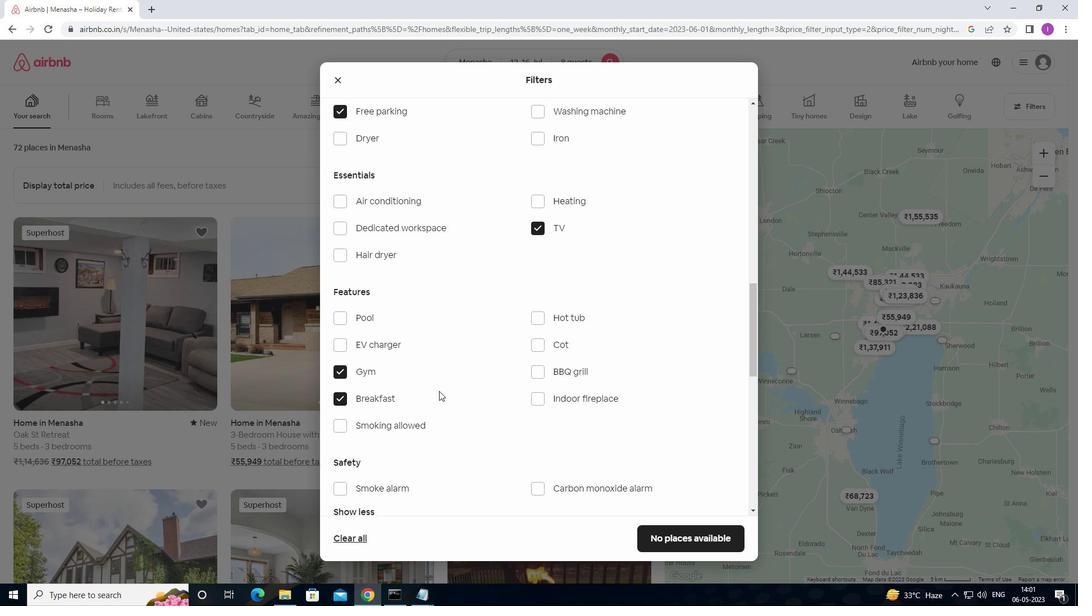 
Action: Mouse scrolled (442, 389) with delta (0, 0)
Screenshot: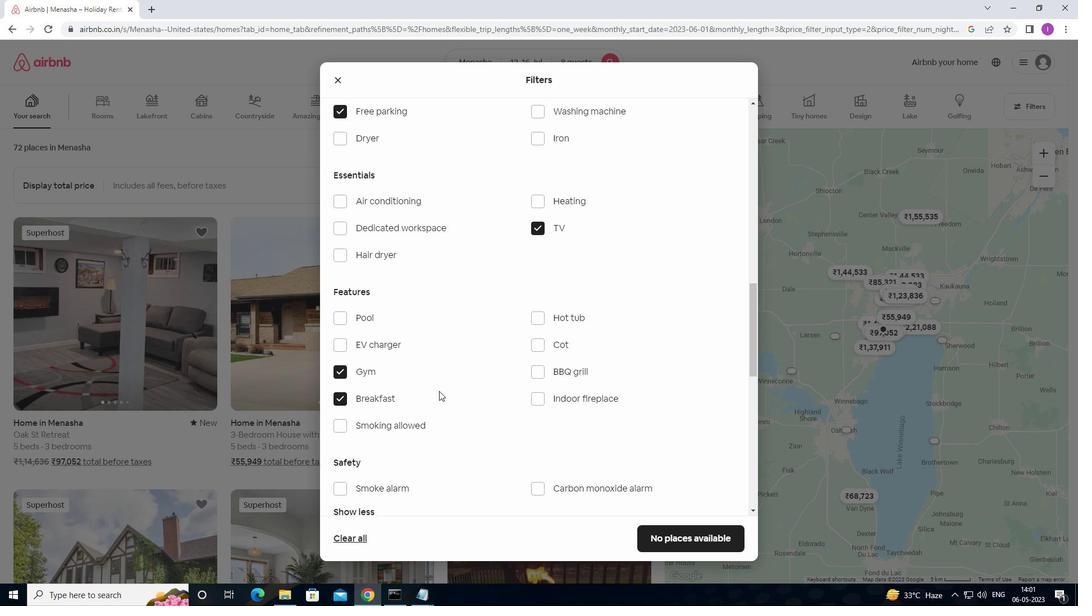 
Action: Mouse moved to (462, 378)
Screenshot: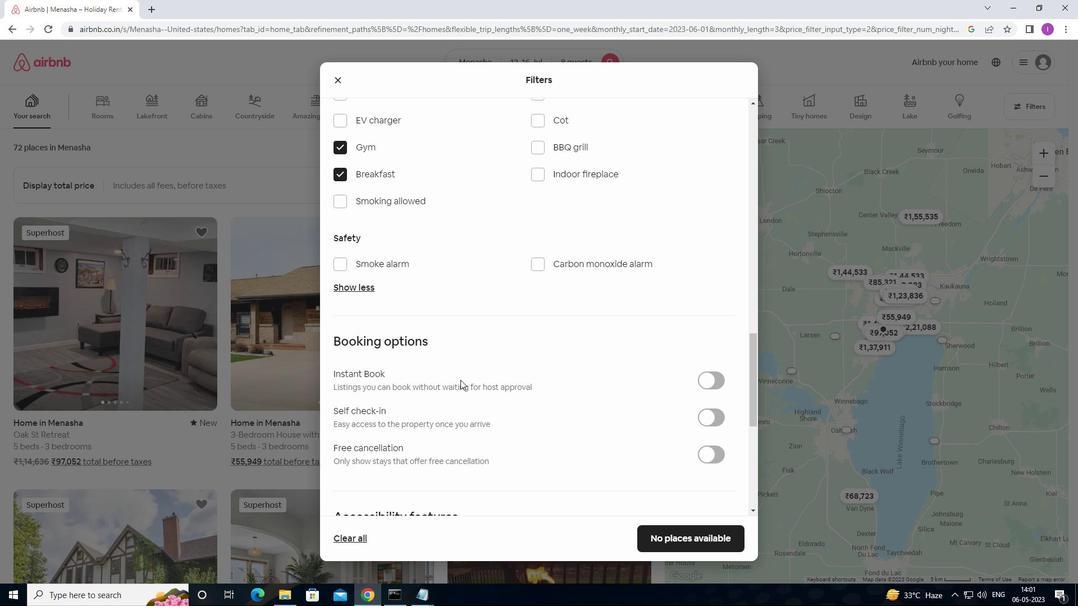 
Action: Mouse scrolled (462, 378) with delta (0, 0)
Screenshot: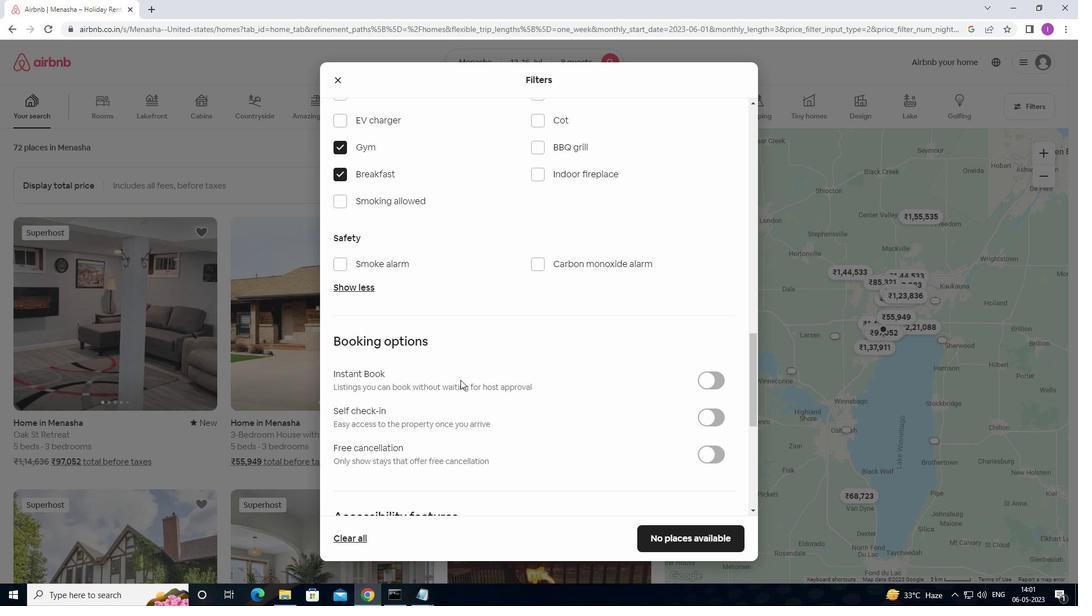 
Action: Mouse moved to (463, 378)
Screenshot: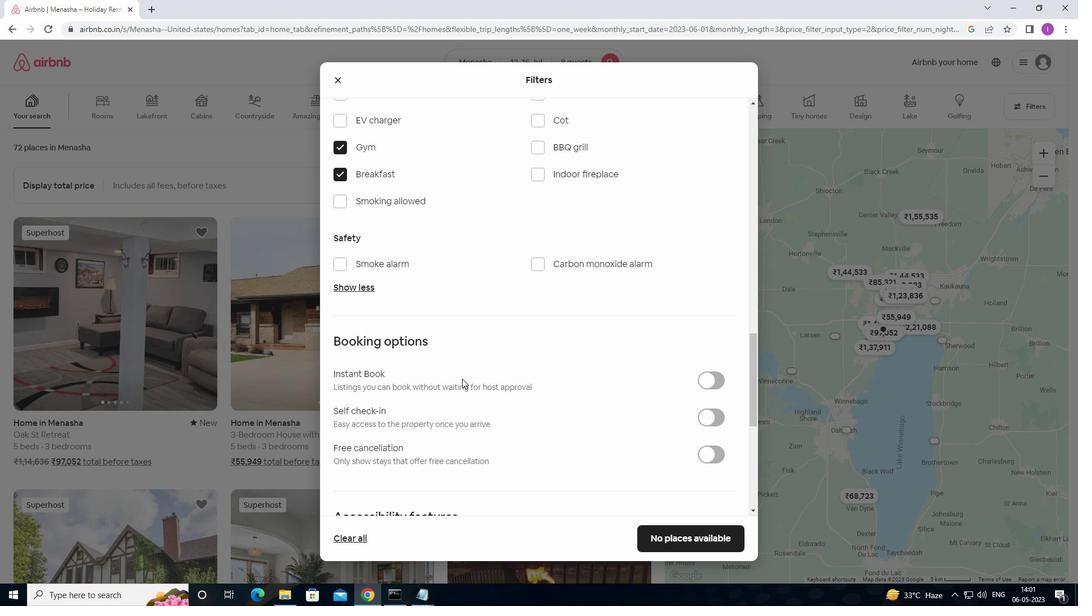 
Action: Mouse scrolled (463, 378) with delta (0, 0)
Screenshot: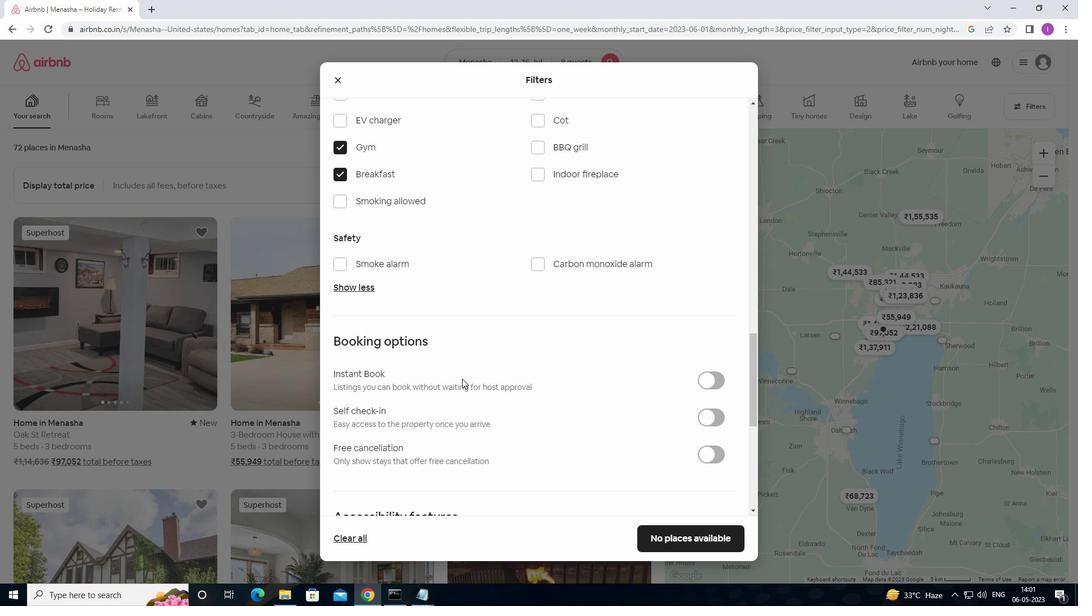 
Action: Mouse moved to (720, 303)
Screenshot: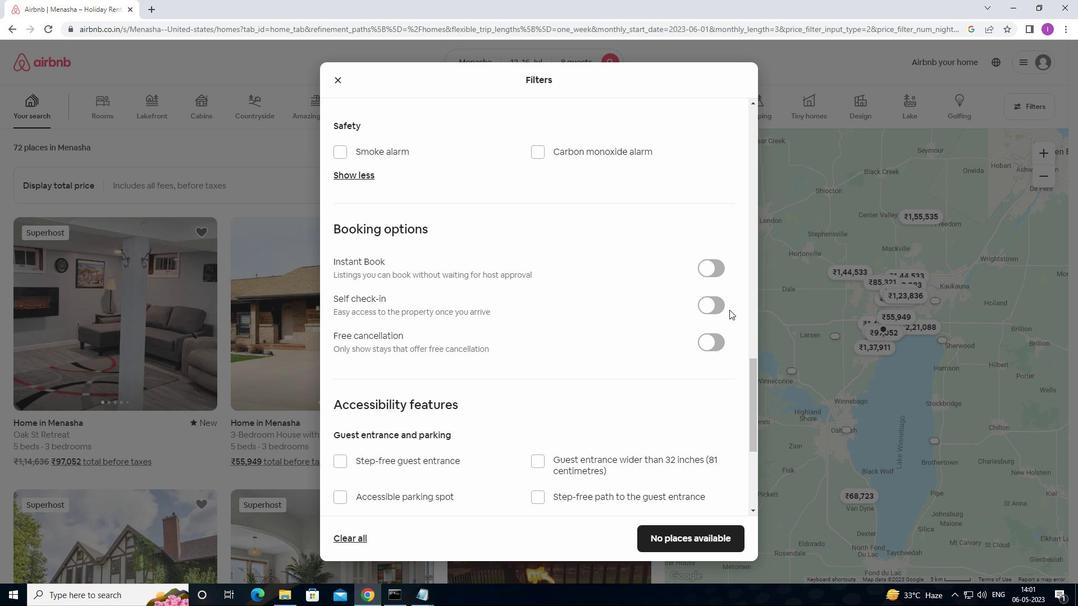 
Action: Mouse pressed left at (720, 303)
Screenshot: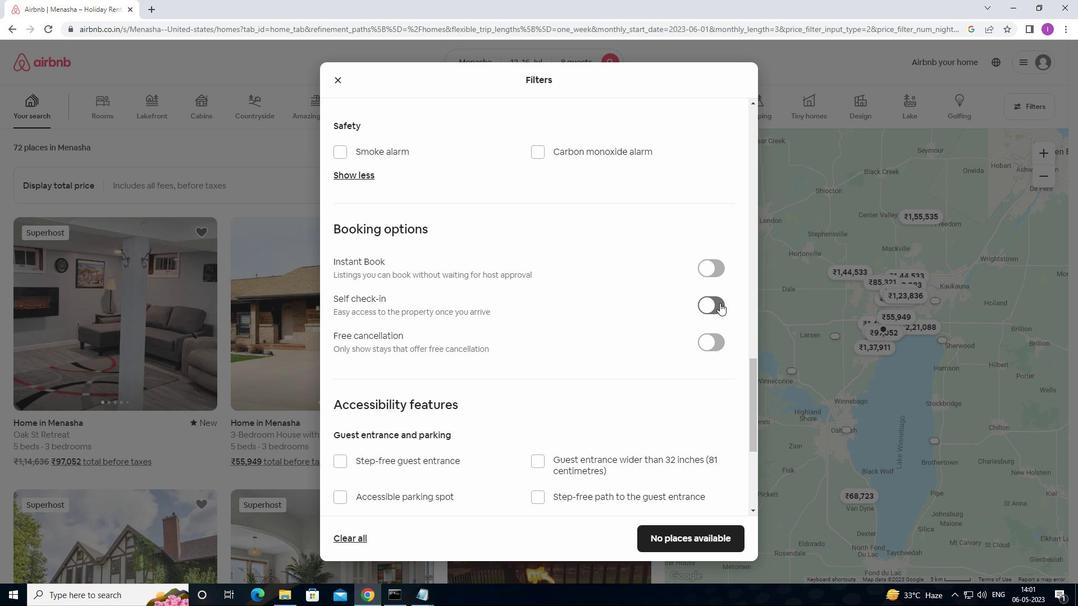 
Action: Mouse moved to (575, 352)
Screenshot: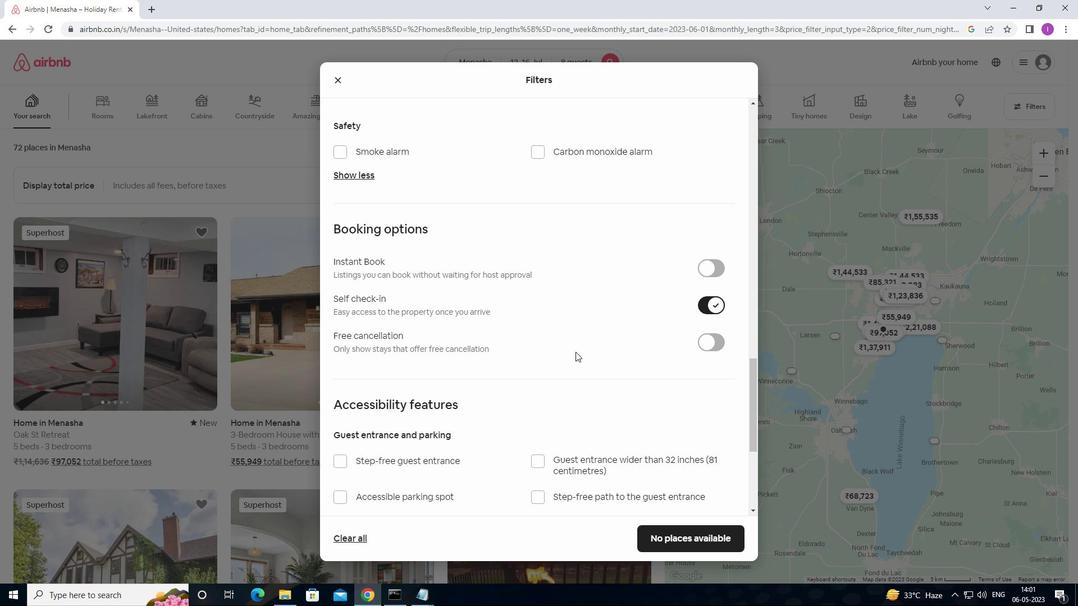
Action: Mouse scrolled (575, 351) with delta (0, 0)
Screenshot: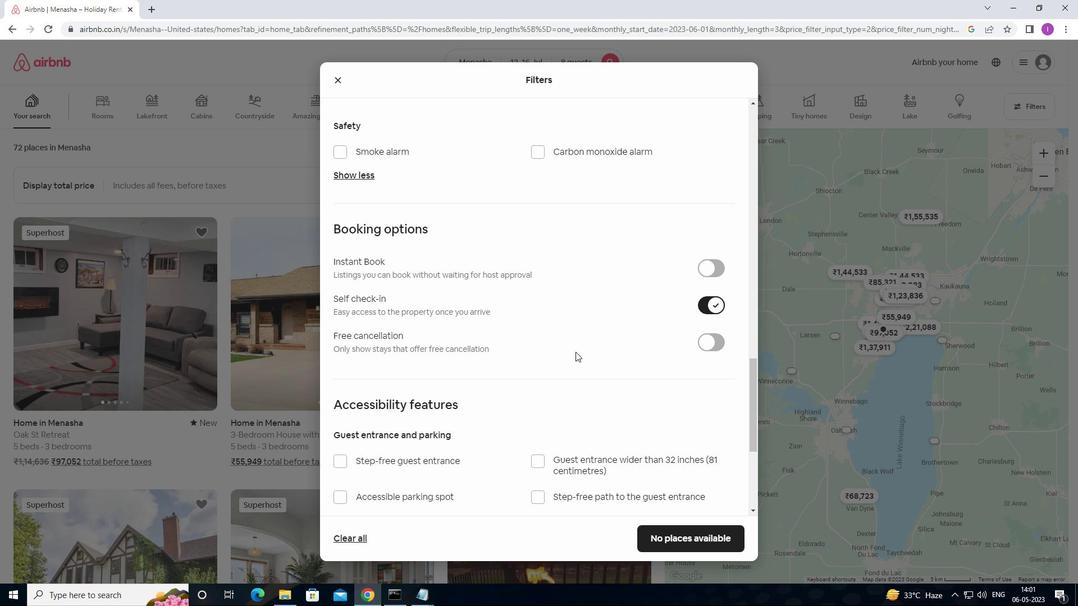
Action: Mouse scrolled (575, 351) with delta (0, 0)
Screenshot: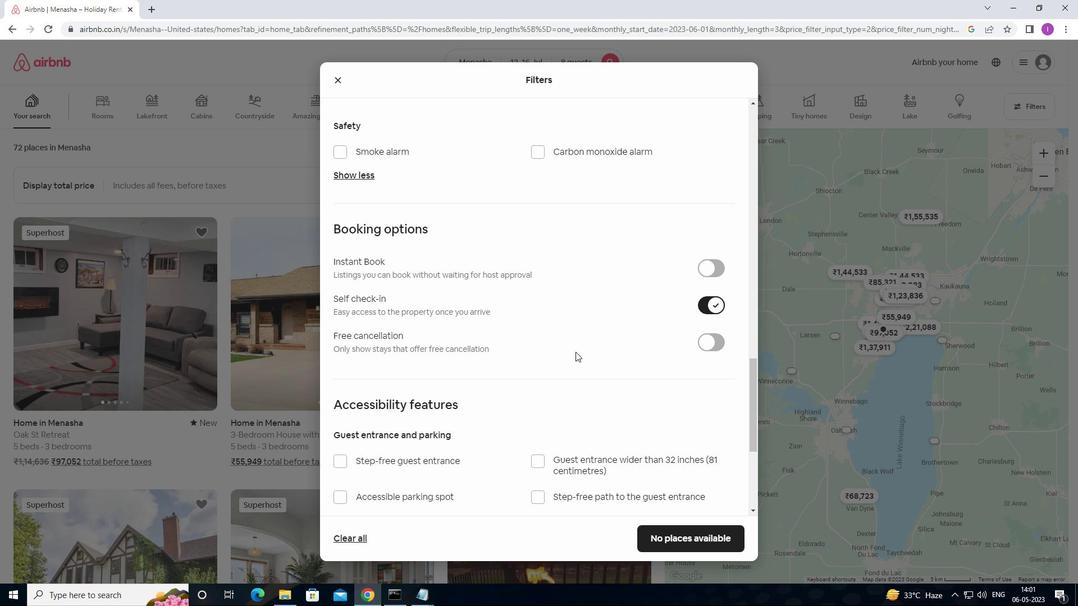 
Action: Mouse scrolled (575, 351) with delta (0, 0)
Screenshot: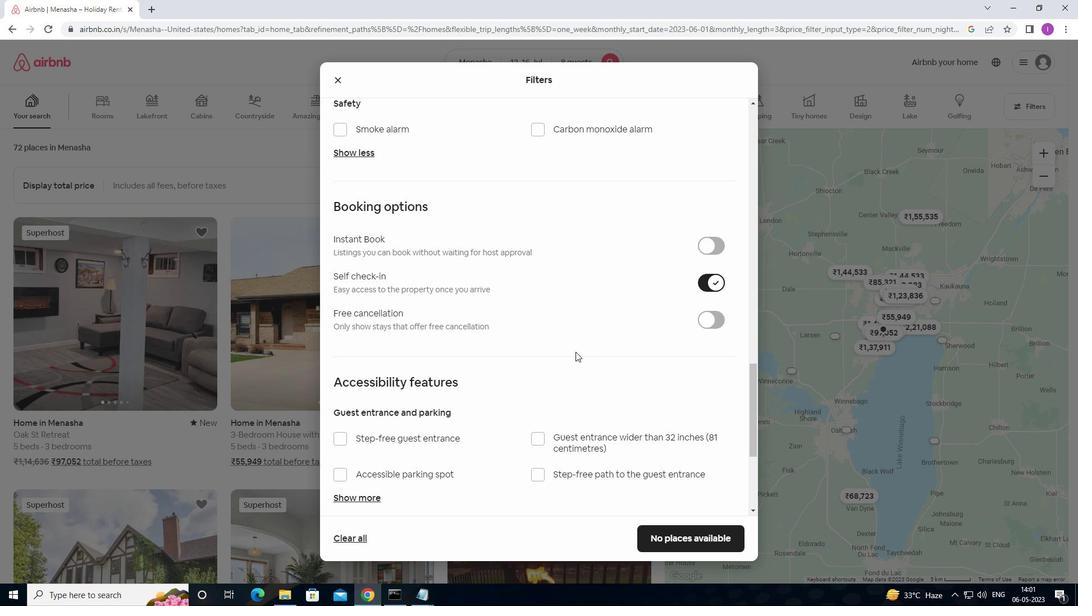 
Action: Mouse moved to (572, 355)
Screenshot: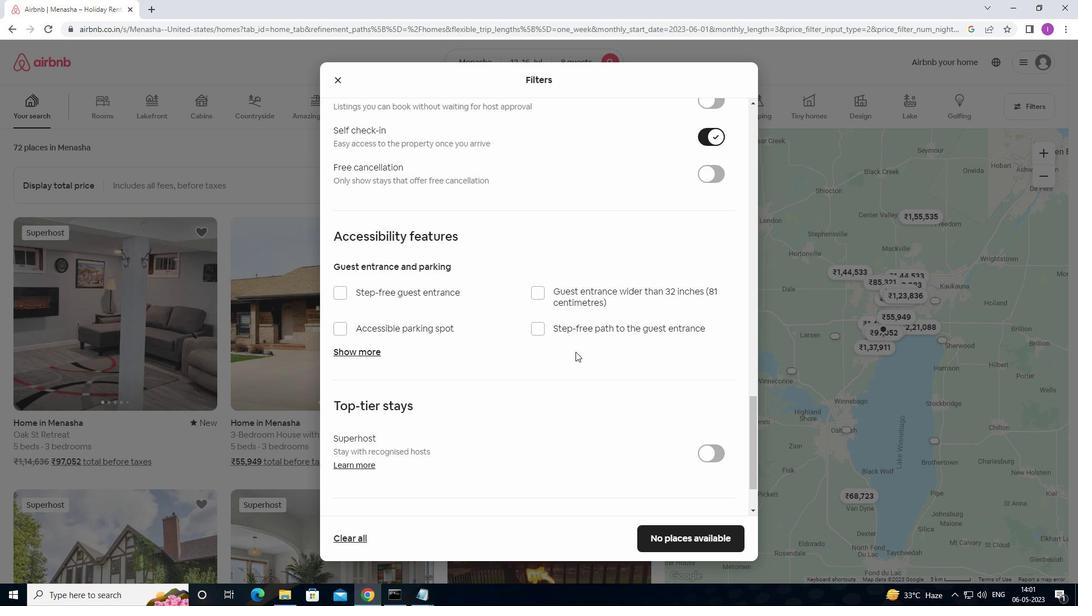 
Action: Mouse scrolled (572, 354) with delta (0, 0)
Screenshot: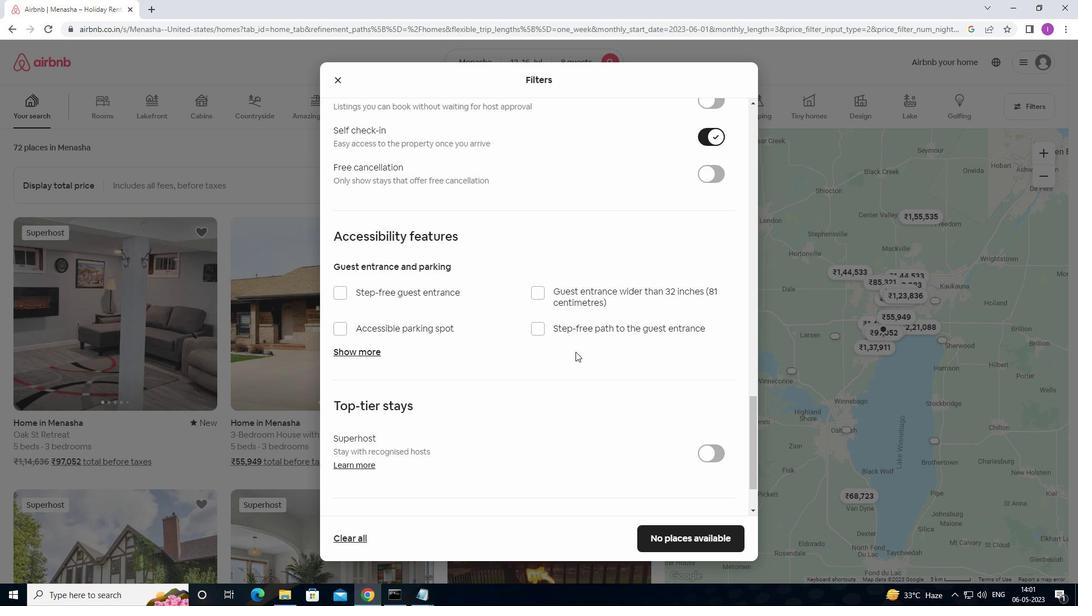 
Action: Mouse moved to (570, 358)
Screenshot: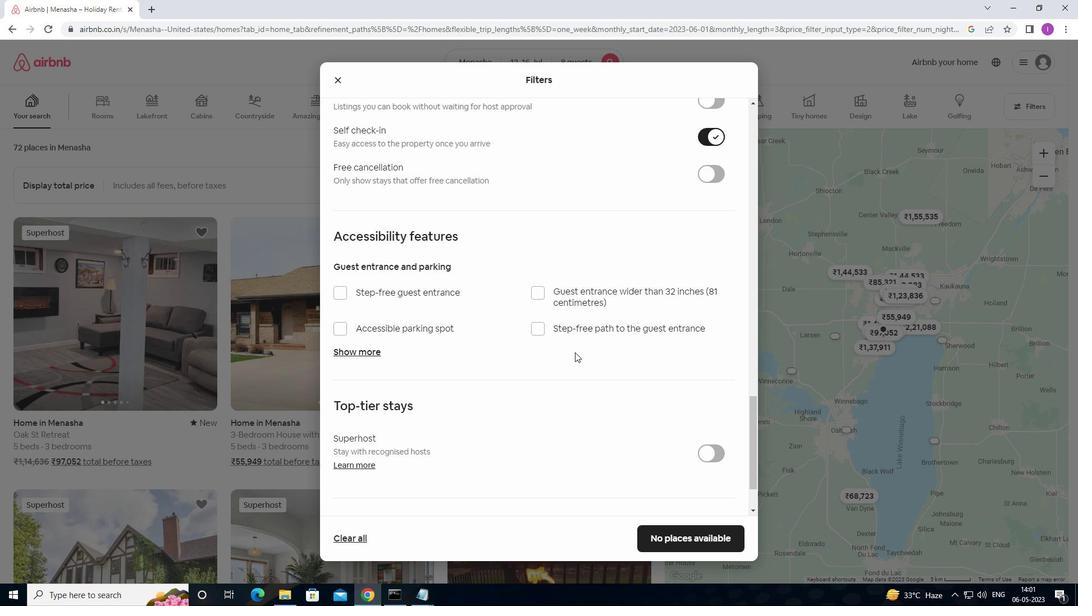 
Action: Mouse scrolled (570, 357) with delta (0, 0)
Screenshot: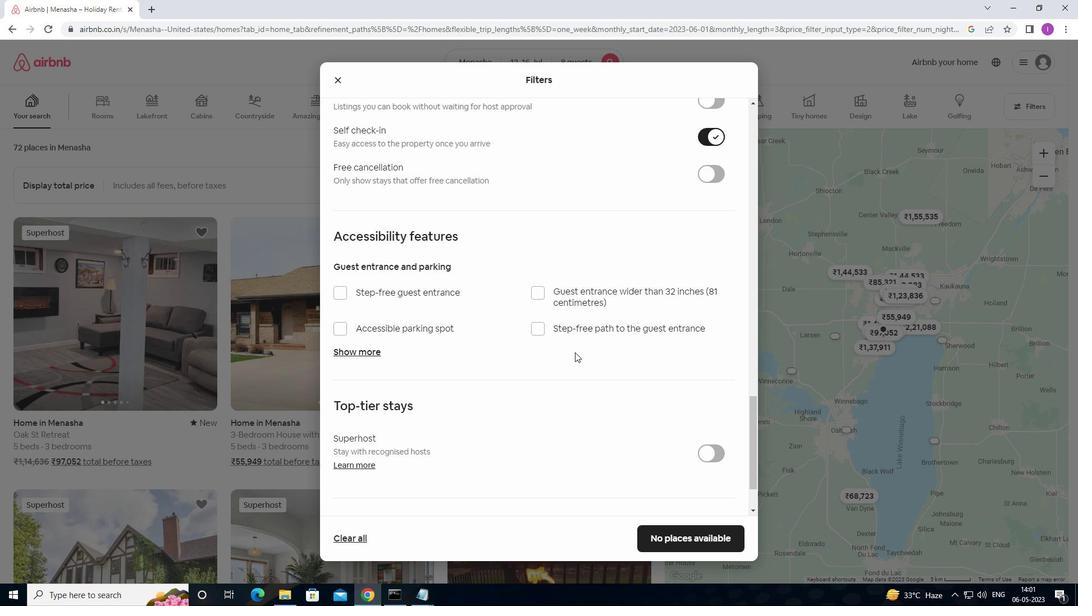 
Action: Mouse moved to (566, 362)
Screenshot: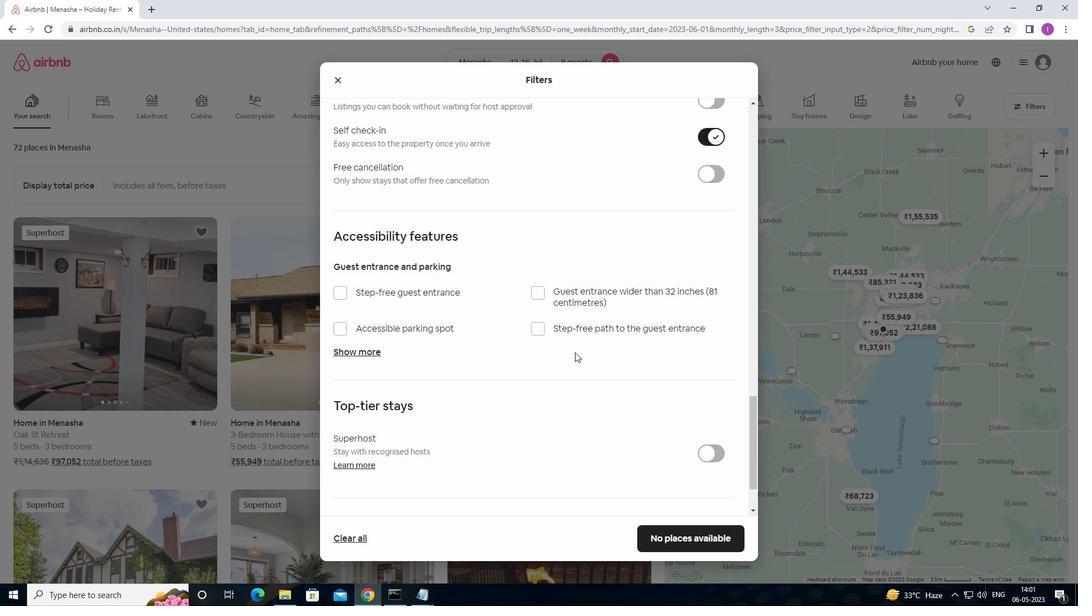 
Action: Mouse scrolled (566, 362) with delta (0, 0)
Screenshot: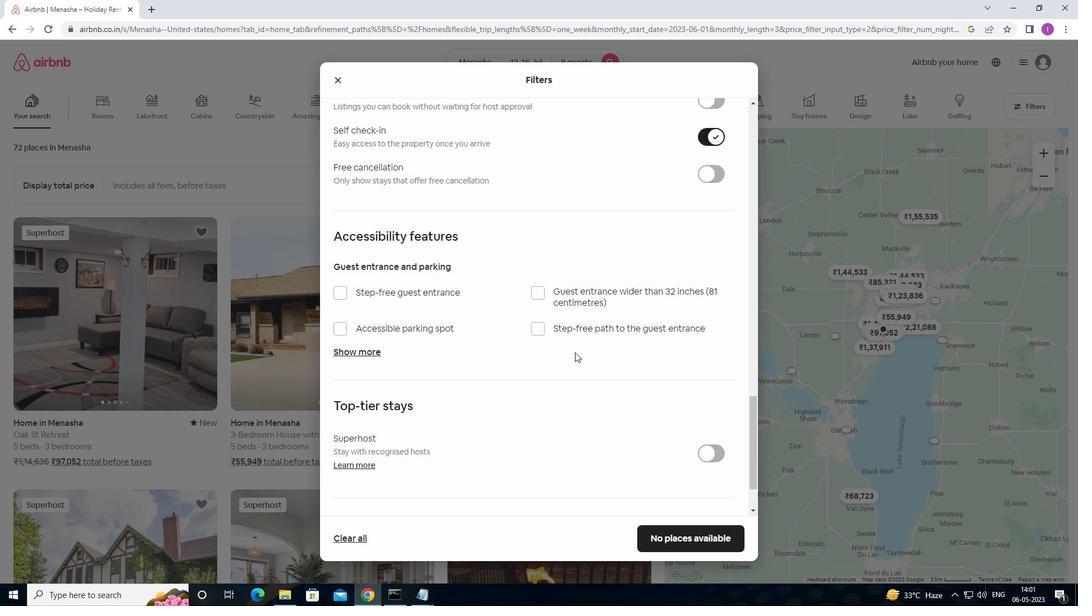 
Action: Mouse moved to (549, 369)
Screenshot: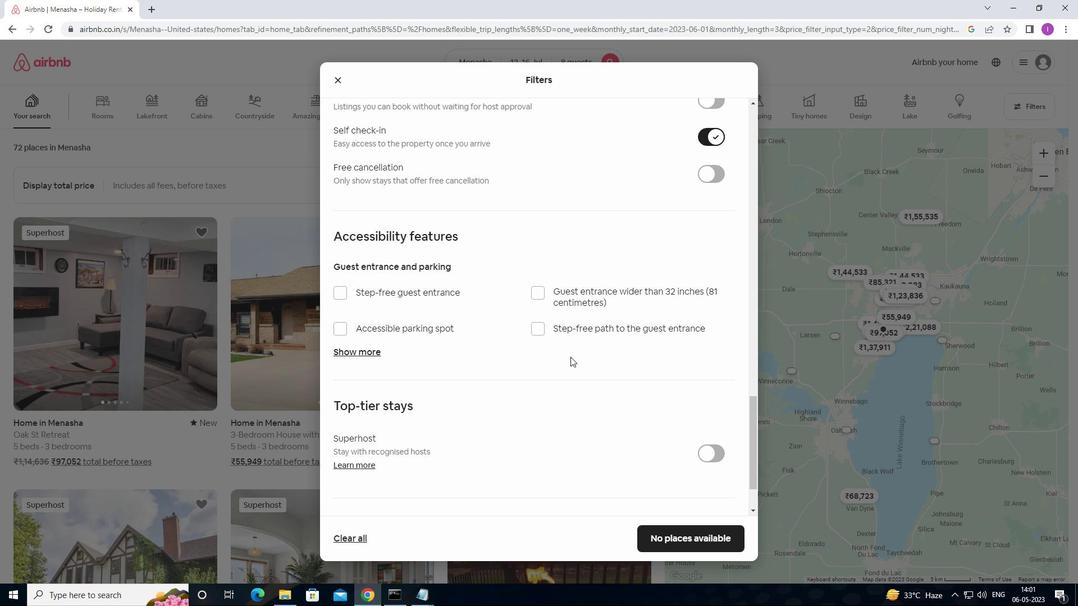
Action: Mouse scrolled (549, 369) with delta (0, 0)
Screenshot: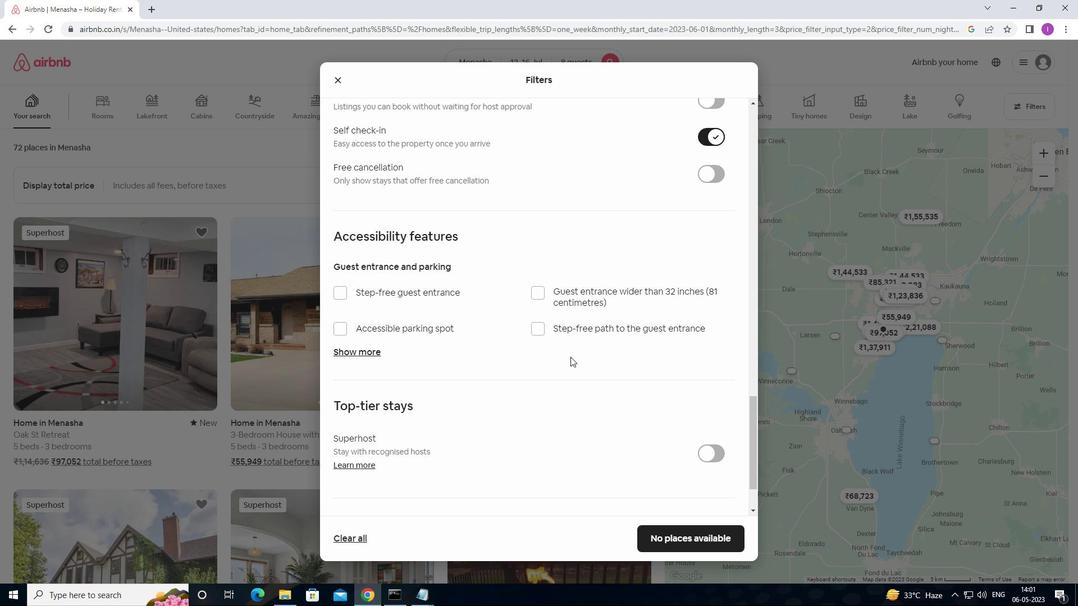
Action: Mouse moved to (431, 419)
Screenshot: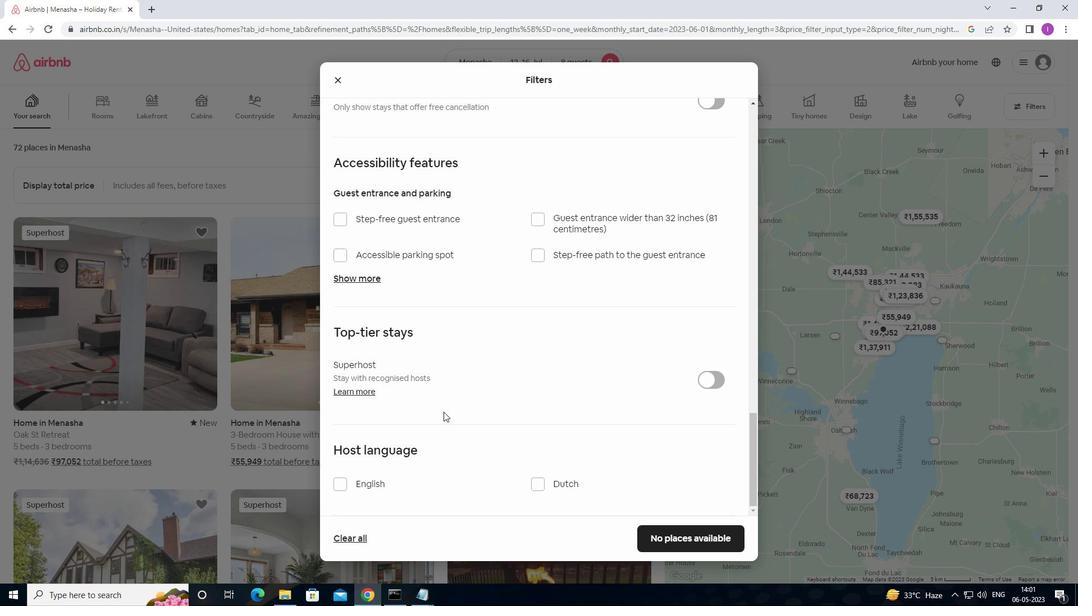 
Action: Mouse scrolled (431, 418) with delta (0, 0)
Screenshot: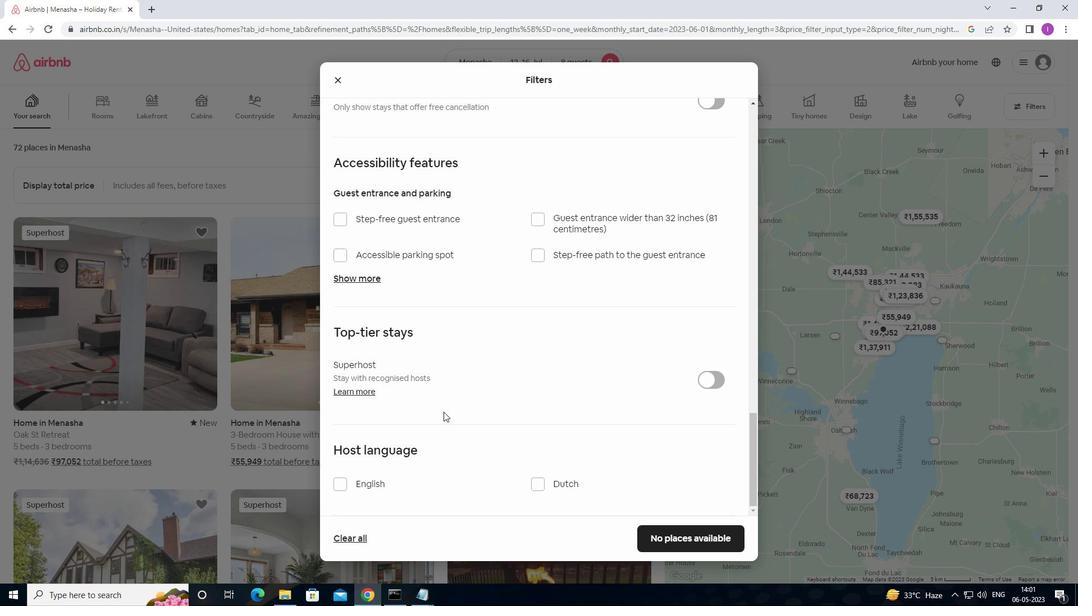 
Action: Mouse moved to (425, 423)
Screenshot: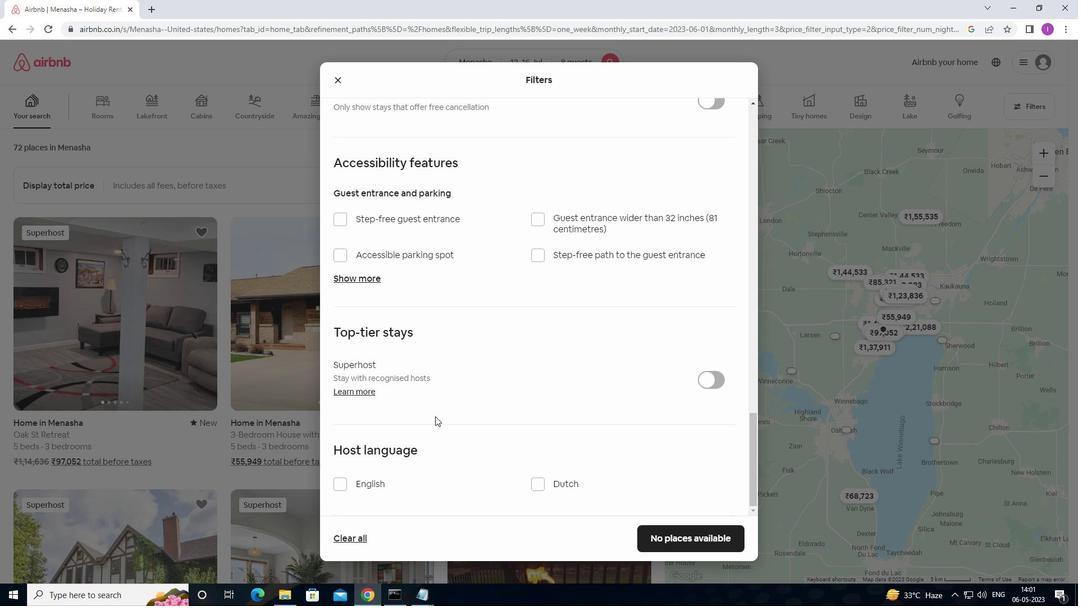 
Action: Mouse scrolled (425, 422) with delta (0, 0)
Screenshot: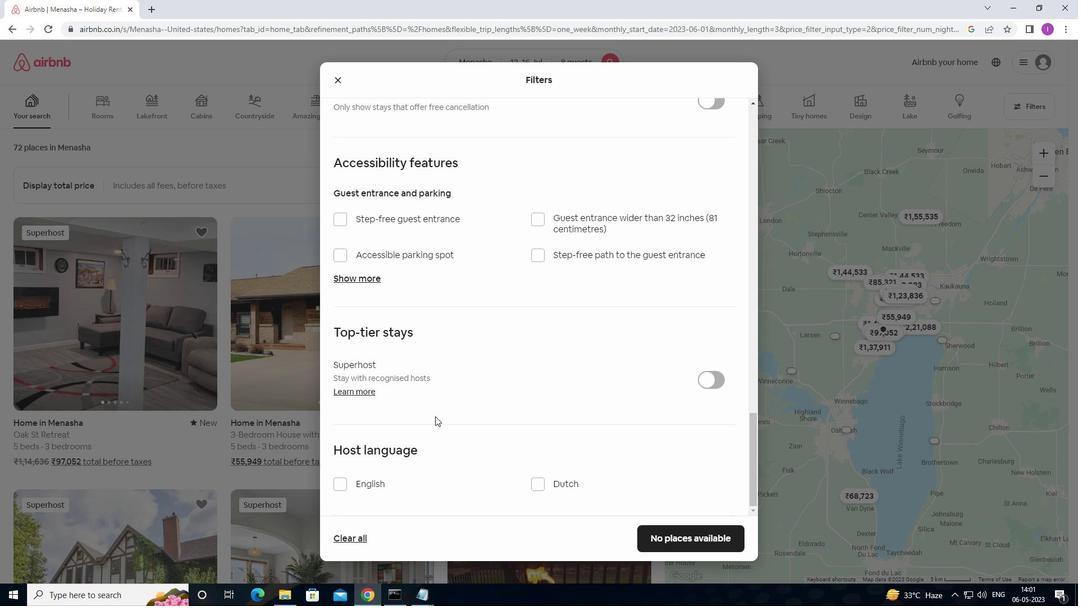 
Action: Mouse moved to (408, 430)
Screenshot: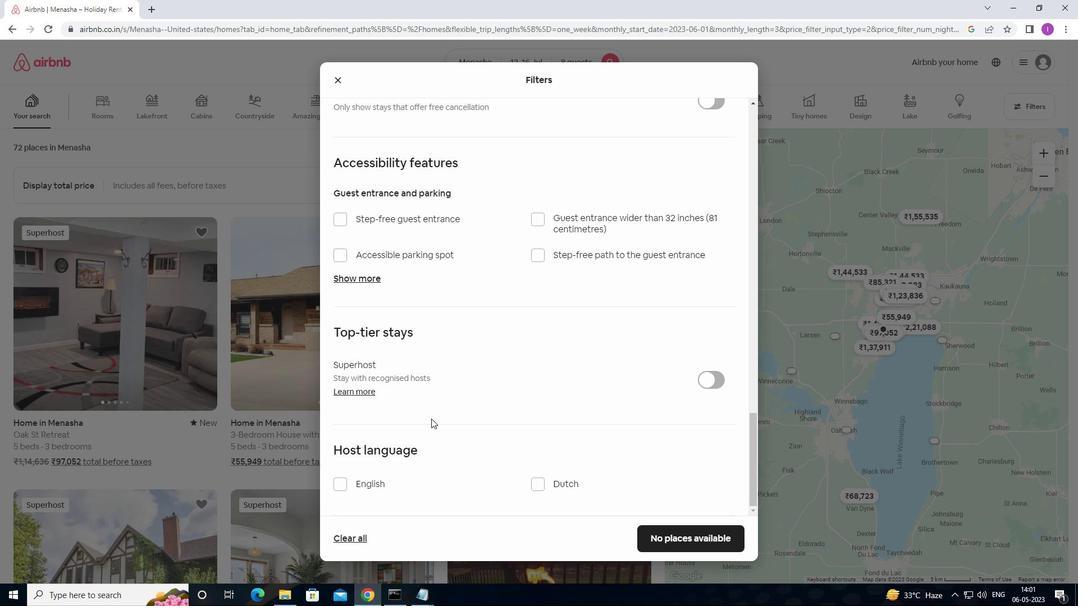 
Action: Mouse scrolled (408, 429) with delta (0, 0)
Screenshot: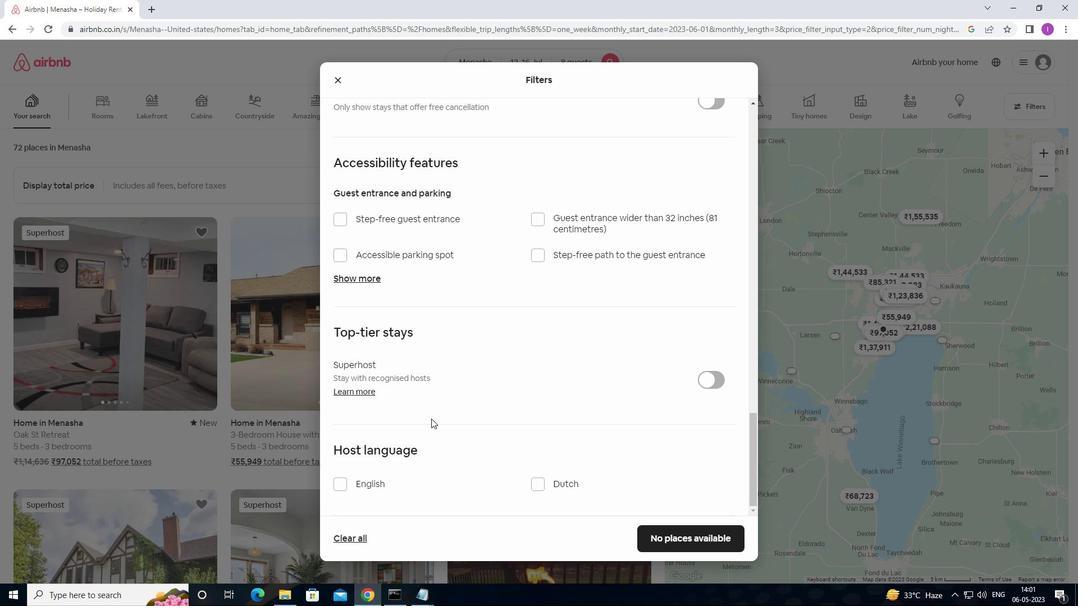 
Action: Mouse moved to (376, 434)
Screenshot: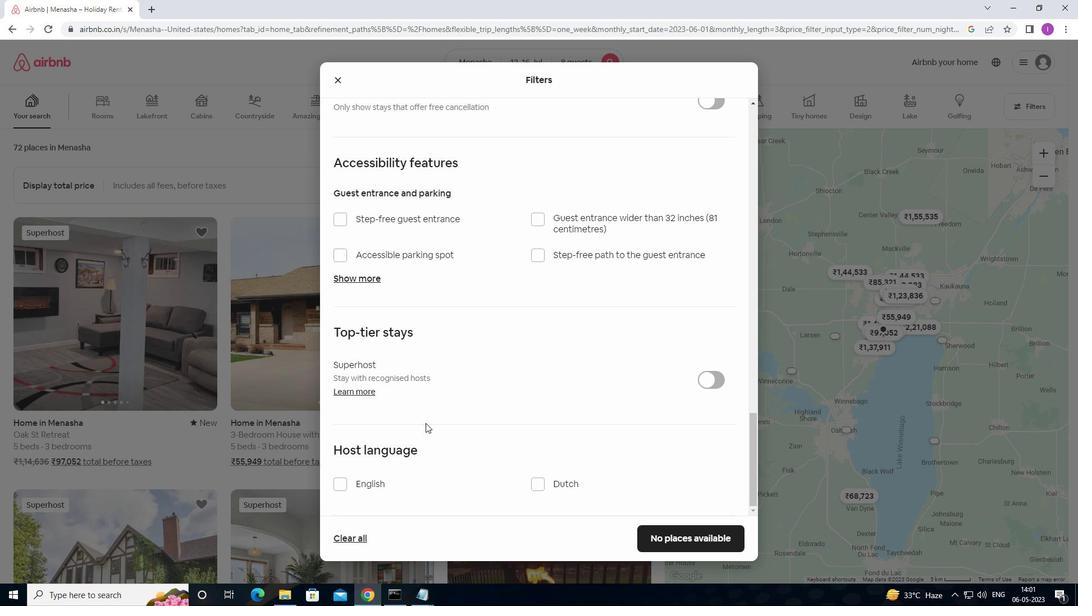 
Action: Mouse scrolled (376, 434) with delta (0, 0)
Screenshot: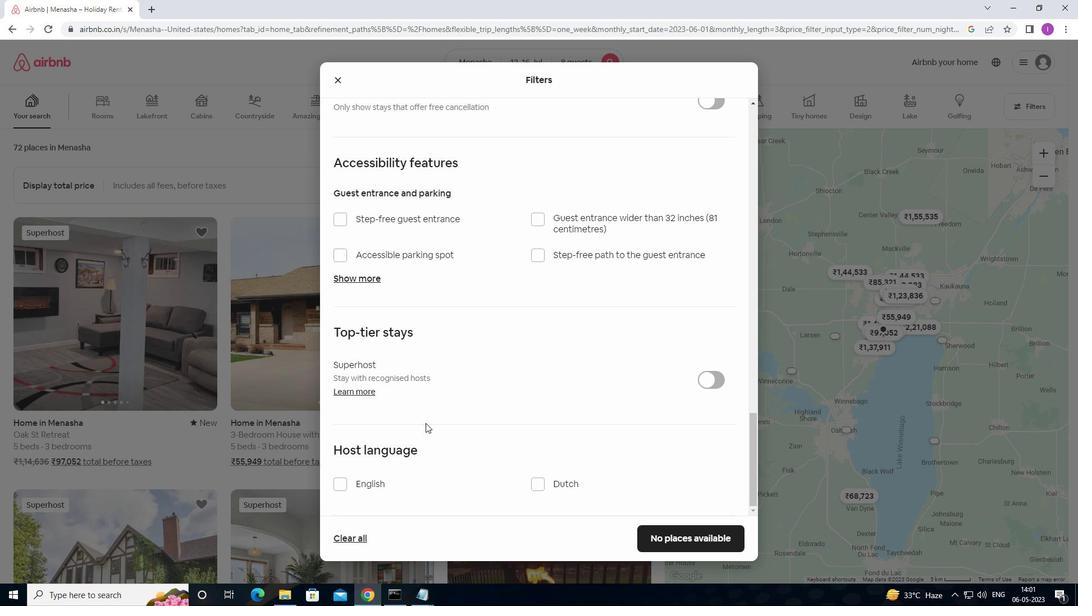 
Action: Mouse moved to (339, 487)
Screenshot: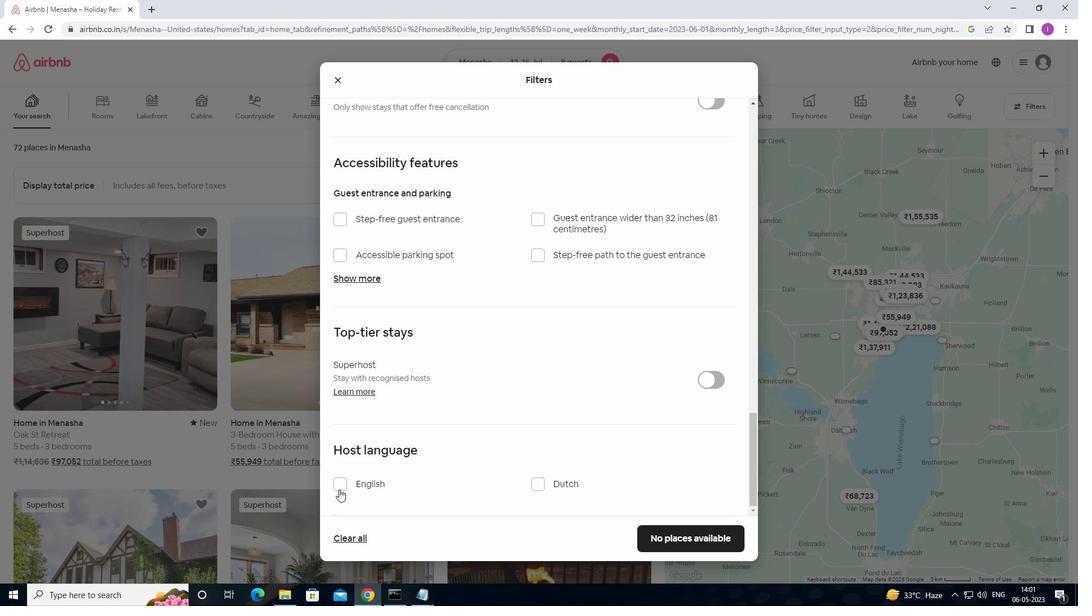 
Action: Mouse pressed left at (339, 487)
Screenshot: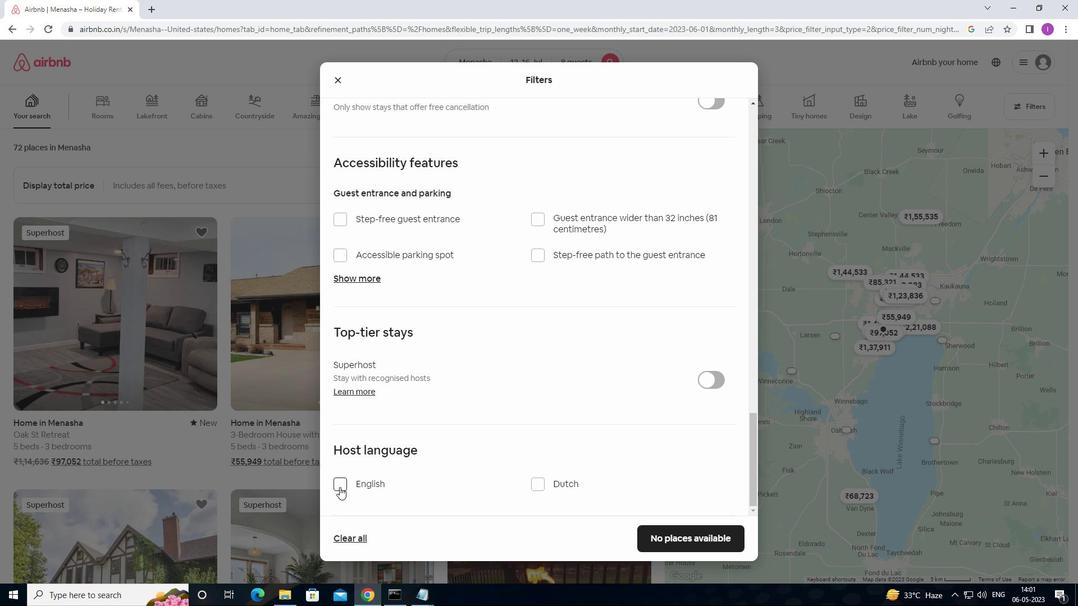 
Action: Mouse moved to (675, 546)
Screenshot: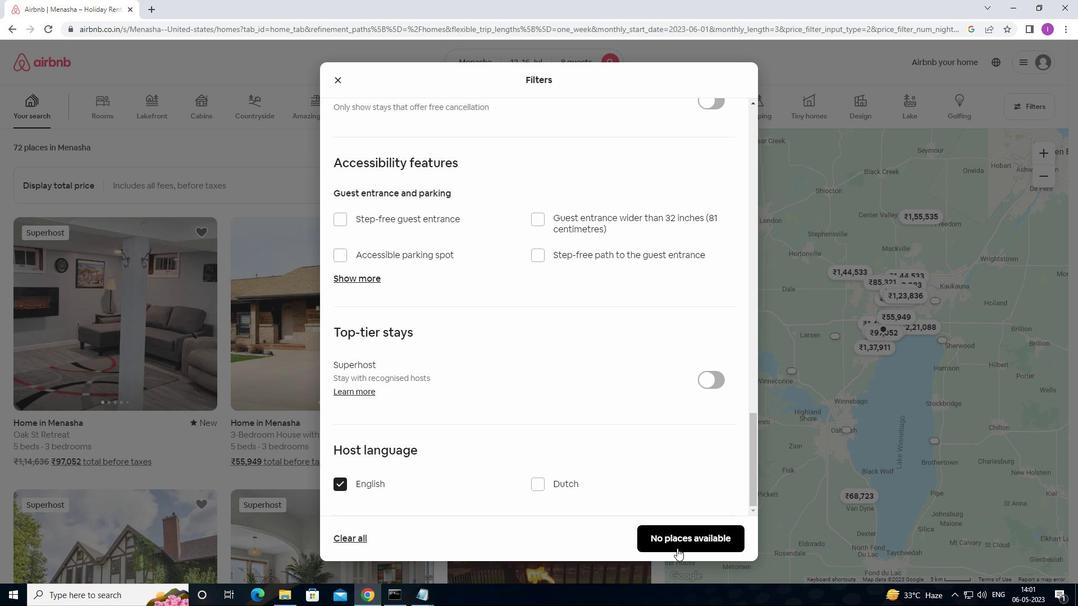 
Action: Mouse pressed left at (675, 546)
Screenshot: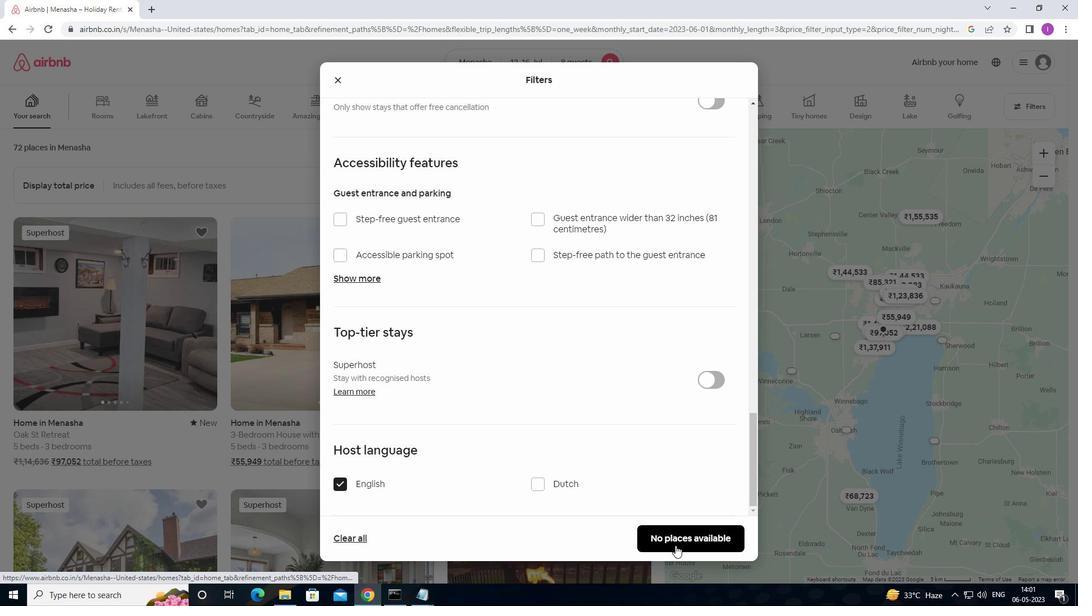 
Action: Mouse pressed left at (675, 546)
Screenshot: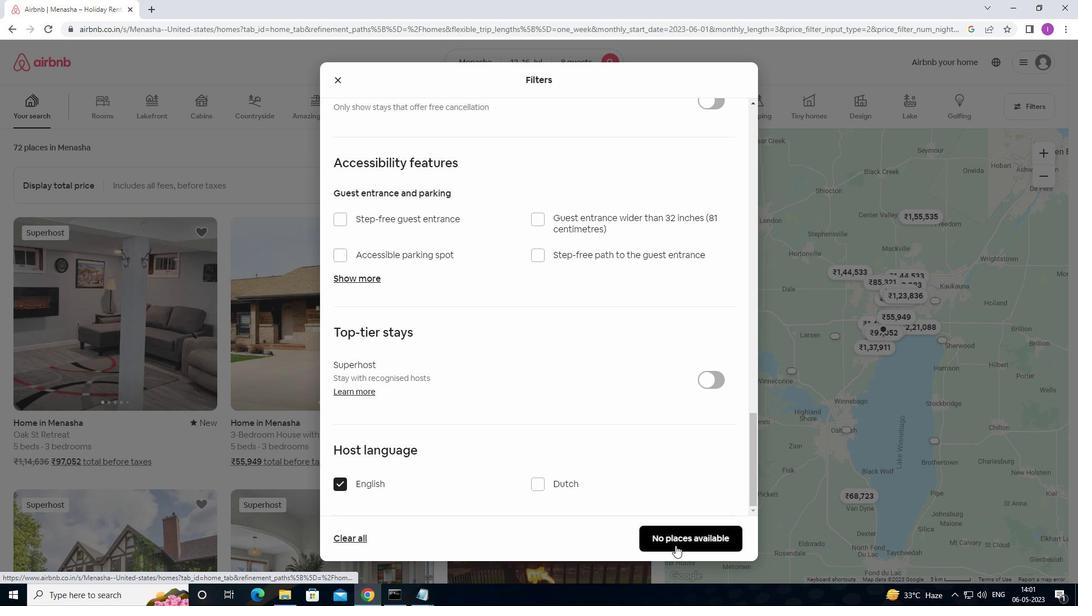 
Action: Mouse moved to (588, 405)
Screenshot: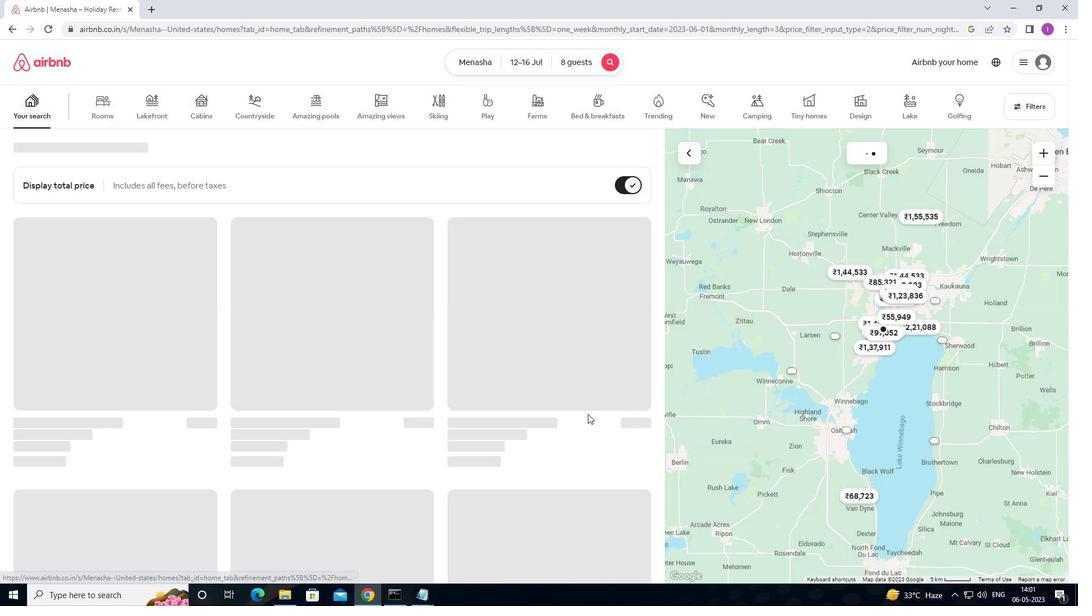 
